 Task: Find connections with filter location Shenjiamen with filter topic #Ideaswith filter profile language English with filter current company Kiabi International Supply Services with filter school Manipal Institute of Technology with filter industry Women's Handbag Manufacturing with filter service category Financial Advisory with filter keywords title Artificial Intelligence Engineer
Action: Mouse moved to (155, 270)
Screenshot: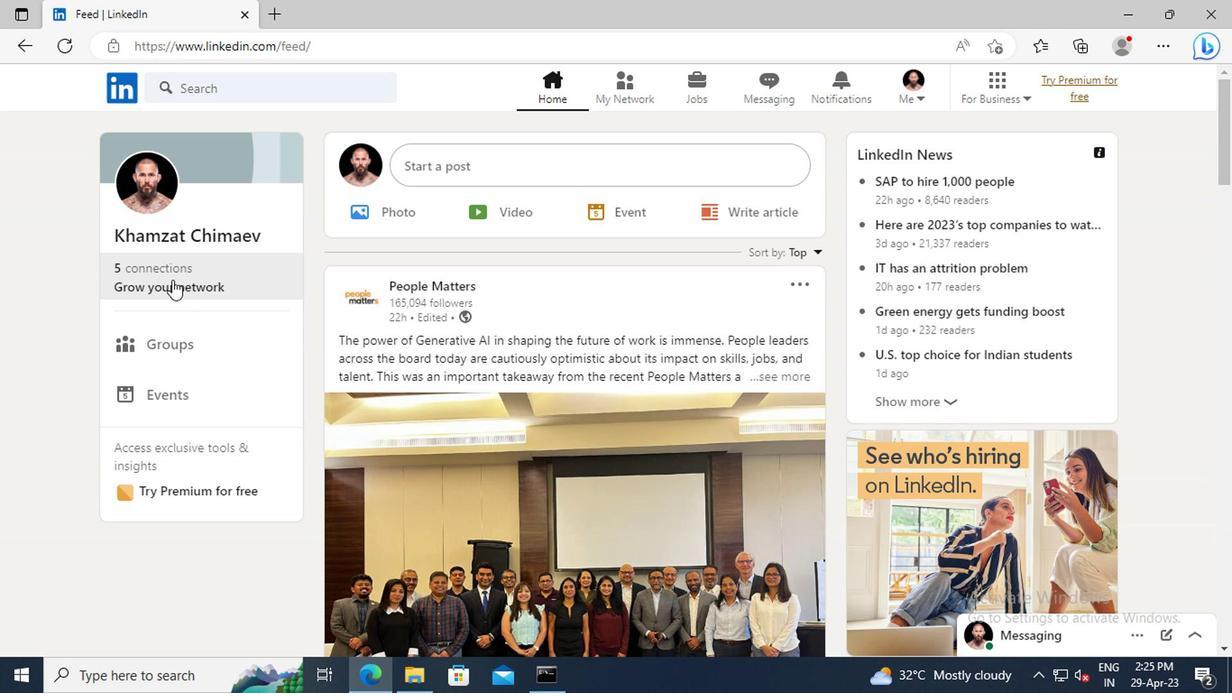 
Action: Mouse pressed left at (155, 270)
Screenshot: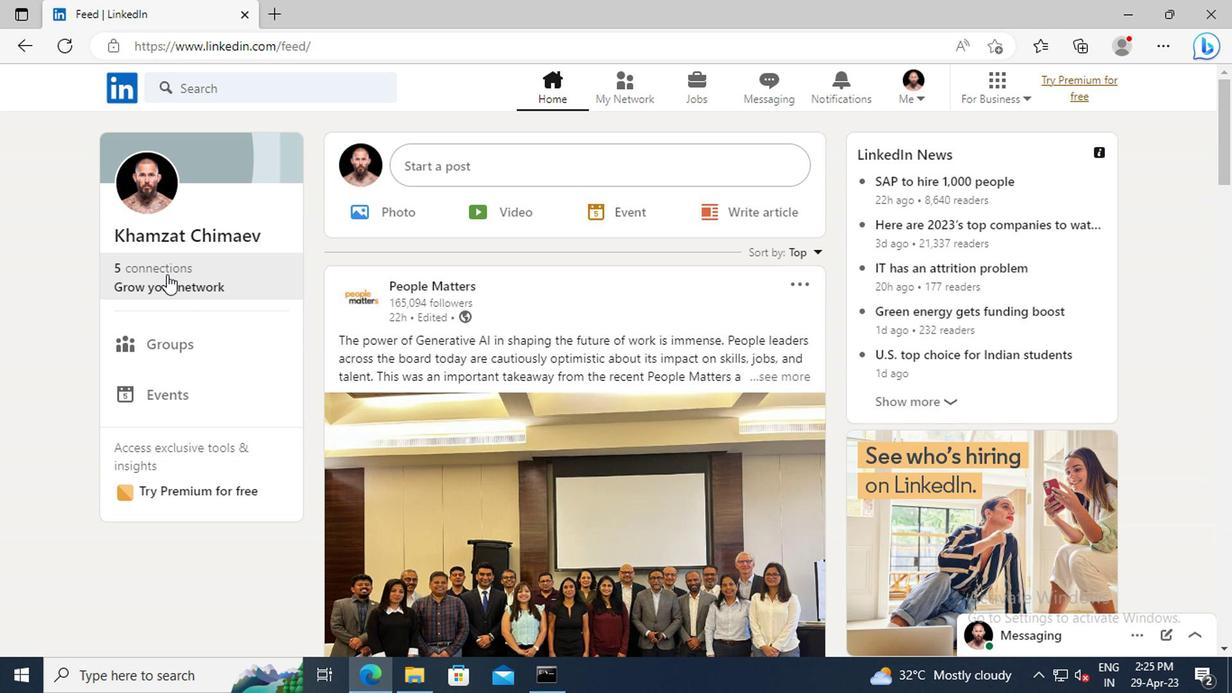 
Action: Mouse moved to (182, 195)
Screenshot: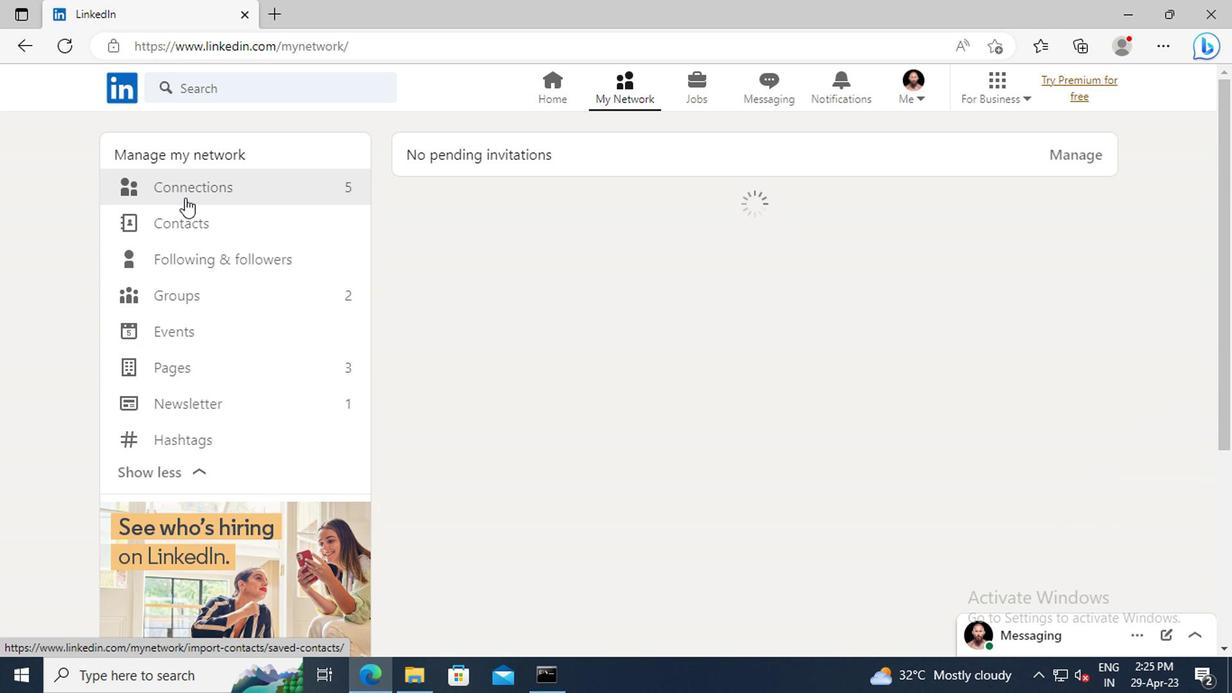 
Action: Mouse pressed left at (182, 195)
Screenshot: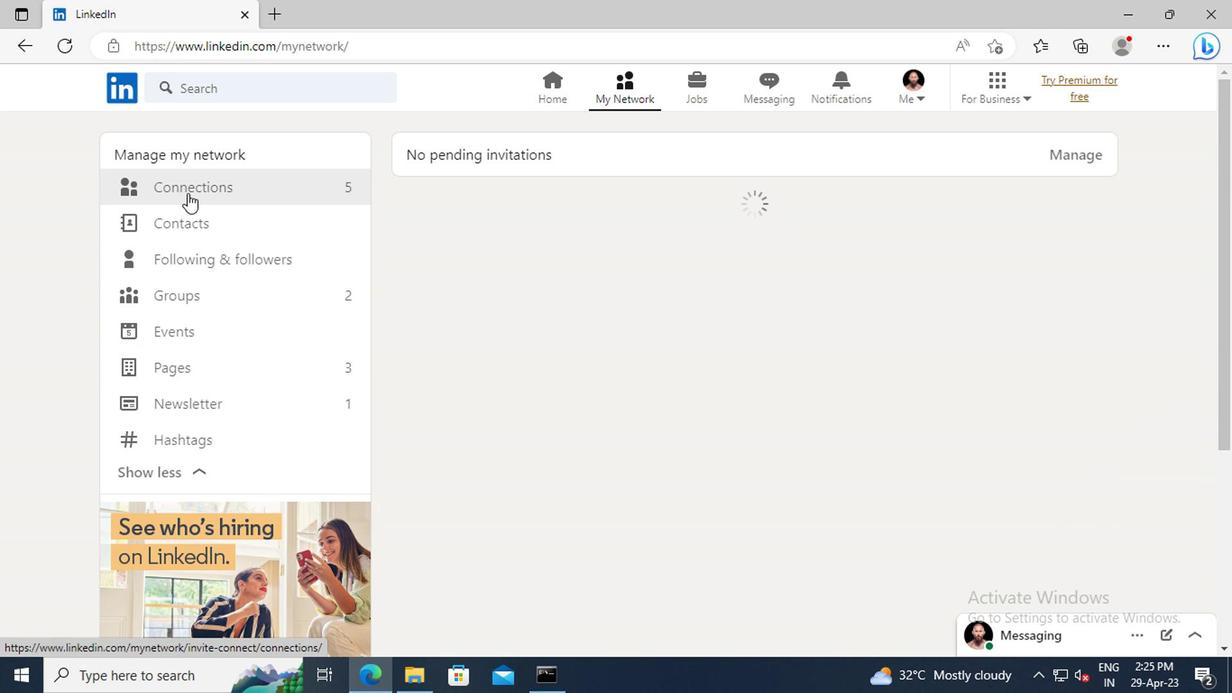 
Action: Mouse moved to (727, 193)
Screenshot: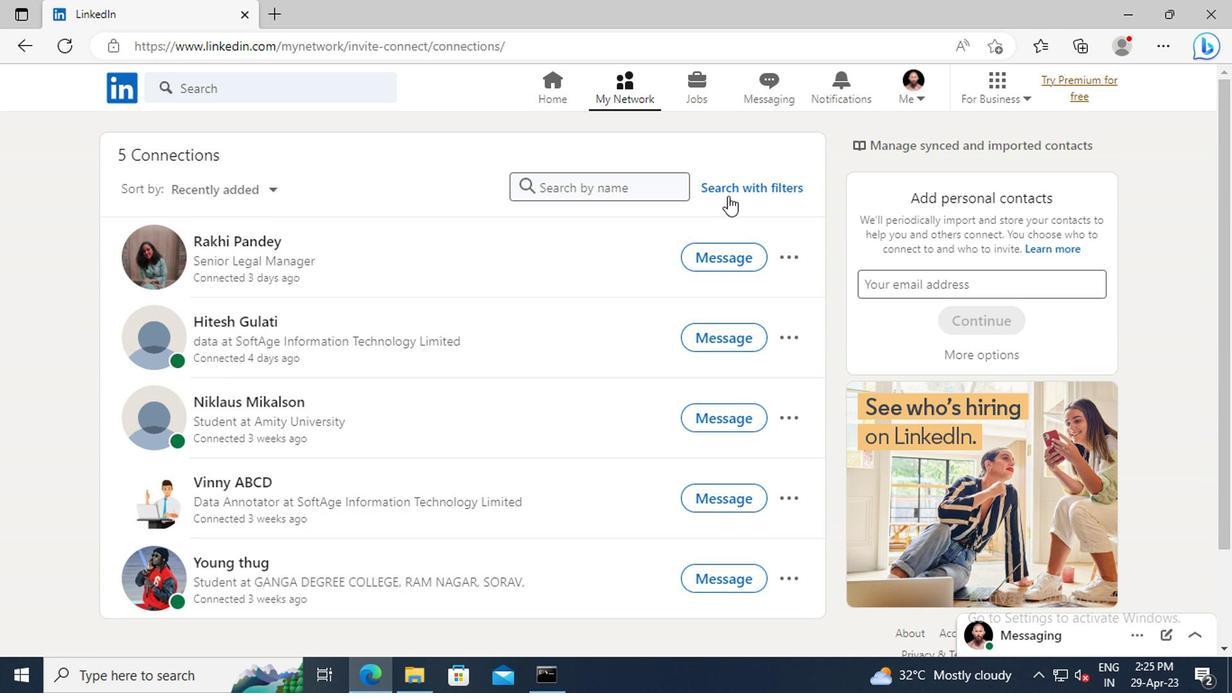 
Action: Mouse pressed left at (727, 193)
Screenshot: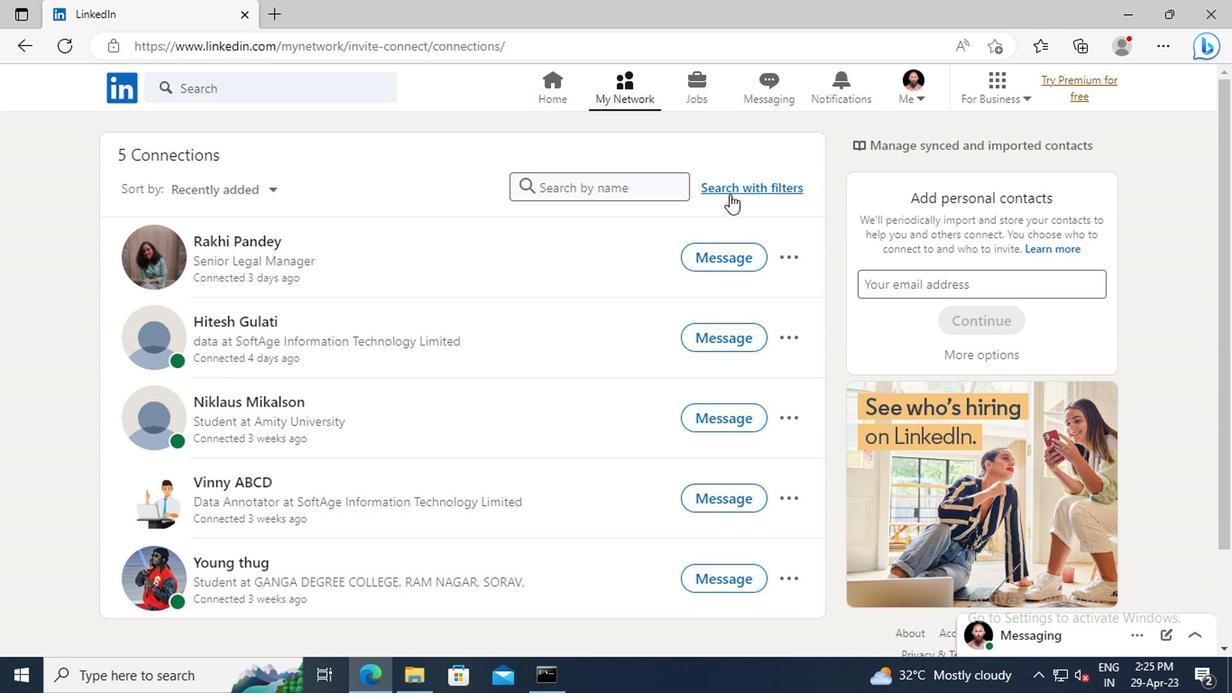 
Action: Mouse moved to (682, 142)
Screenshot: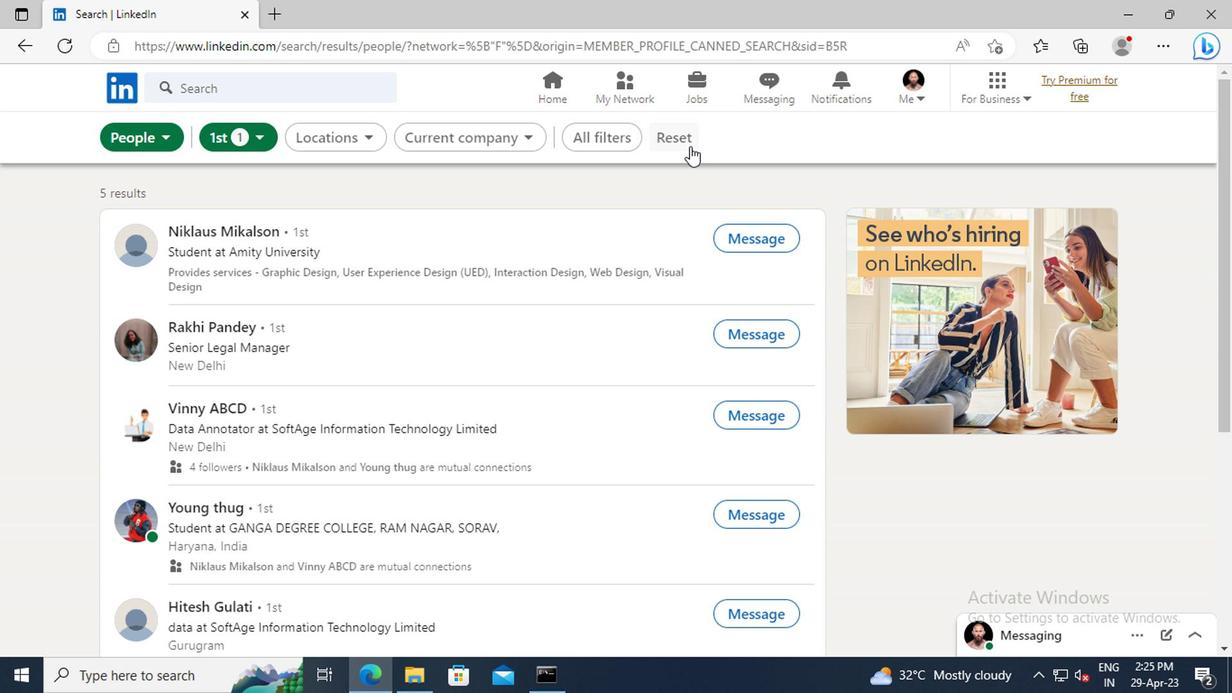 
Action: Mouse pressed left at (682, 142)
Screenshot: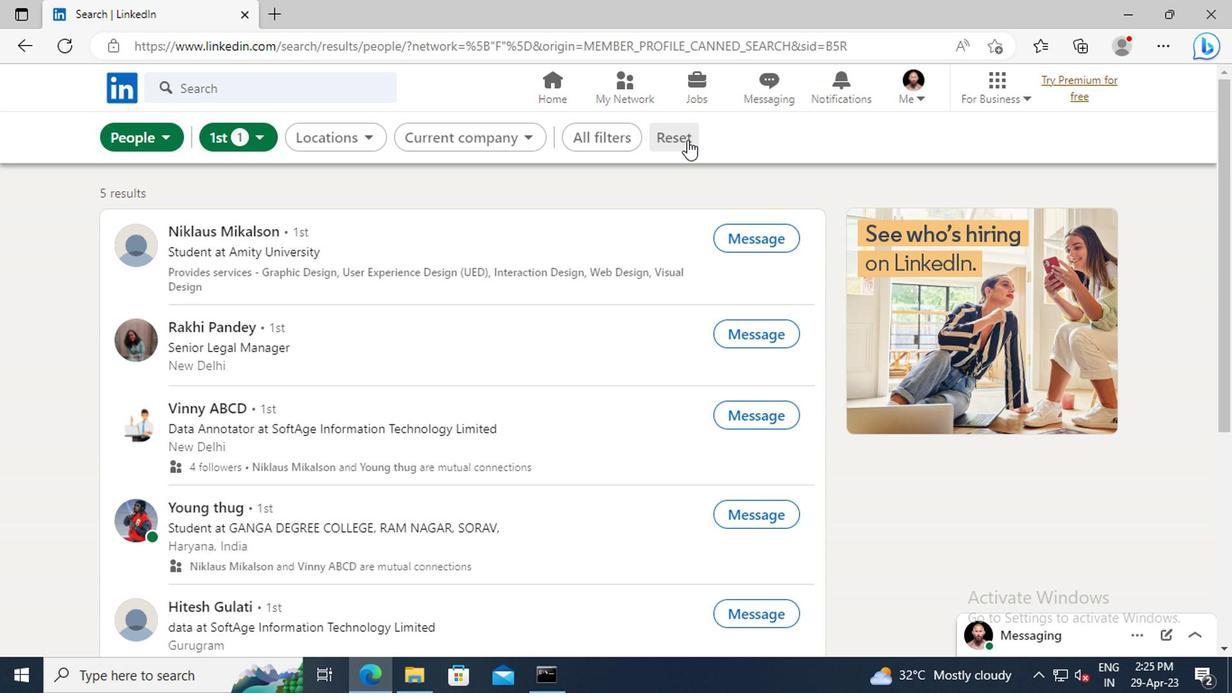 
Action: Mouse moved to (654, 136)
Screenshot: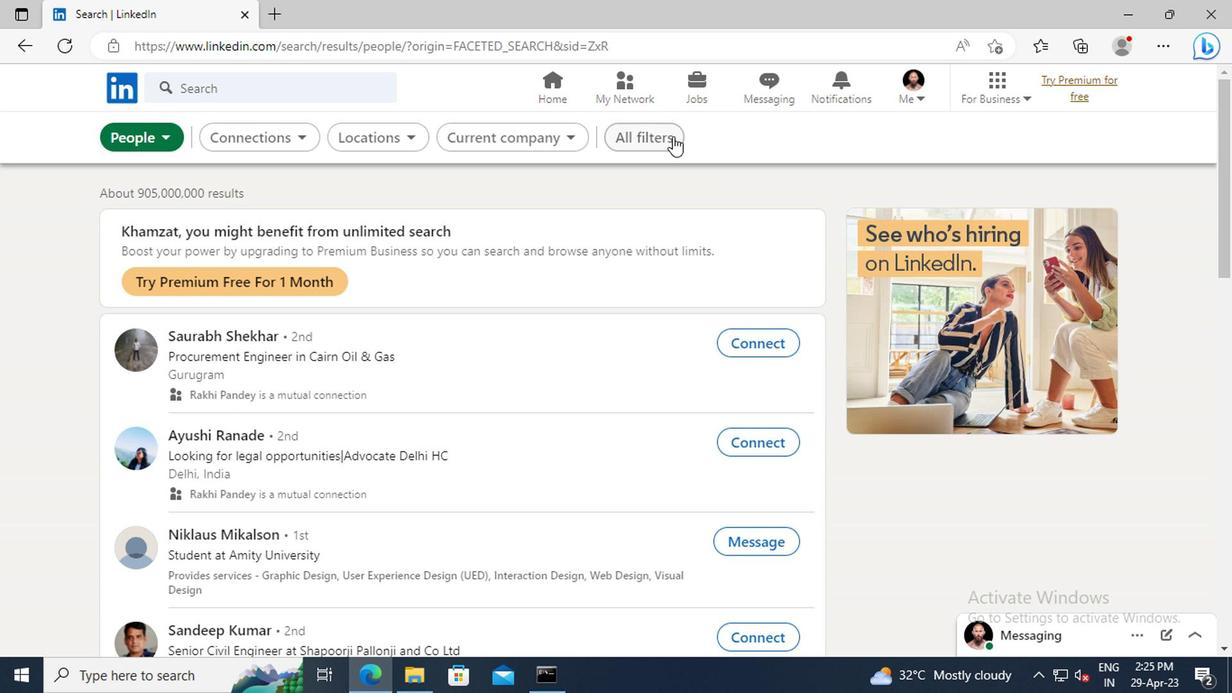
Action: Mouse pressed left at (654, 136)
Screenshot: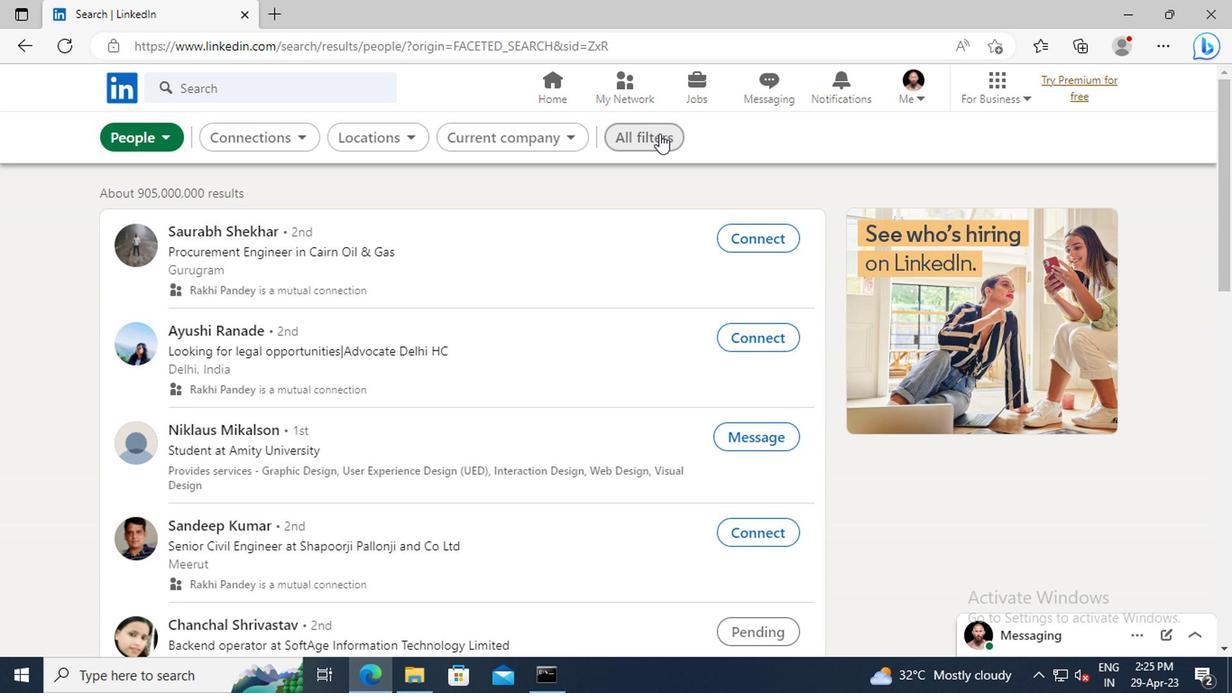 
Action: Mouse moved to (1003, 343)
Screenshot: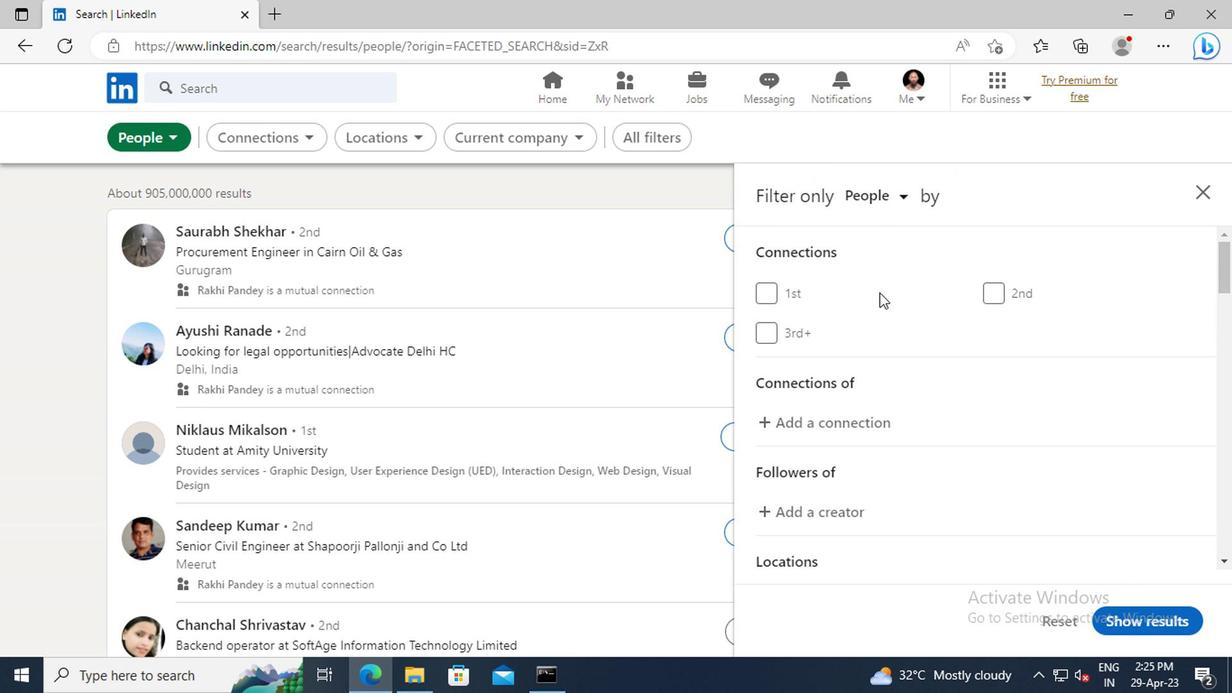 
Action: Mouse scrolled (1003, 342) with delta (0, -1)
Screenshot: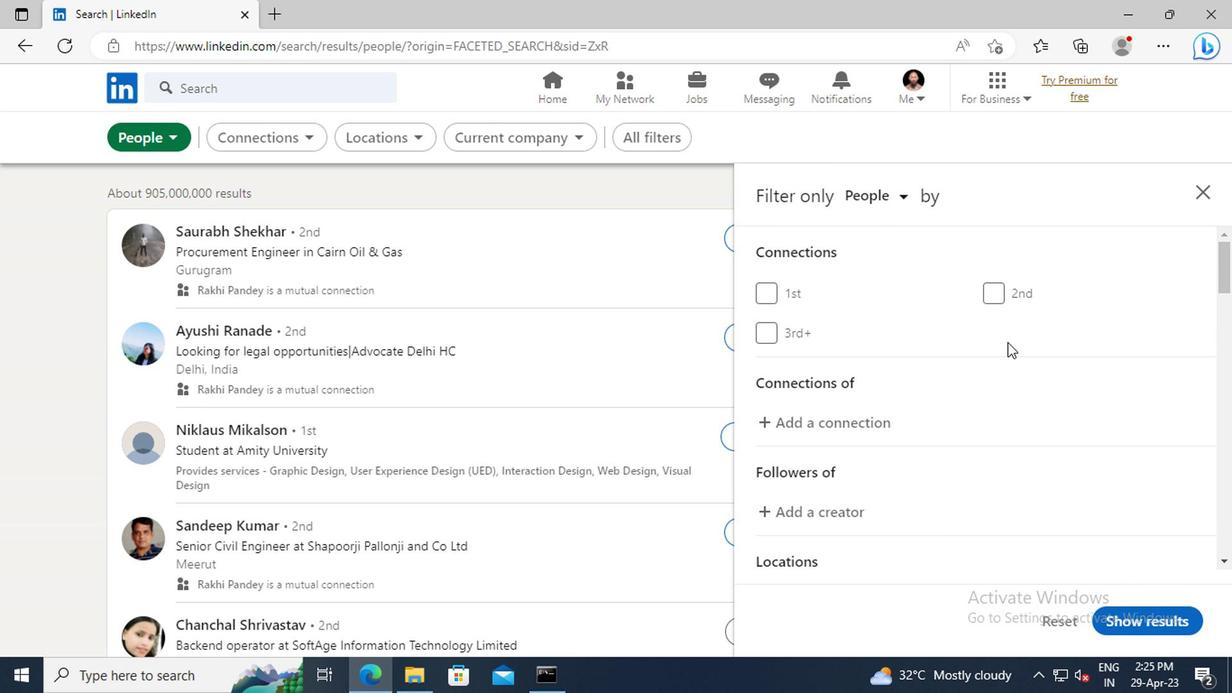 
Action: Mouse scrolled (1003, 342) with delta (0, -1)
Screenshot: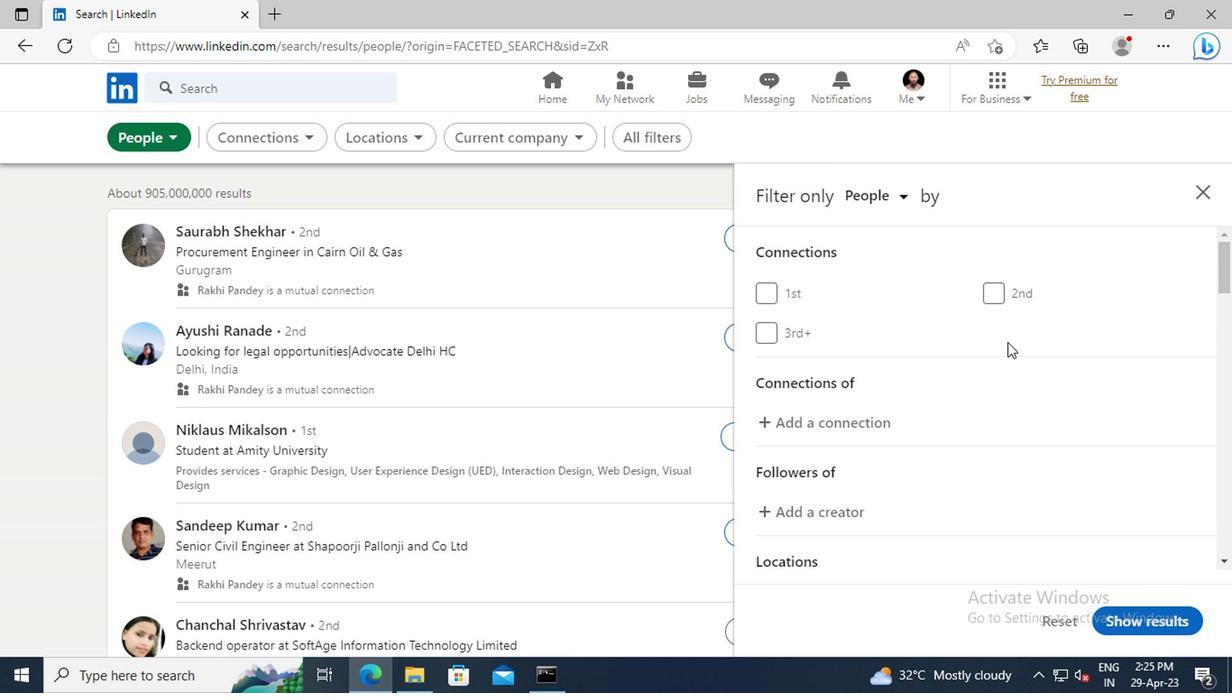 
Action: Mouse scrolled (1003, 342) with delta (0, -1)
Screenshot: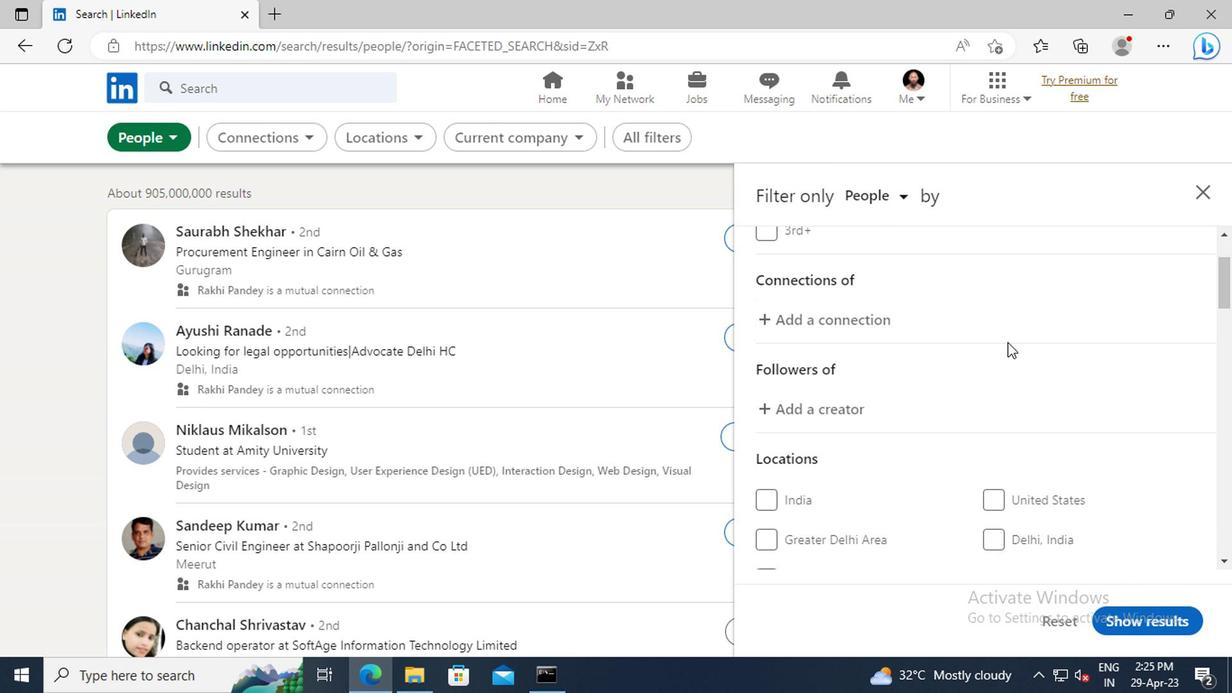 
Action: Mouse scrolled (1003, 342) with delta (0, -1)
Screenshot: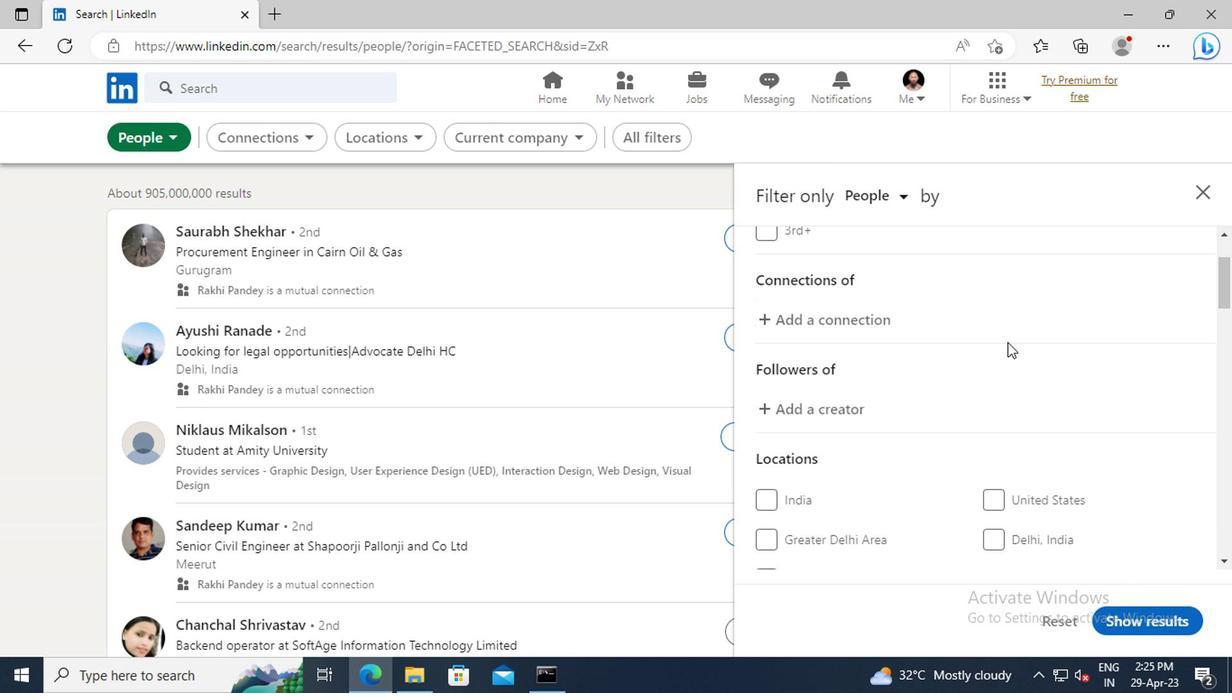 
Action: Mouse scrolled (1003, 342) with delta (0, -1)
Screenshot: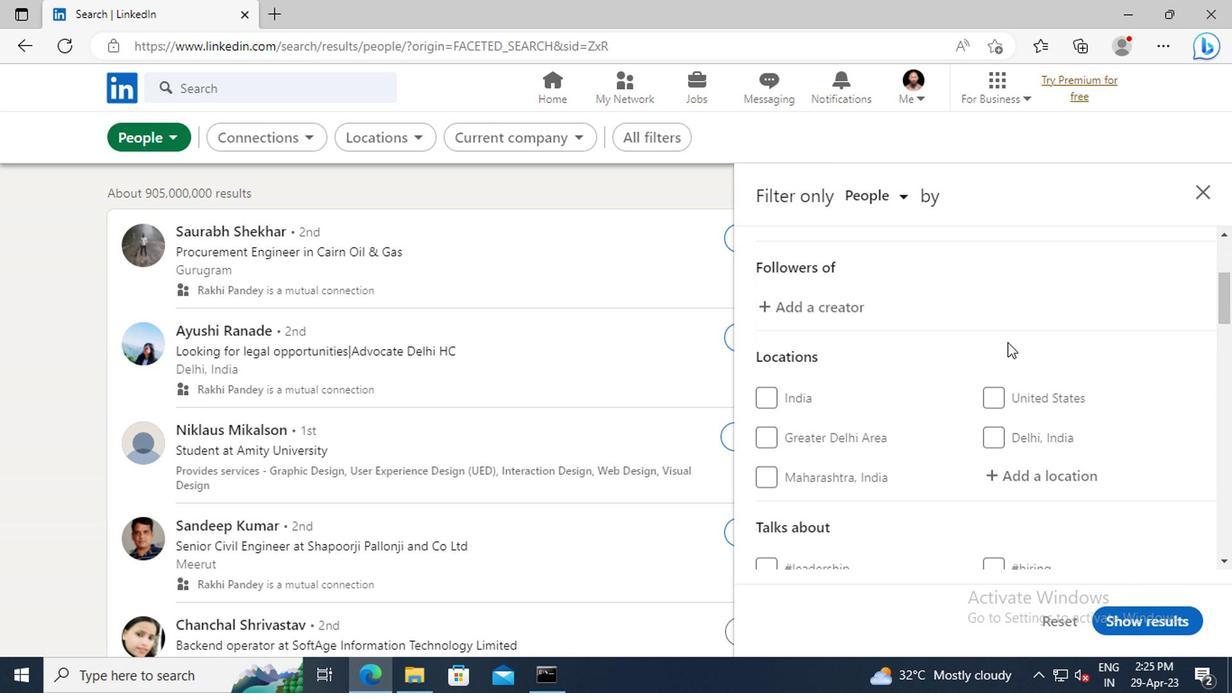 
Action: Mouse moved to (997, 422)
Screenshot: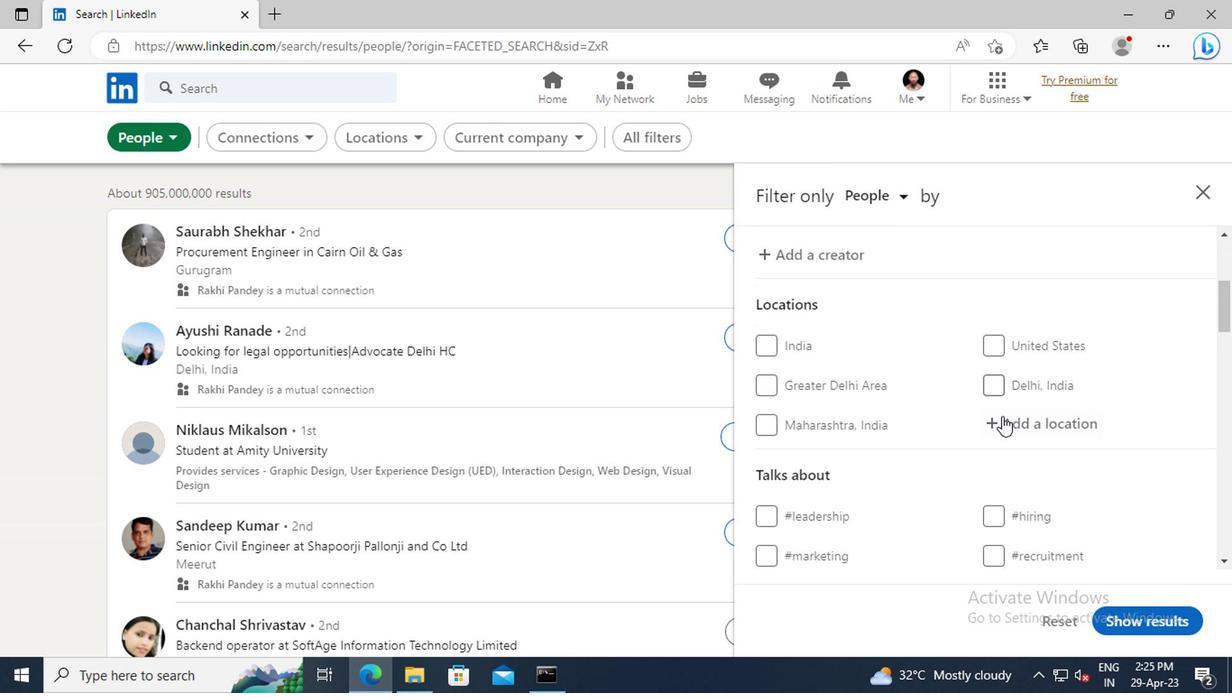 
Action: Mouse pressed left at (997, 422)
Screenshot: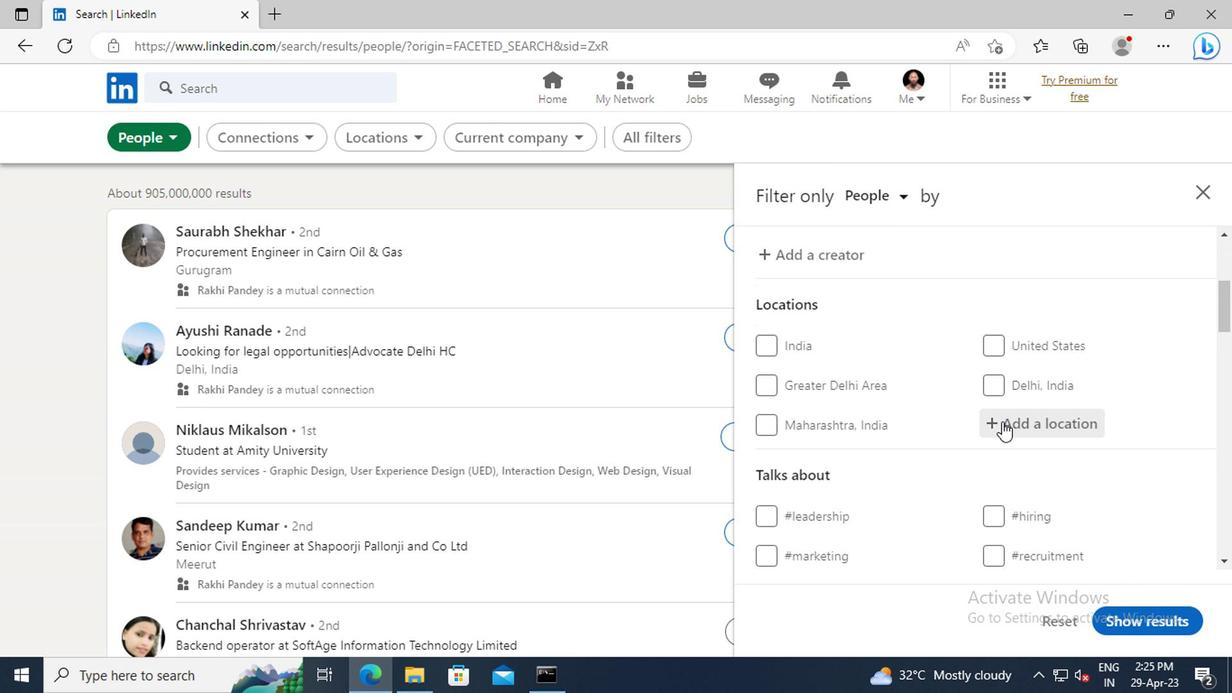 
Action: Key pressed <Key.shift>SHENJIAMEN<Key.enter>
Screenshot: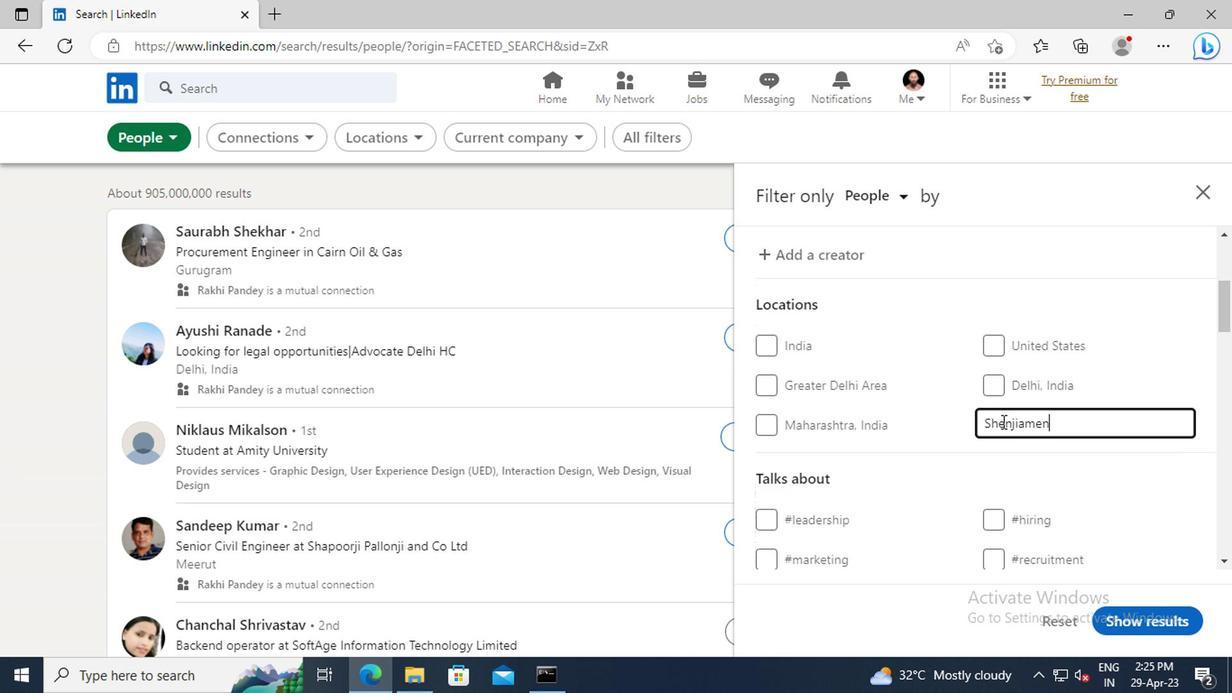 
Action: Mouse scrolled (997, 422) with delta (0, 0)
Screenshot: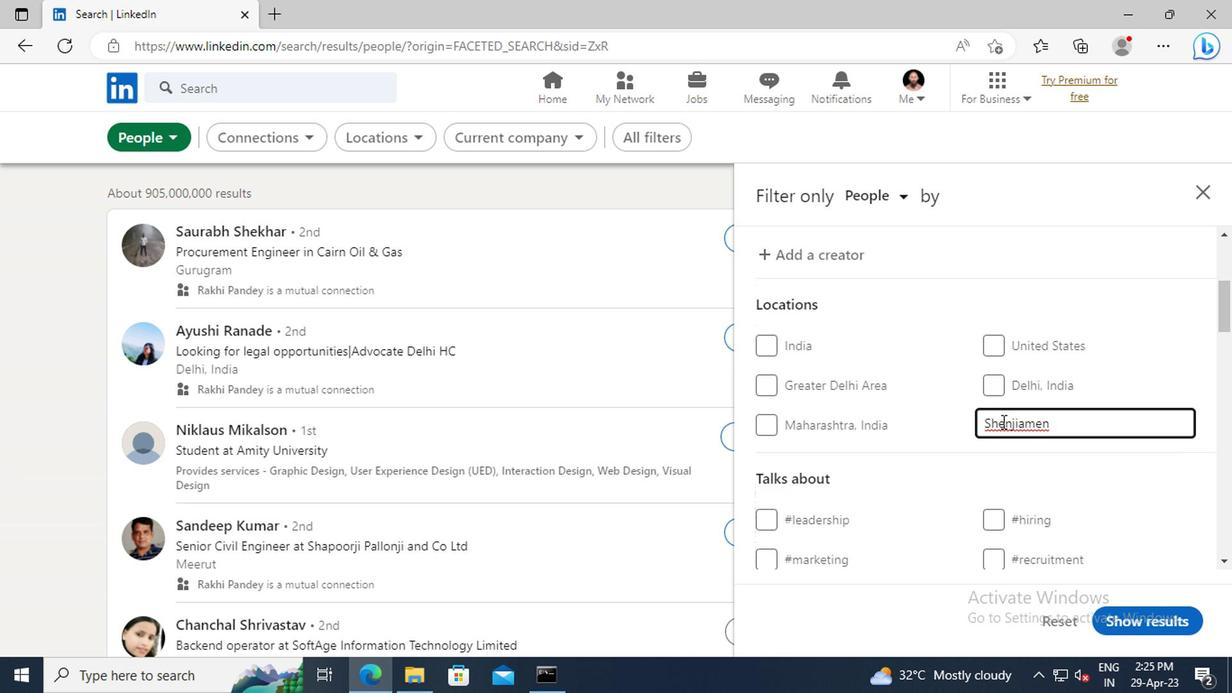 
Action: Mouse scrolled (997, 422) with delta (0, 0)
Screenshot: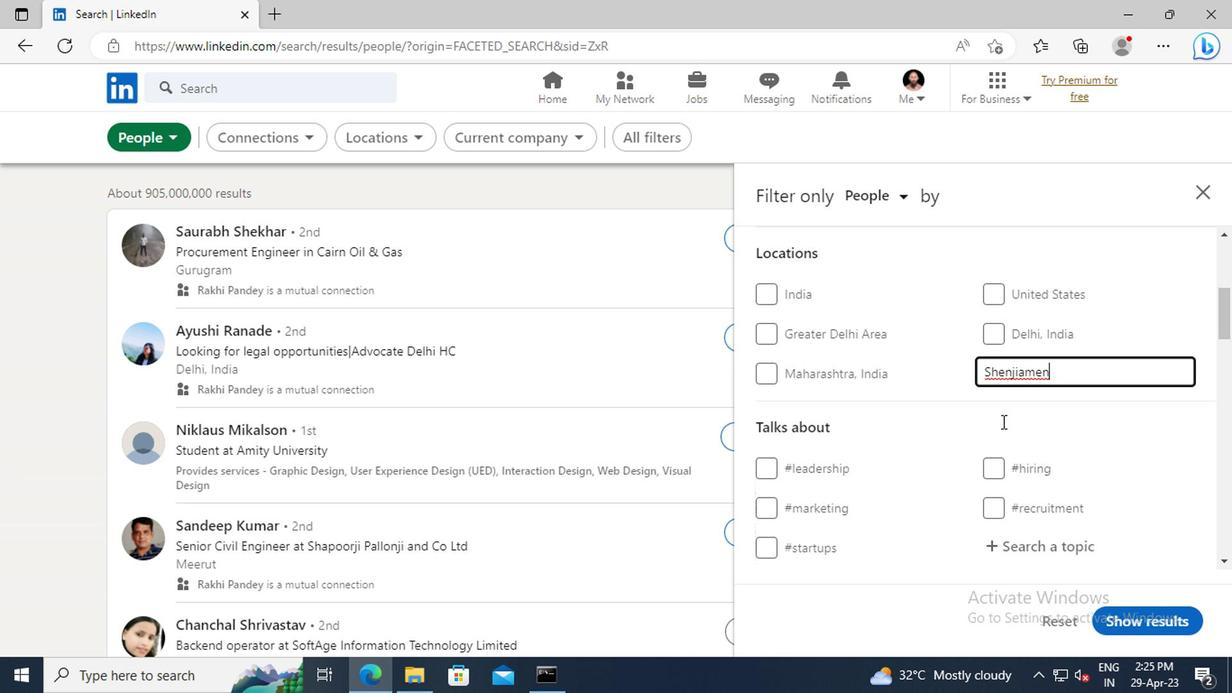
Action: Mouse scrolled (997, 422) with delta (0, 0)
Screenshot: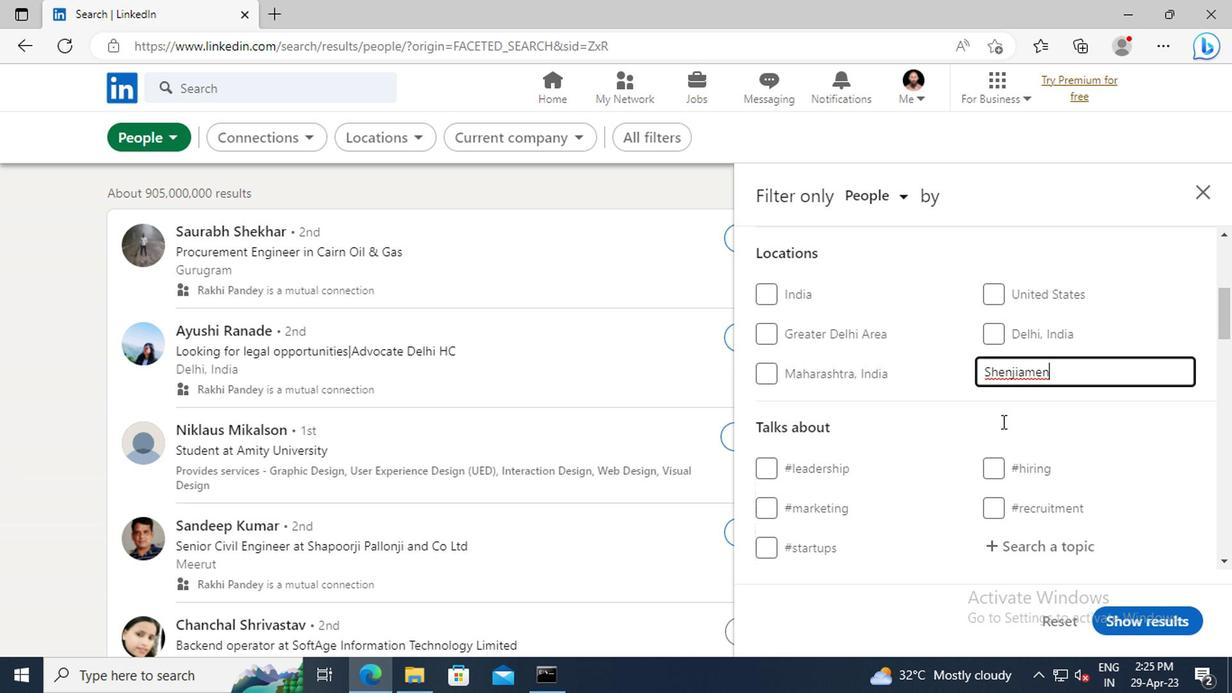 
Action: Mouse moved to (1000, 440)
Screenshot: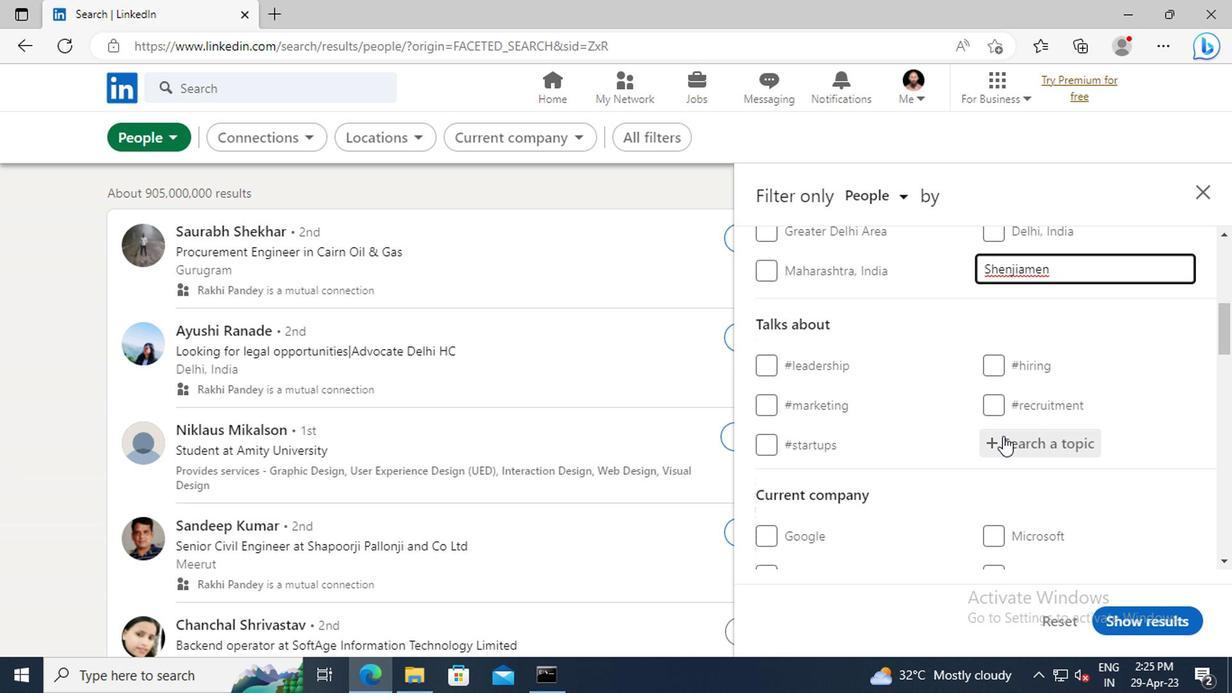 
Action: Mouse pressed left at (1000, 440)
Screenshot: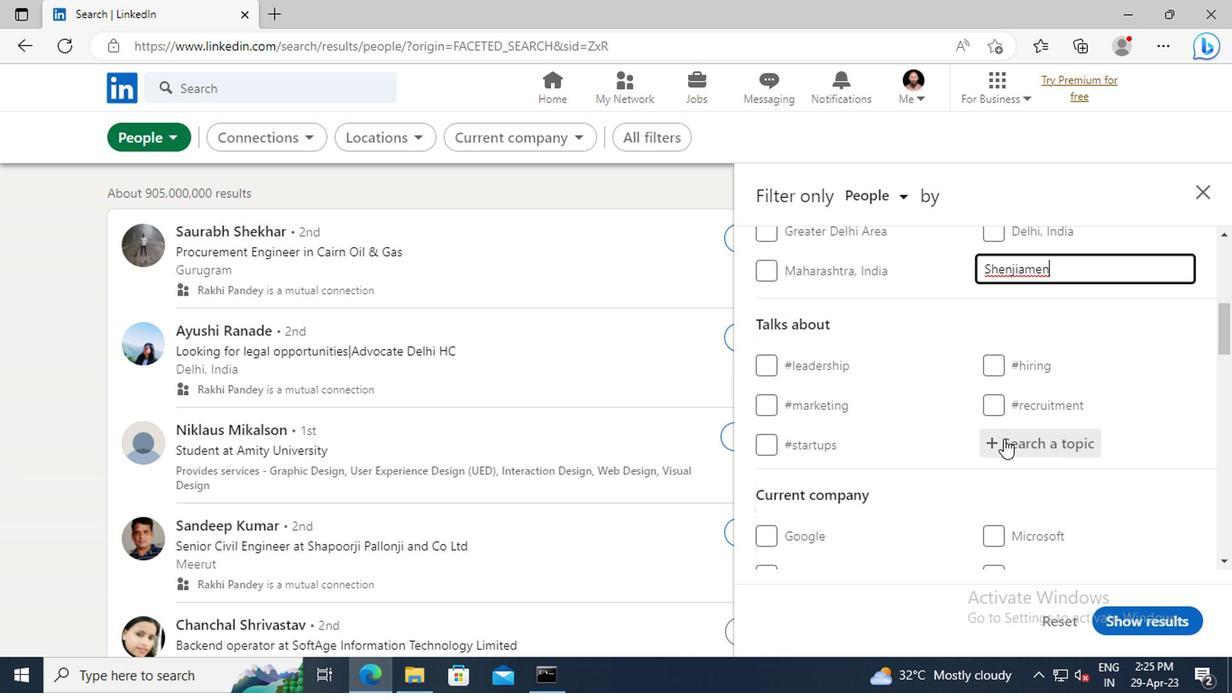 
Action: Key pressed <Key.shift>IDEAS
Screenshot: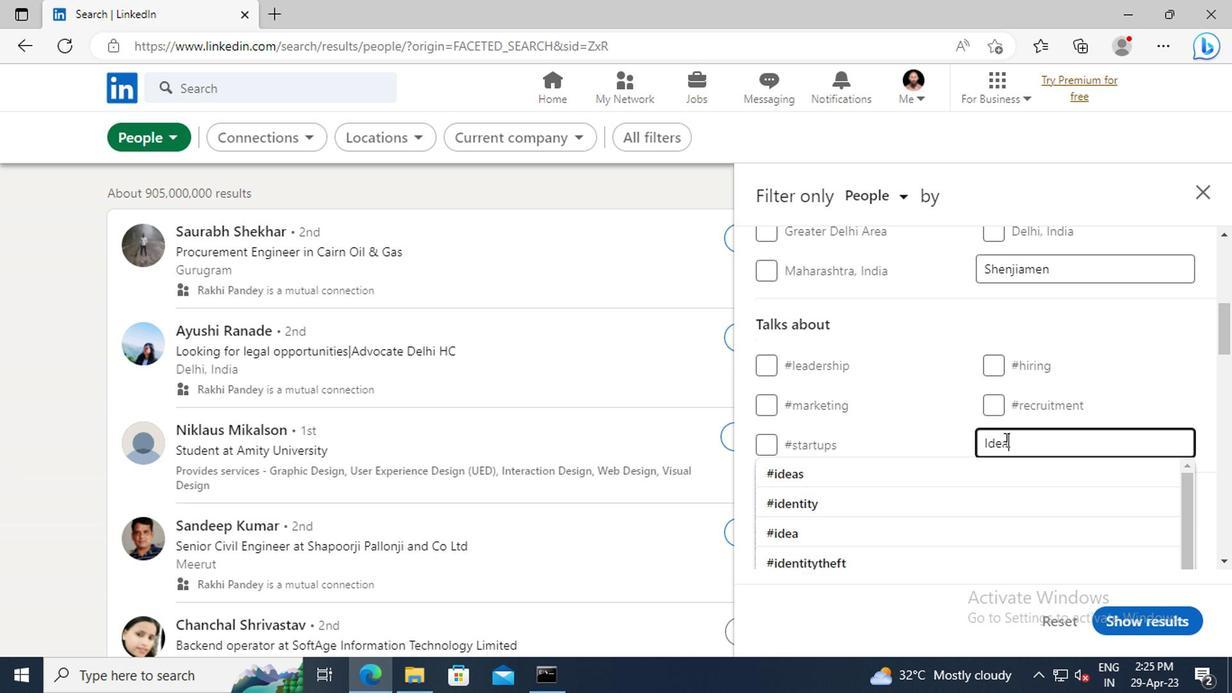 
Action: Mouse moved to (998, 465)
Screenshot: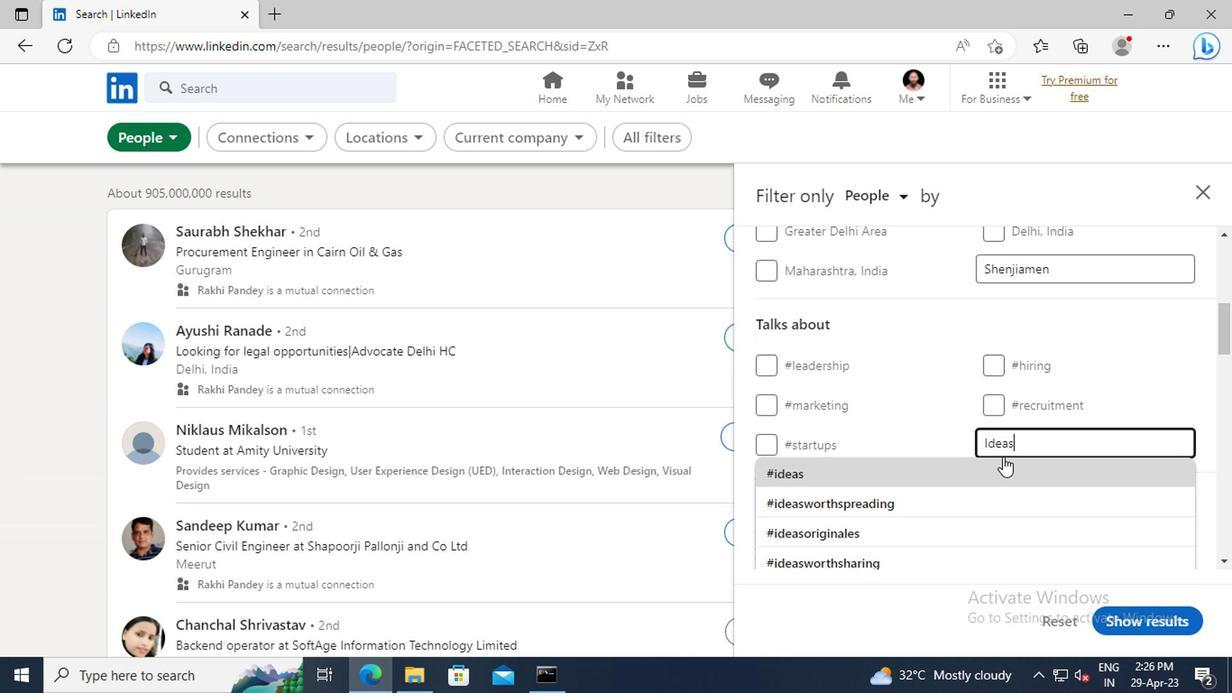 
Action: Mouse pressed left at (998, 465)
Screenshot: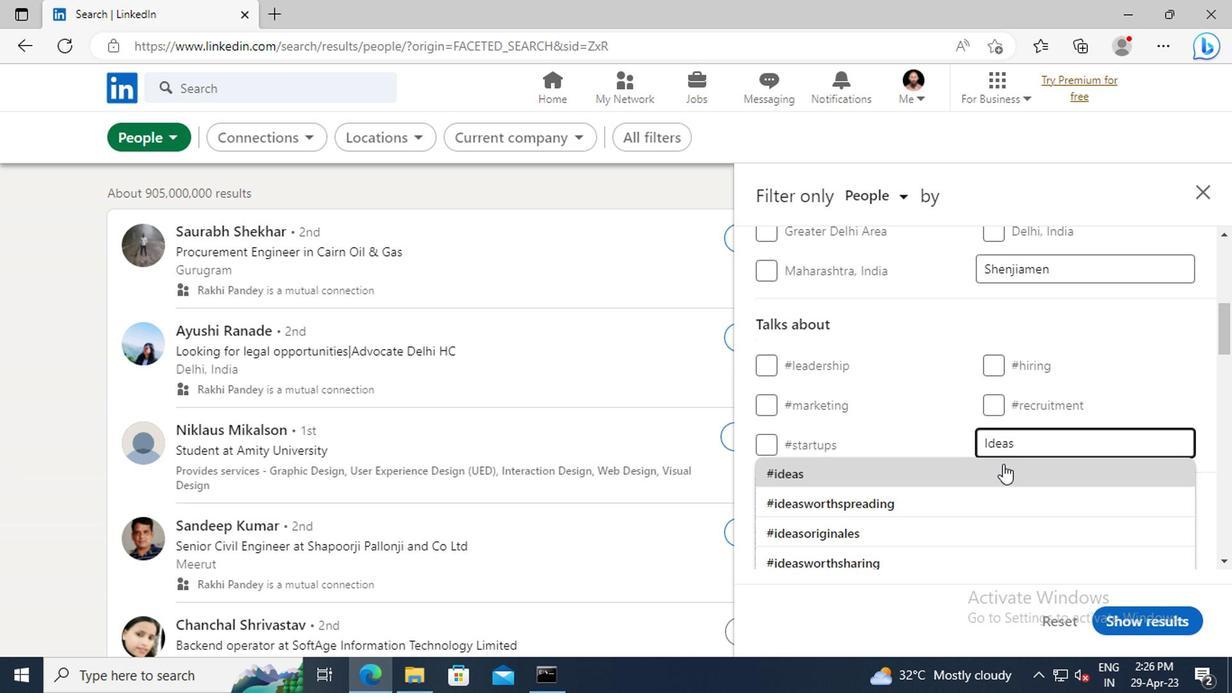 
Action: Mouse scrolled (998, 465) with delta (0, 0)
Screenshot: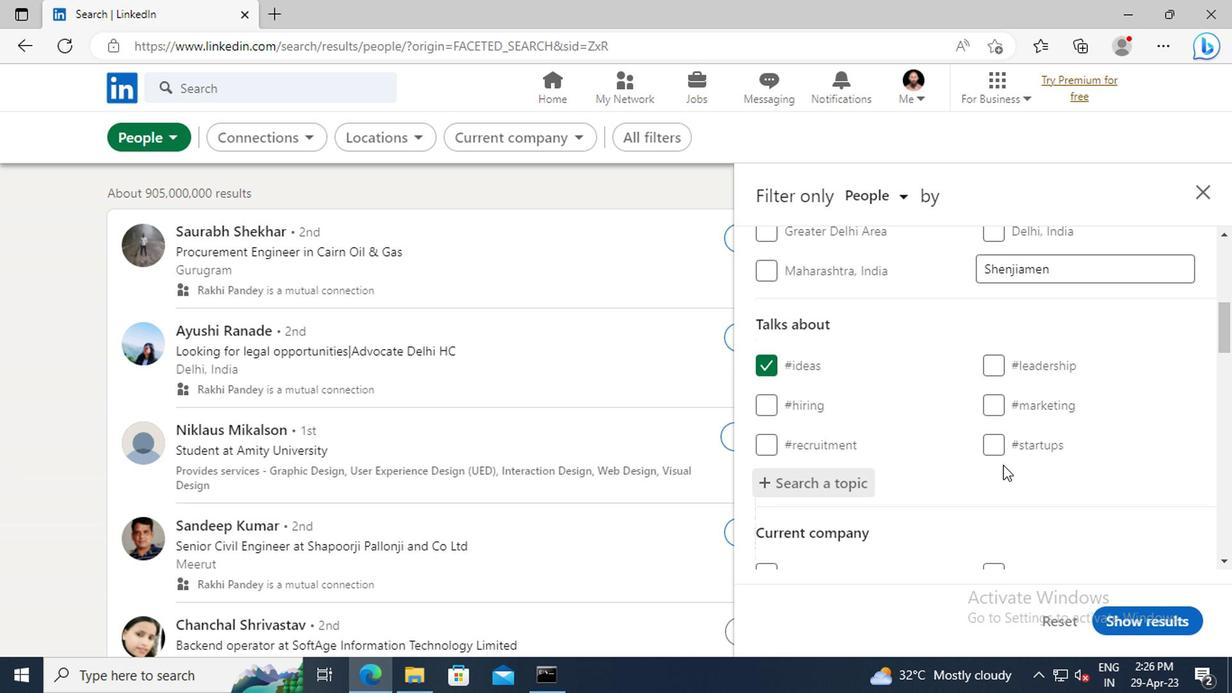 
Action: Mouse scrolled (998, 465) with delta (0, 0)
Screenshot: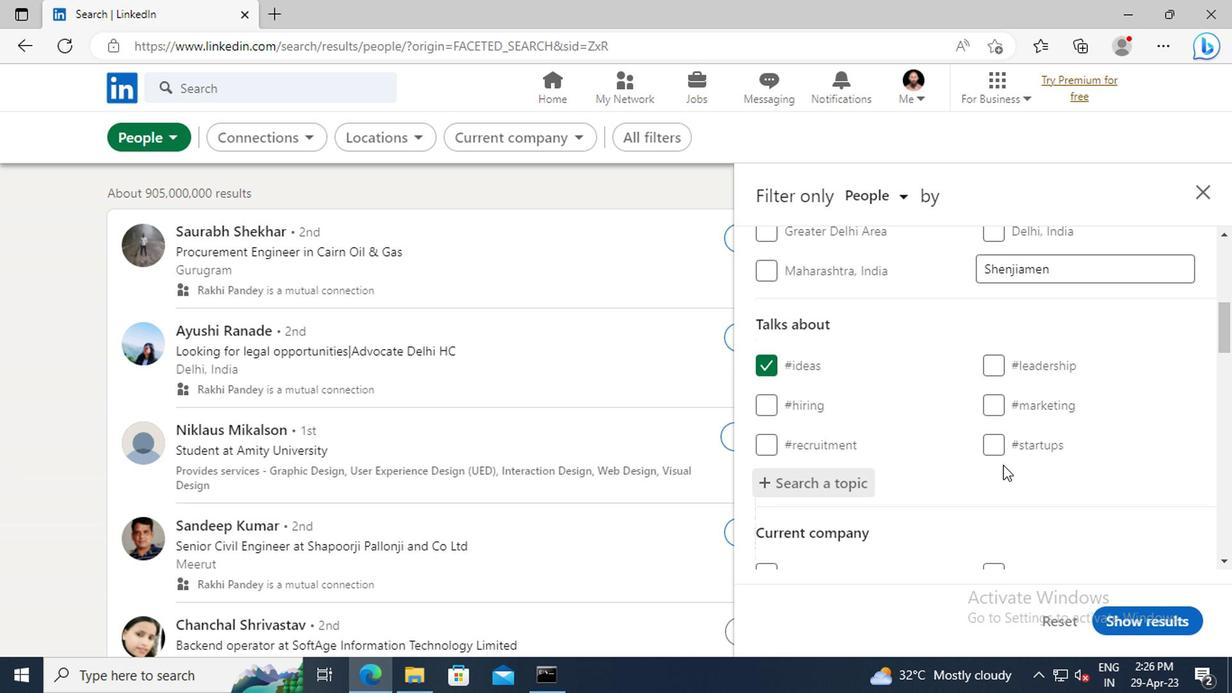 
Action: Mouse scrolled (998, 465) with delta (0, 0)
Screenshot: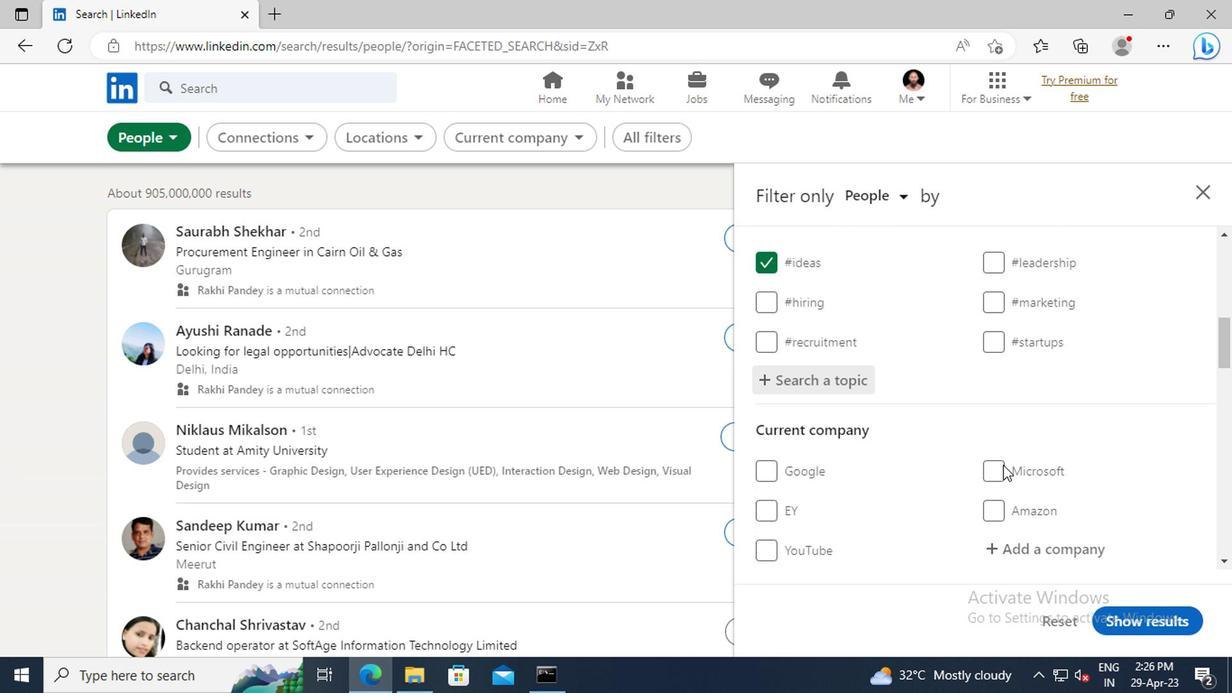 
Action: Mouse scrolled (998, 465) with delta (0, 0)
Screenshot: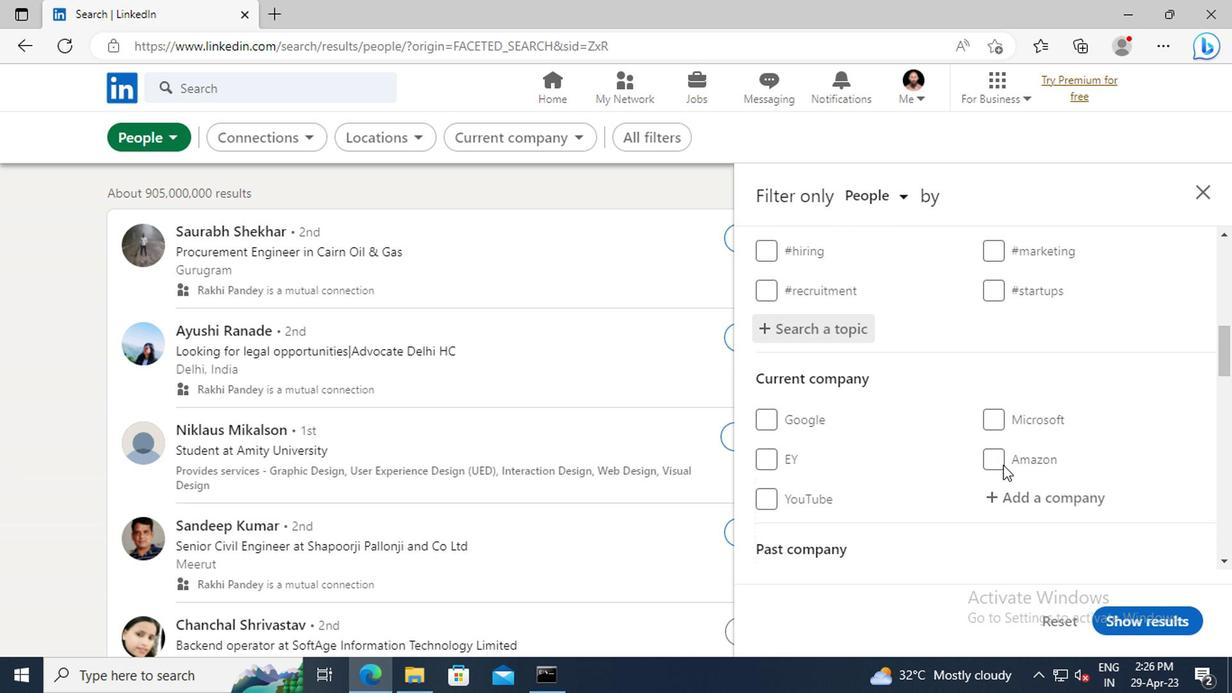 
Action: Mouse scrolled (998, 465) with delta (0, 0)
Screenshot: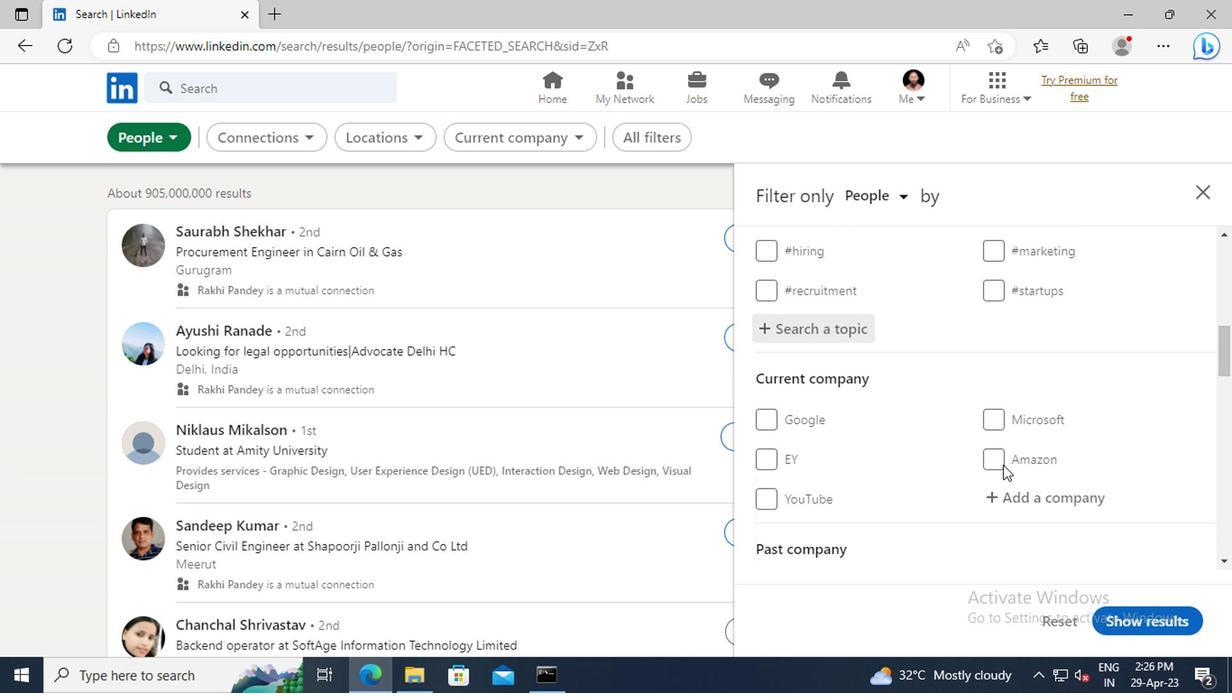 
Action: Mouse scrolled (998, 465) with delta (0, 0)
Screenshot: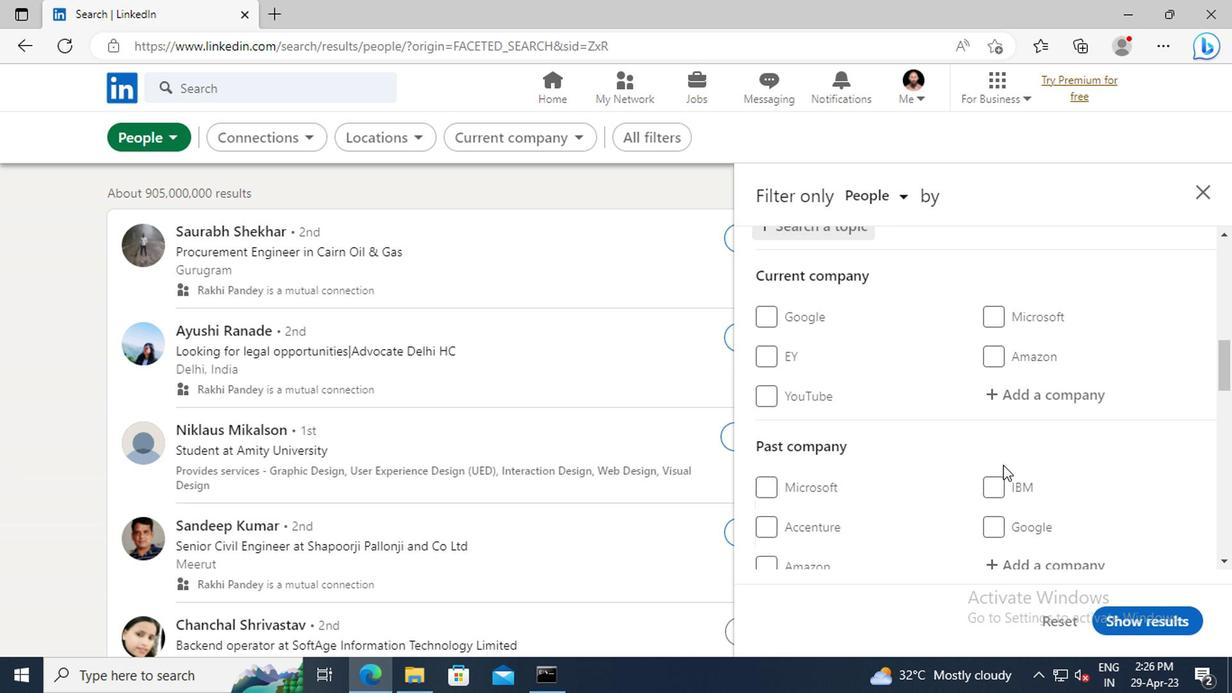 
Action: Mouse scrolled (998, 465) with delta (0, 0)
Screenshot: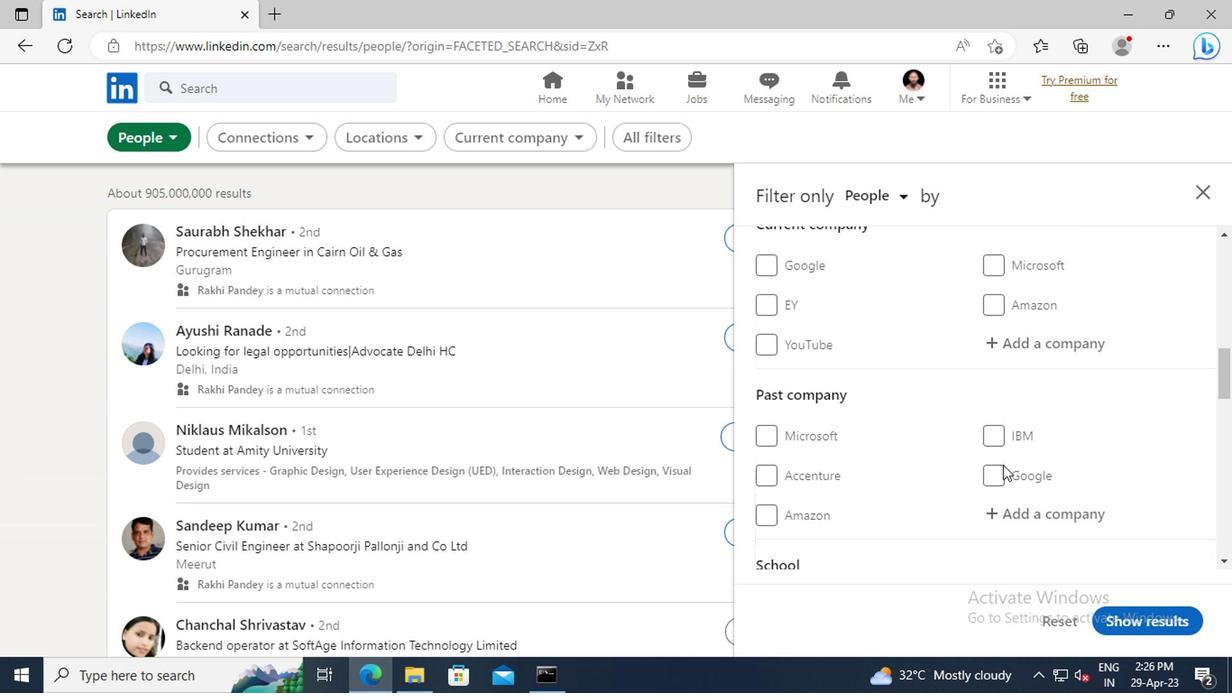 
Action: Mouse scrolled (998, 465) with delta (0, 0)
Screenshot: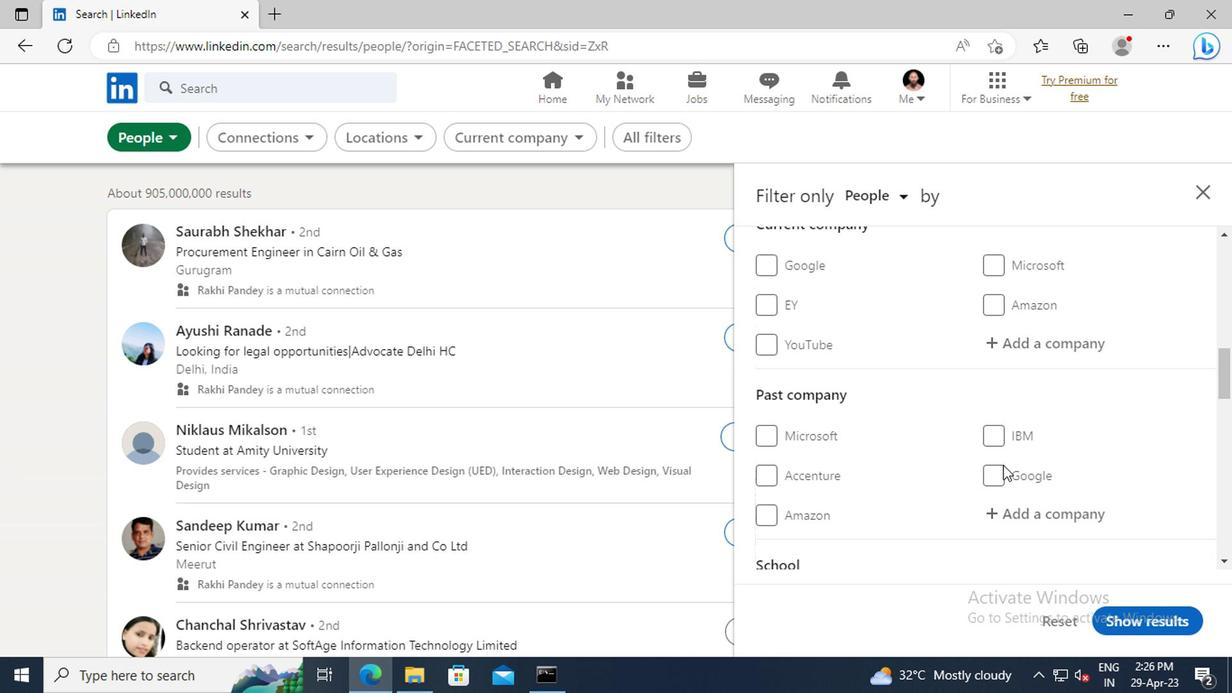 
Action: Mouse scrolled (998, 465) with delta (0, 0)
Screenshot: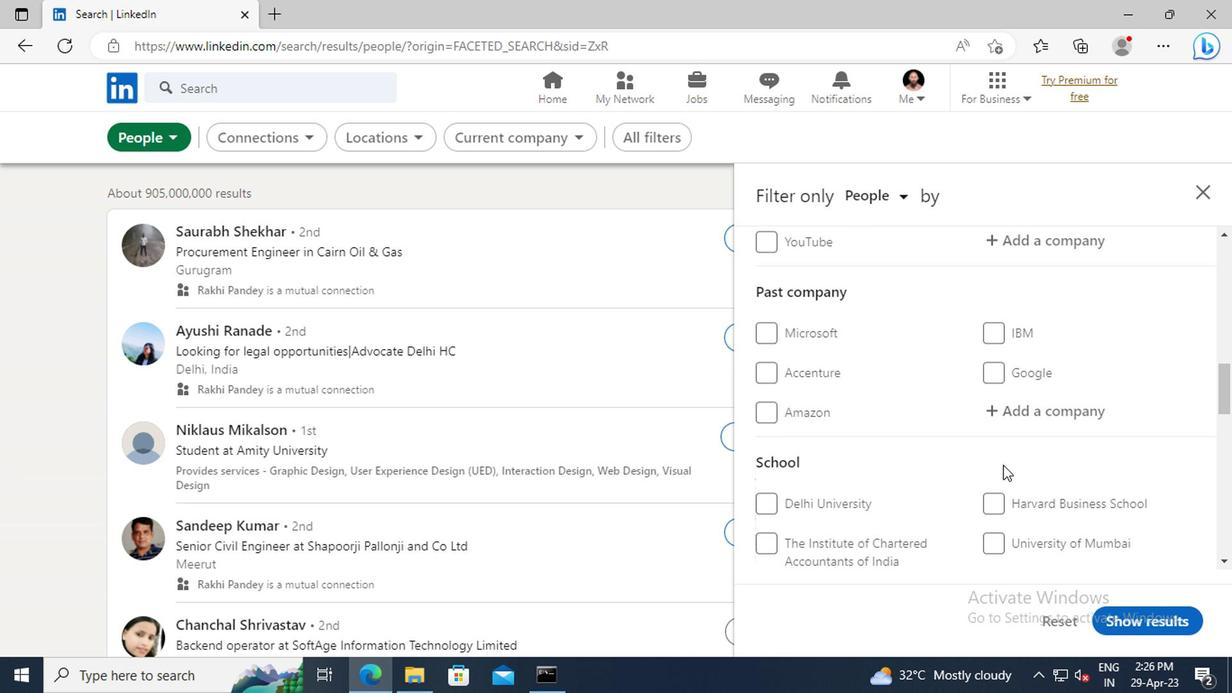 
Action: Mouse scrolled (998, 465) with delta (0, 0)
Screenshot: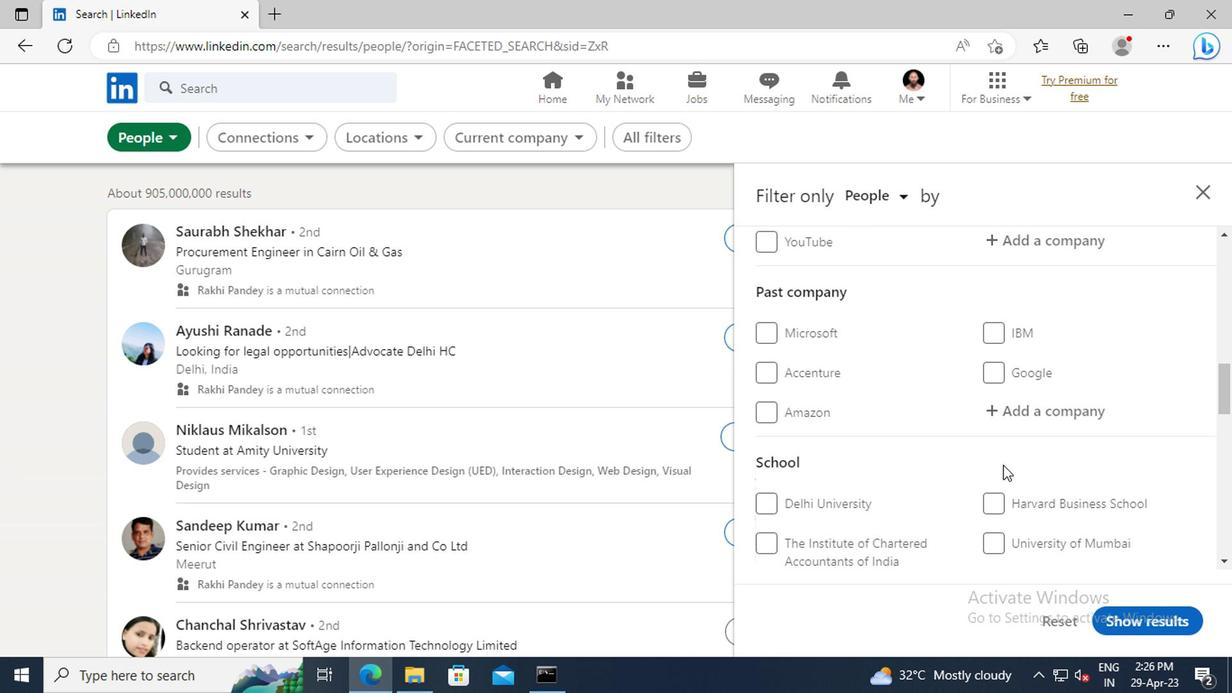 
Action: Mouse scrolled (998, 465) with delta (0, 0)
Screenshot: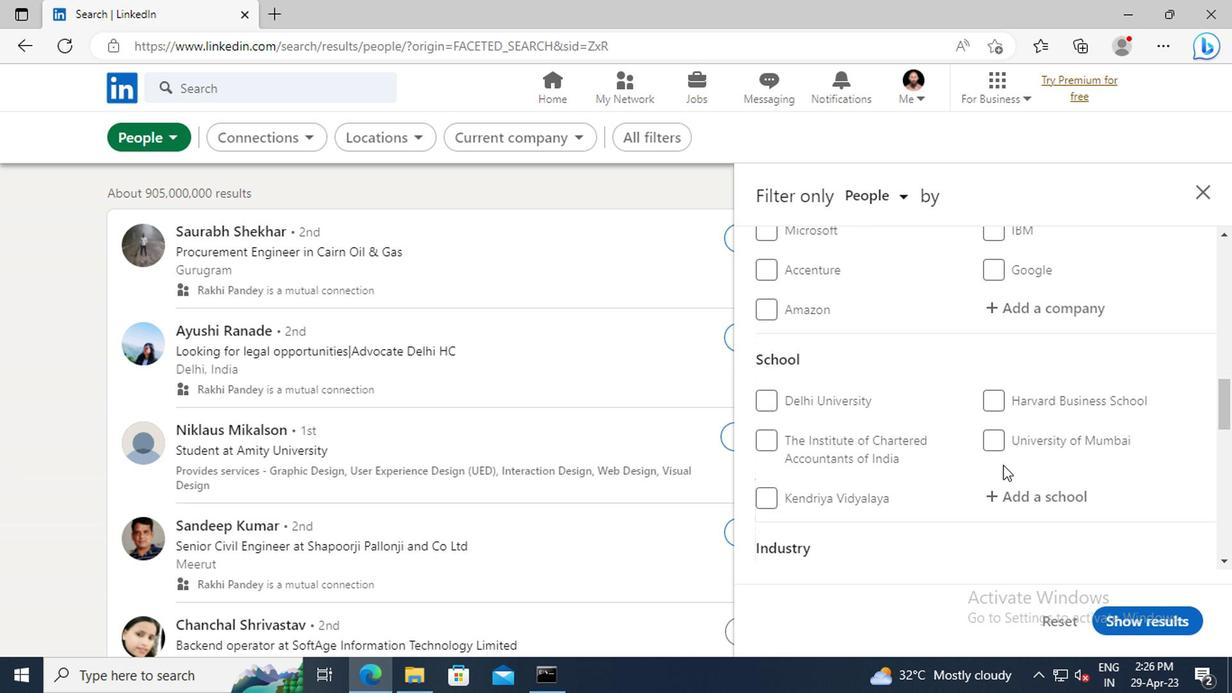 
Action: Mouse scrolled (998, 465) with delta (0, 0)
Screenshot: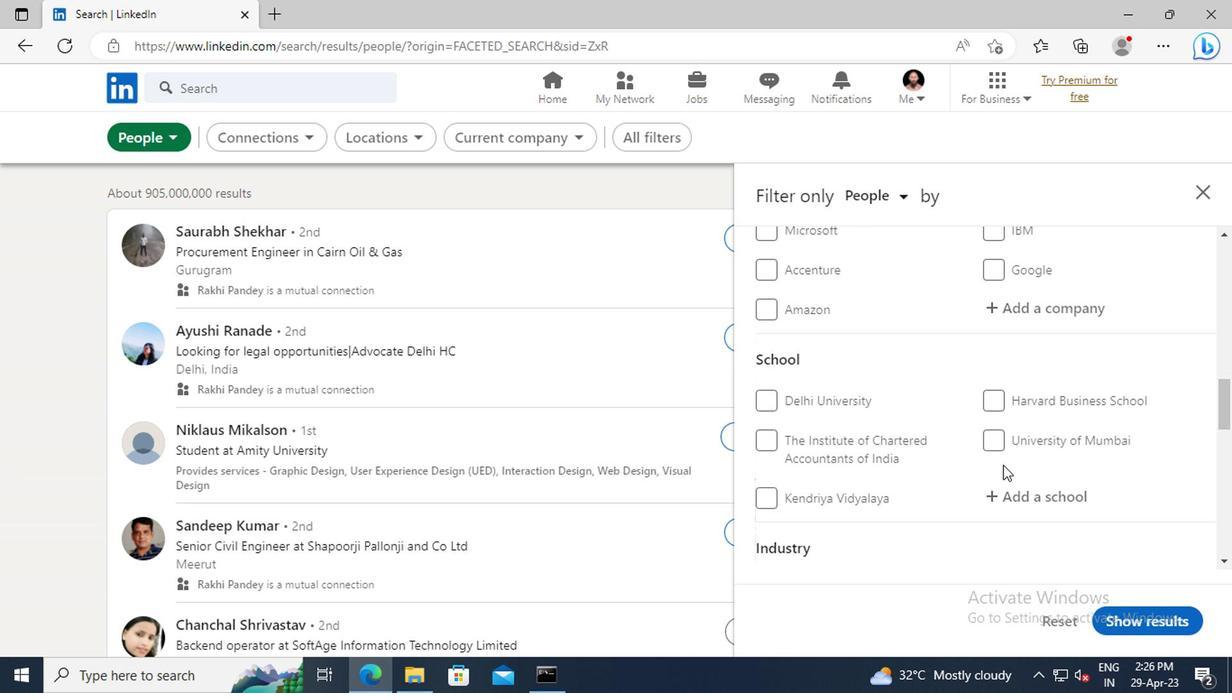 
Action: Mouse scrolled (998, 465) with delta (0, 0)
Screenshot: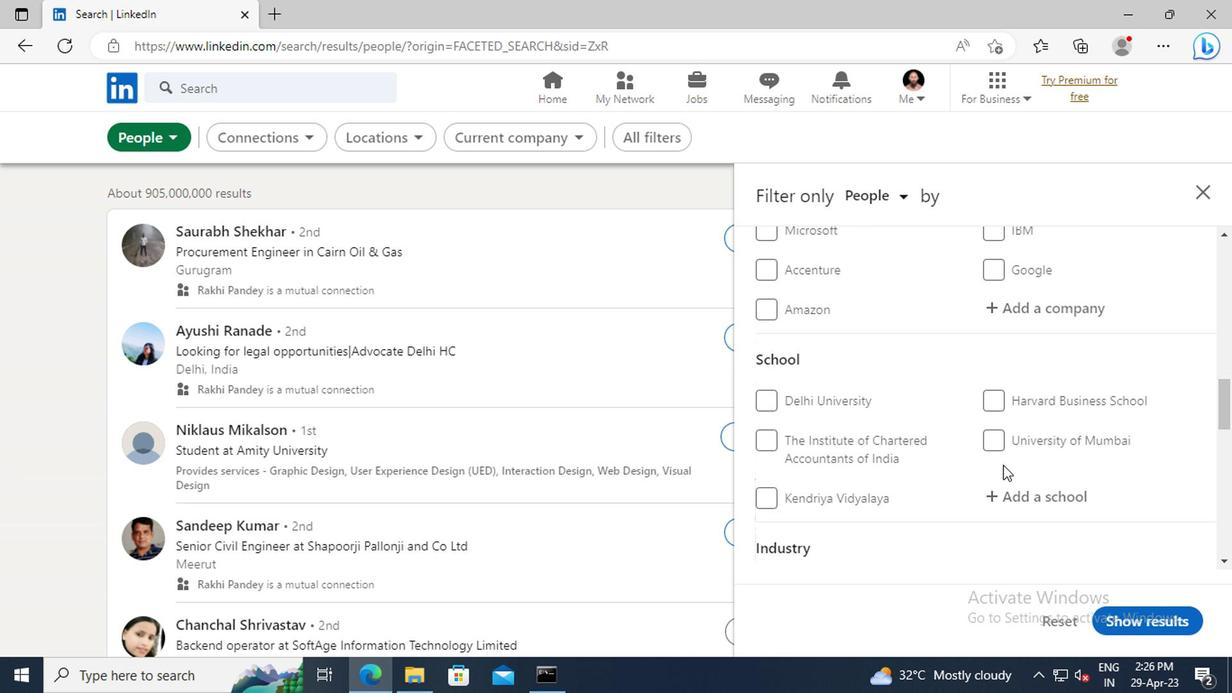 
Action: Mouse scrolled (998, 465) with delta (0, 0)
Screenshot: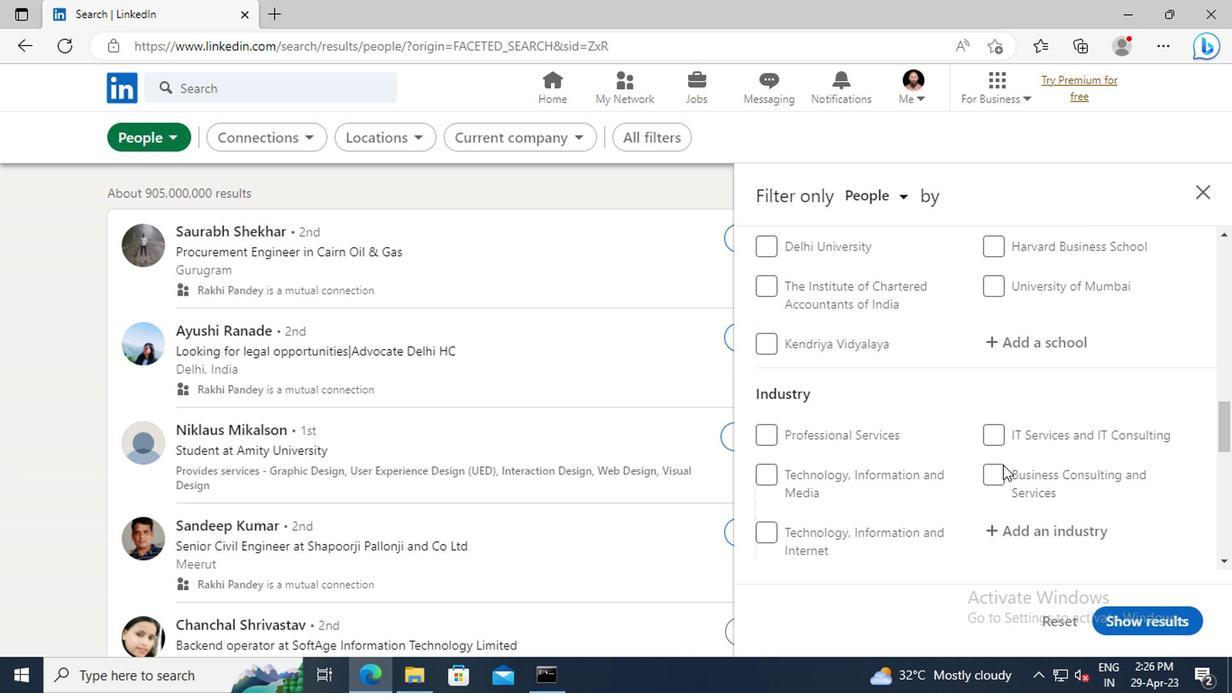 
Action: Mouse scrolled (998, 465) with delta (0, 0)
Screenshot: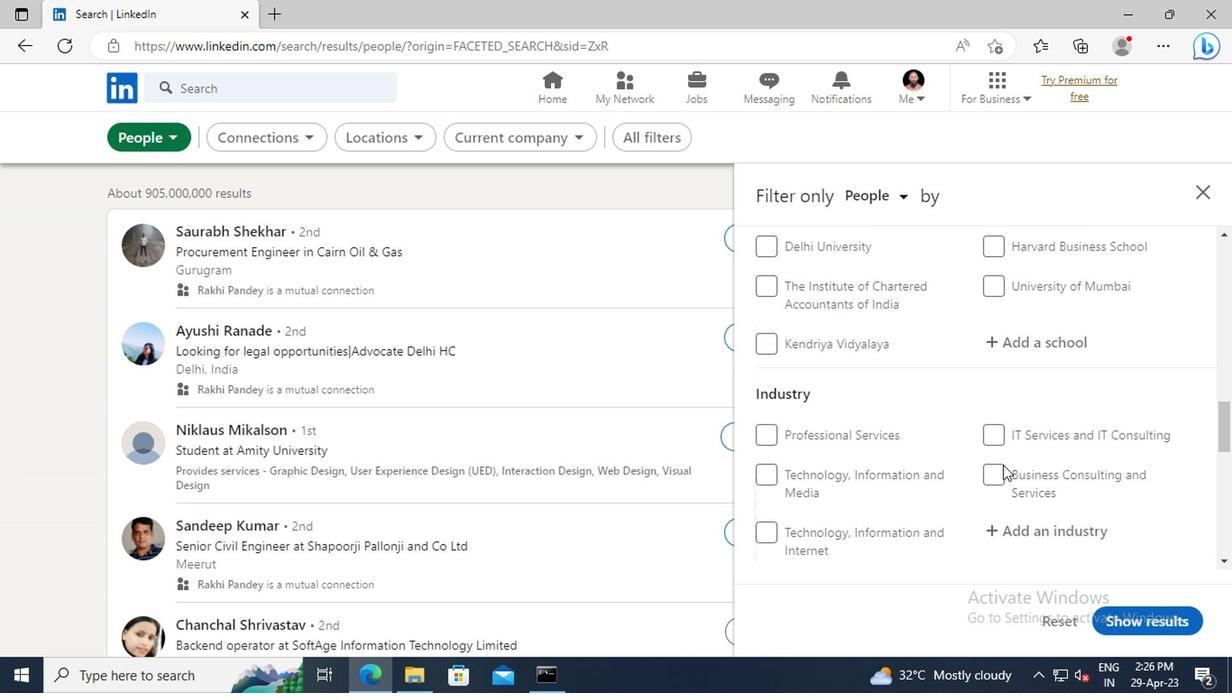 
Action: Mouse scrolled (998, 465) with delta (0, 0)
Screenshot: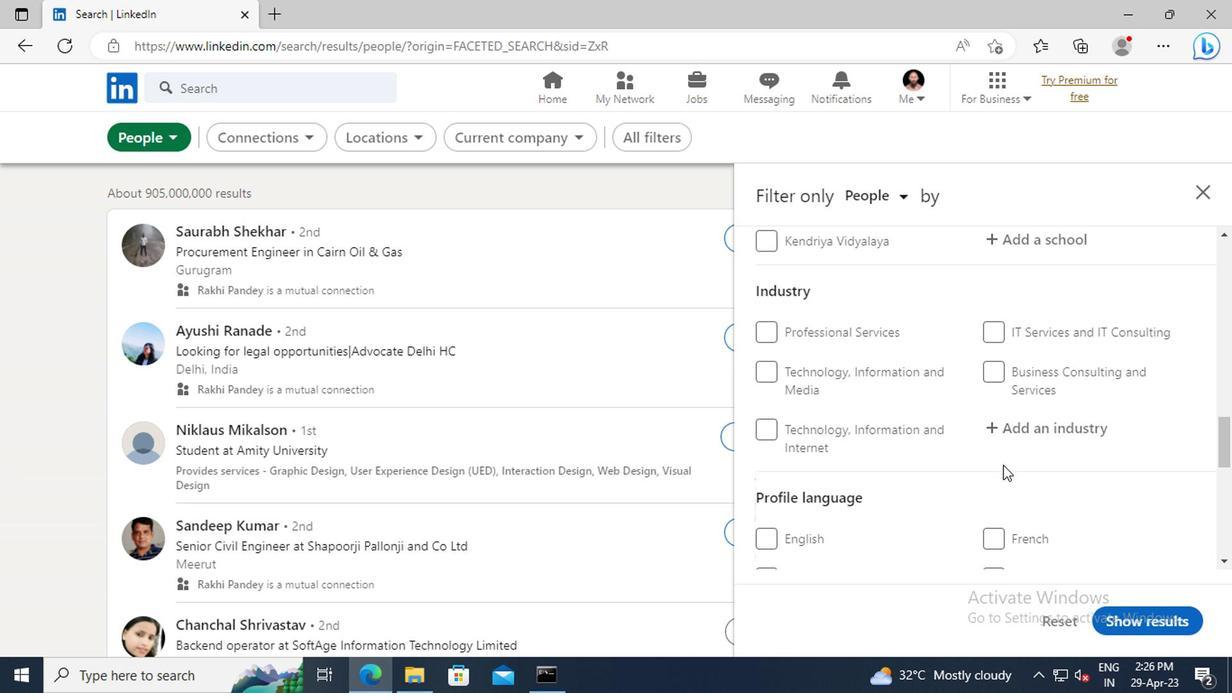 
Action: Mouse moved to (764, 492)
Screenshot: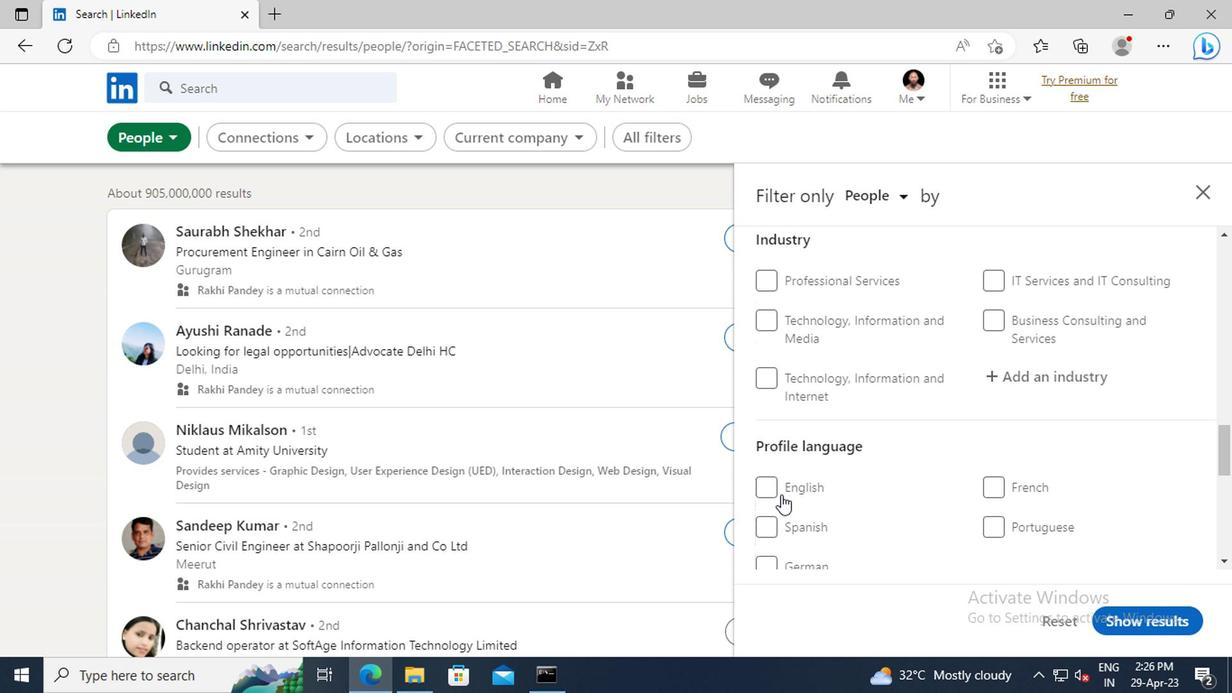 
Action: Mouse pressed left at (764, 492)
Screenshot: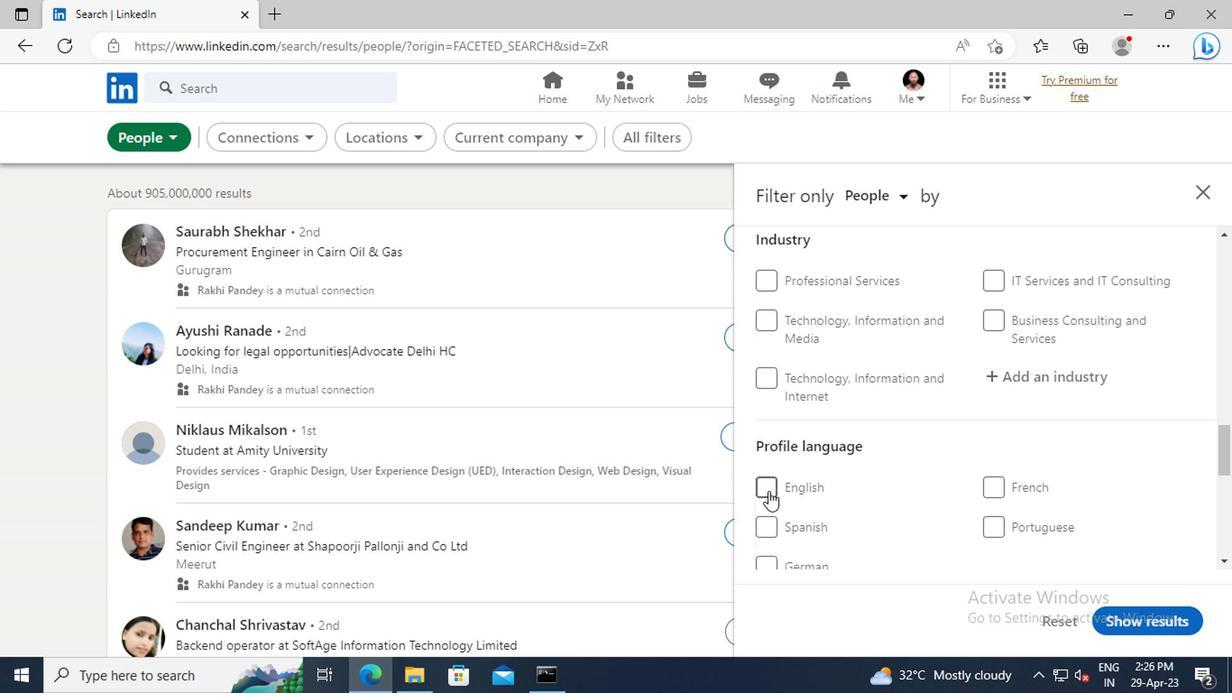 
Action: Mouse moved to (1006, 469)
Screenshot: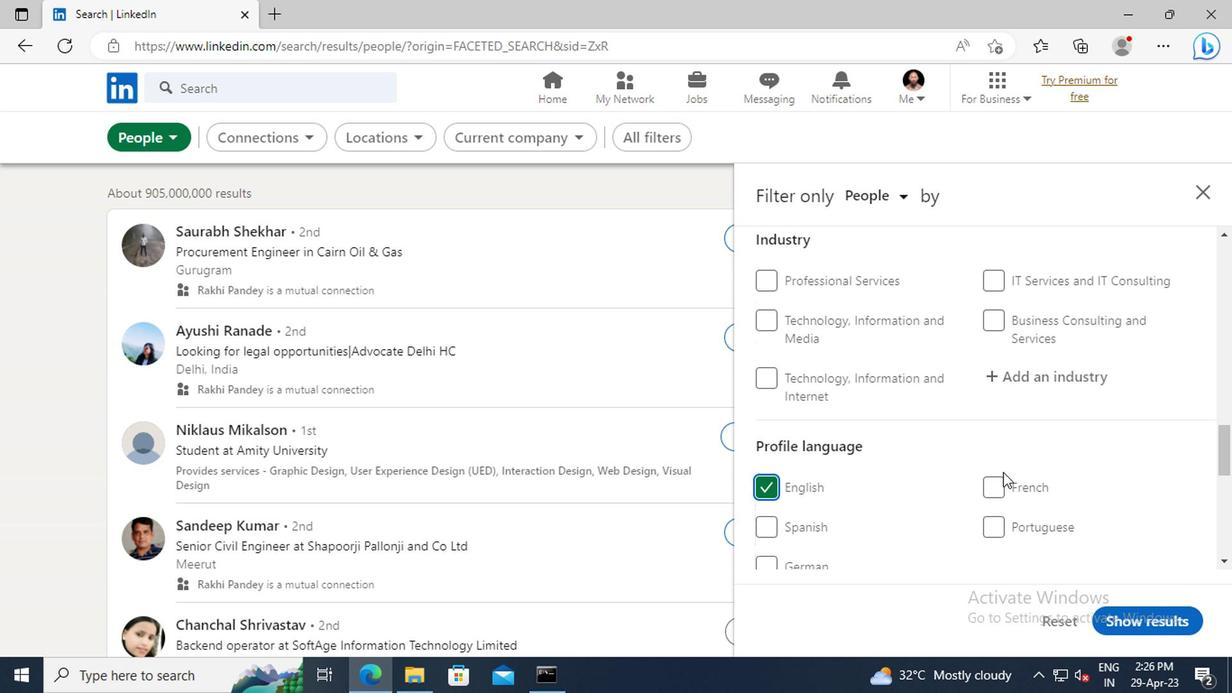 
Action: Mouse scrolled (1006, 470) with delta (0, 0)
Screenshot: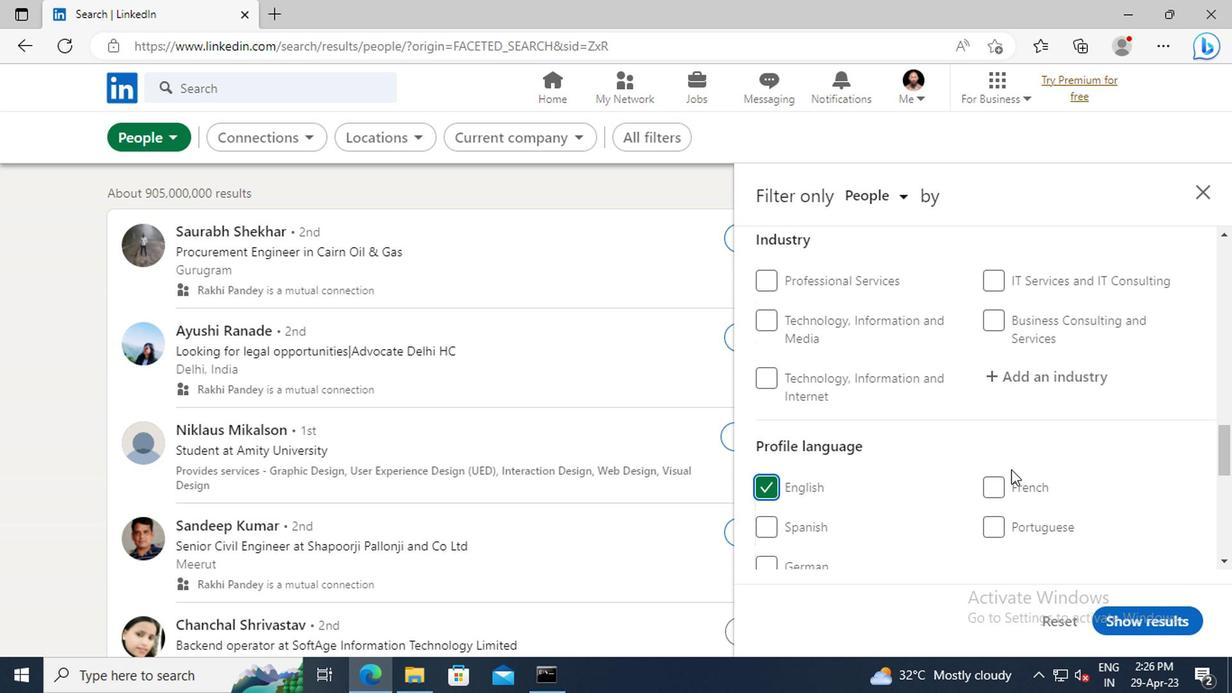 
Action: Mouse scrolled (1006, 470) with delta (0, 0)
Screenshot: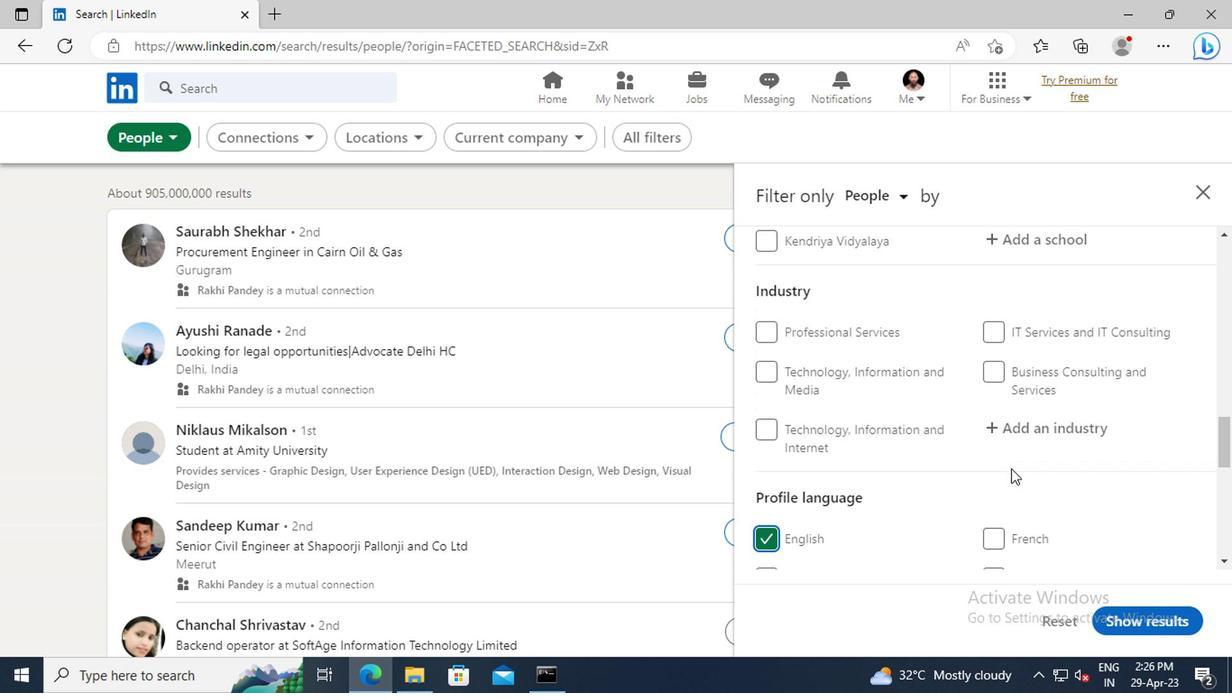 
Action: Mouse scrolled (1006, 470) with delta (0, 0)
Screenshot: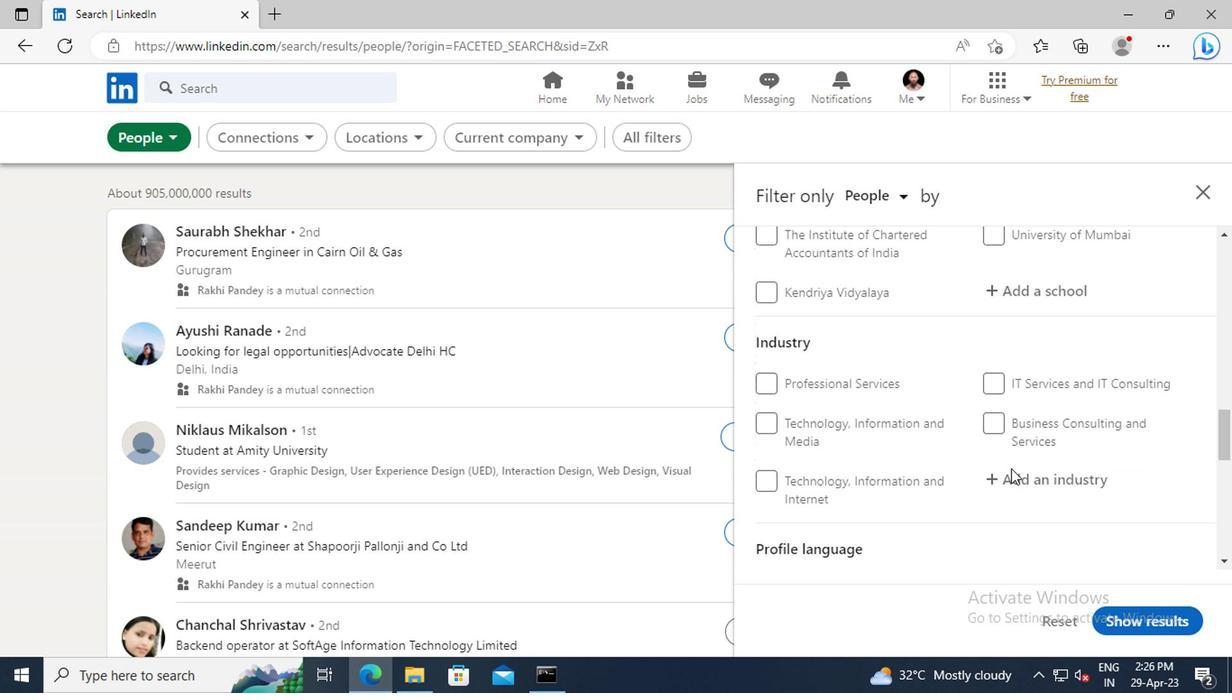 
Action: Mouse scrolled (1006, 470) with delta (0, 0)
Screenshot: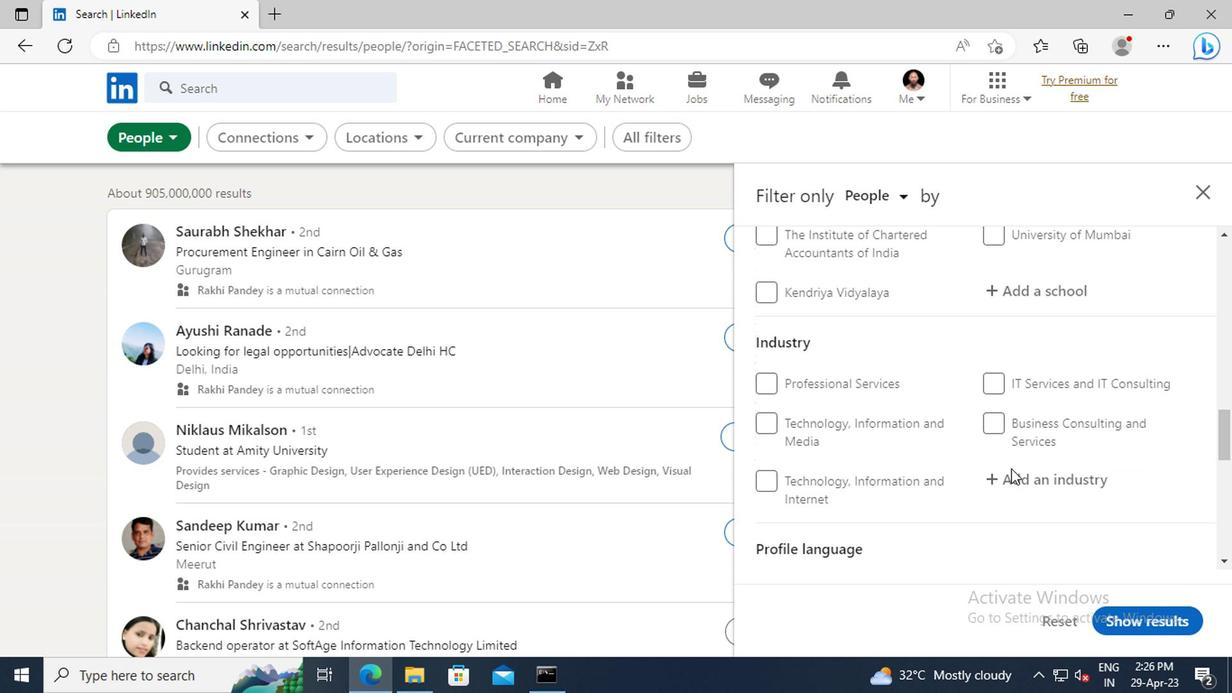 
Action: Mouse scrolled (1006, 470) with delta (0, 0)
Screenshot: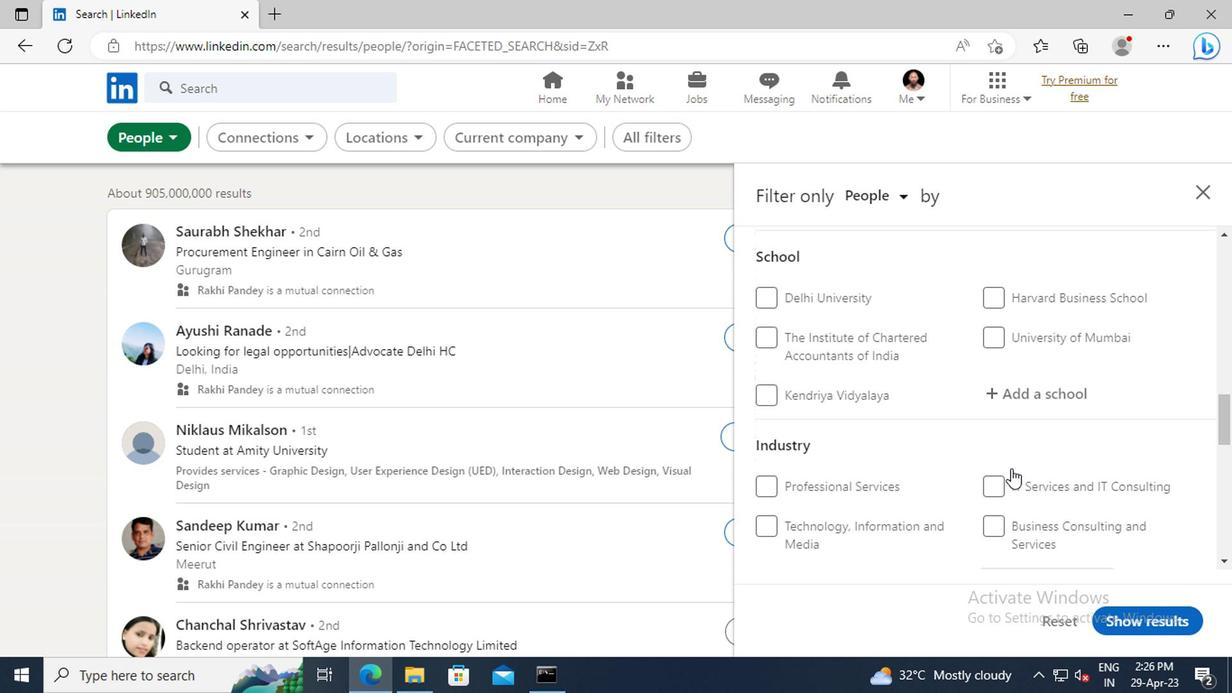 
Action: Mouse scrolled (1006, 470) with delta (0, 0)
Screenshot: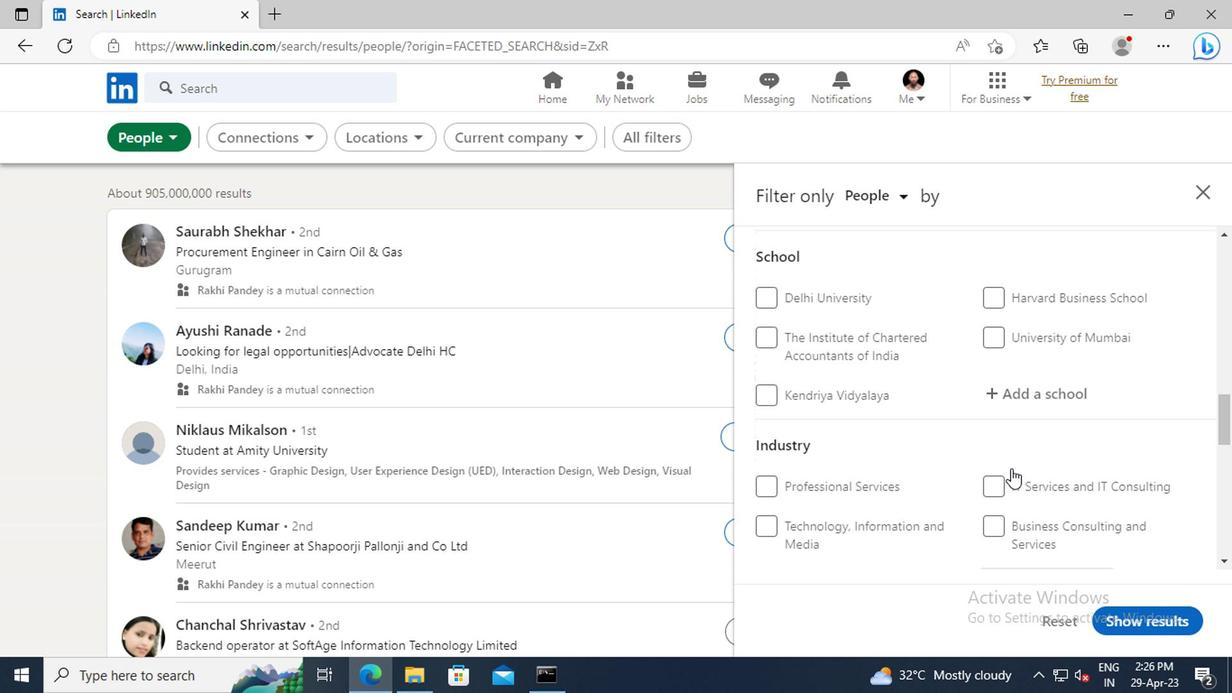 
Action: Mouse scrolled (1006, 470) with delta (0, 0)
Screenshot: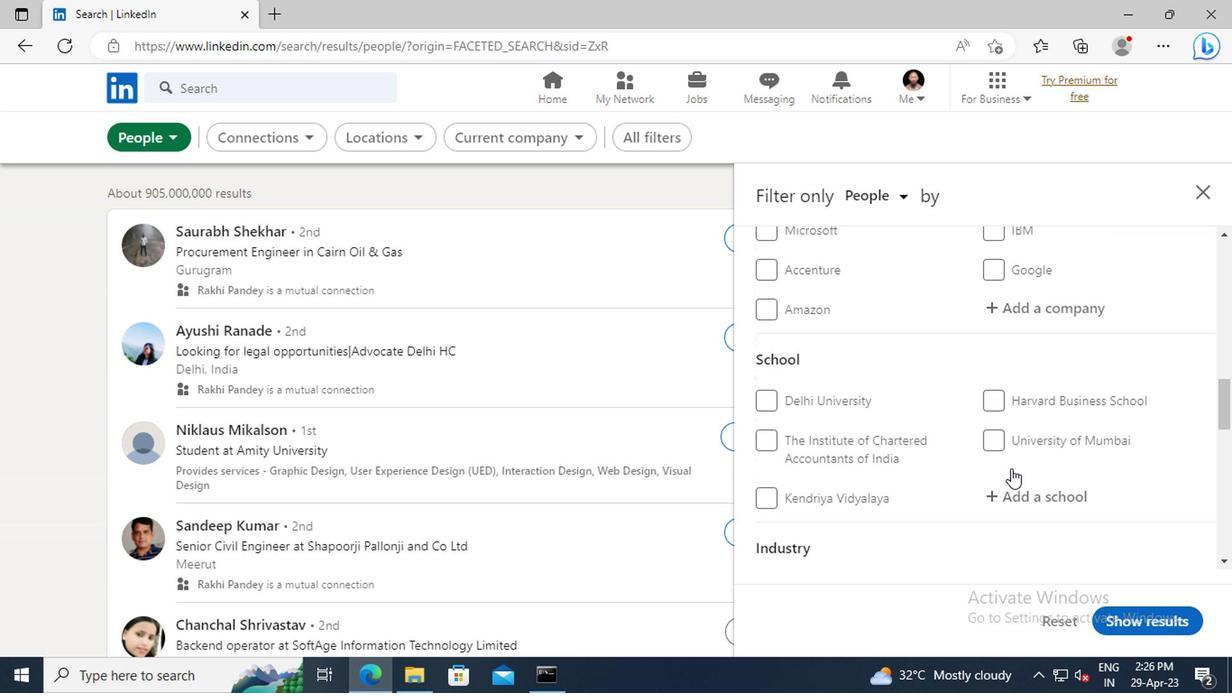 
Action: Mouse scrolled (1006, 470) with delta (0, 0)
Screenshot: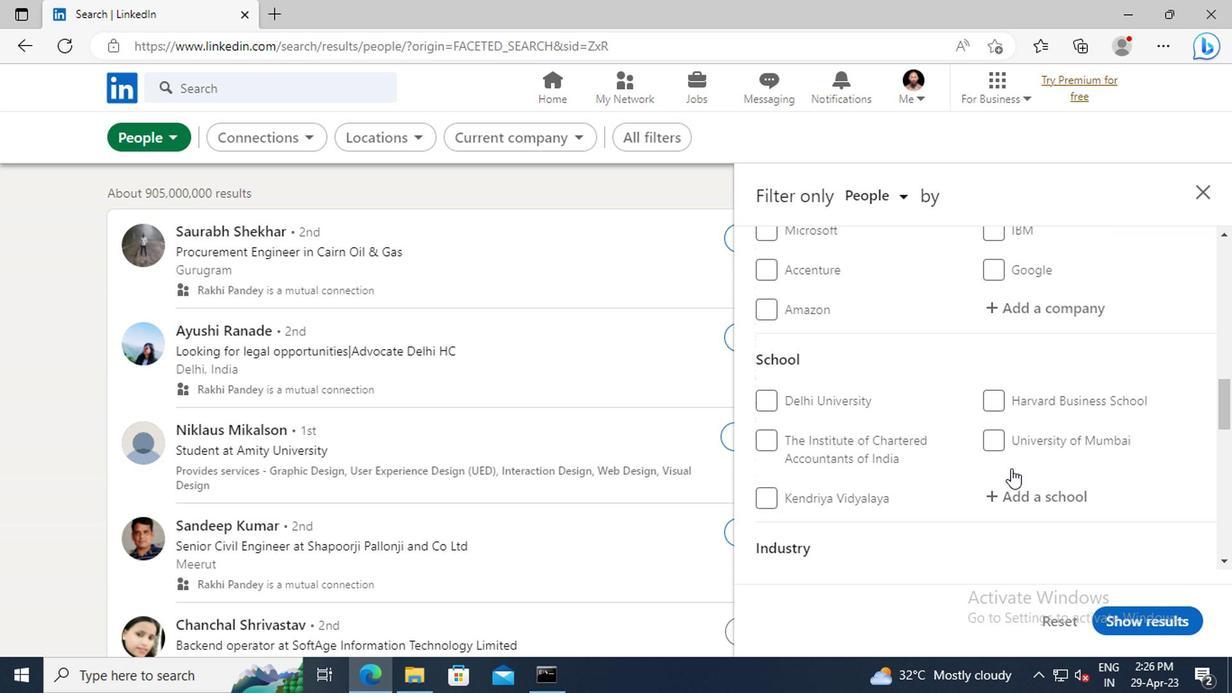 
Action: Mouse scrolled (1006, 470) with delta (0, 0)
Screenshot: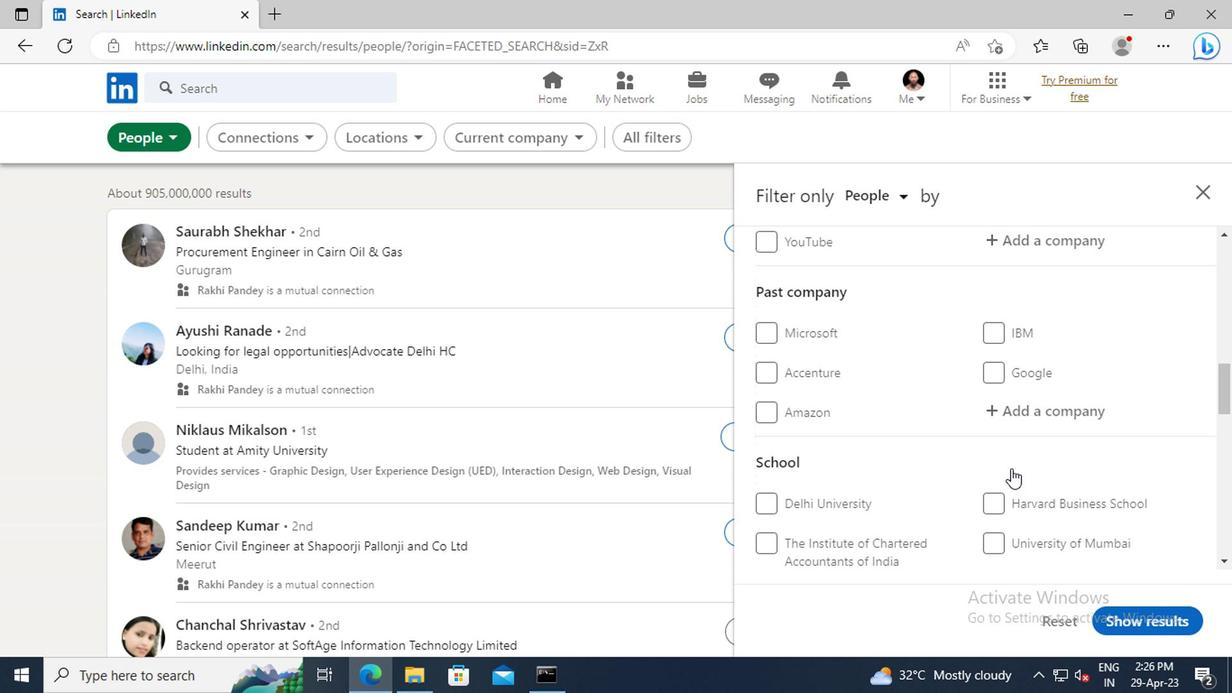 
Action: Mouse scrolled (1006, 470) with delta (0, 0)
Screenshot: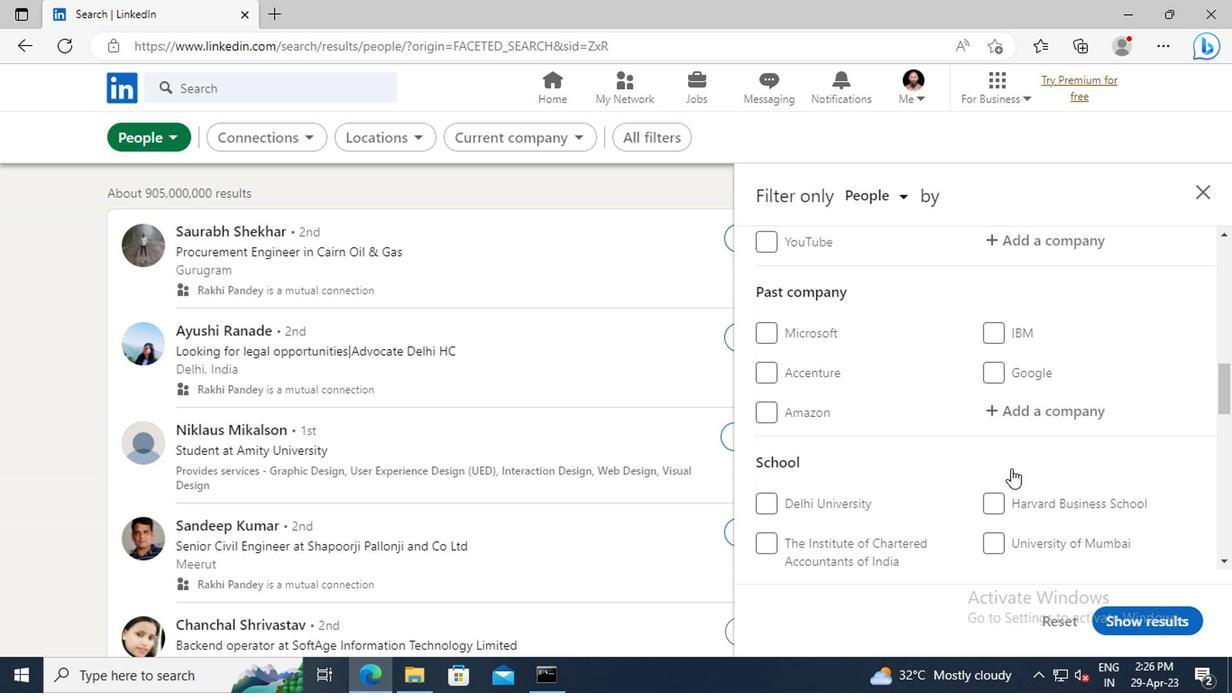 
Action: Mouse scrolled (1006, 470) with delta (0, 0)
Screenshot: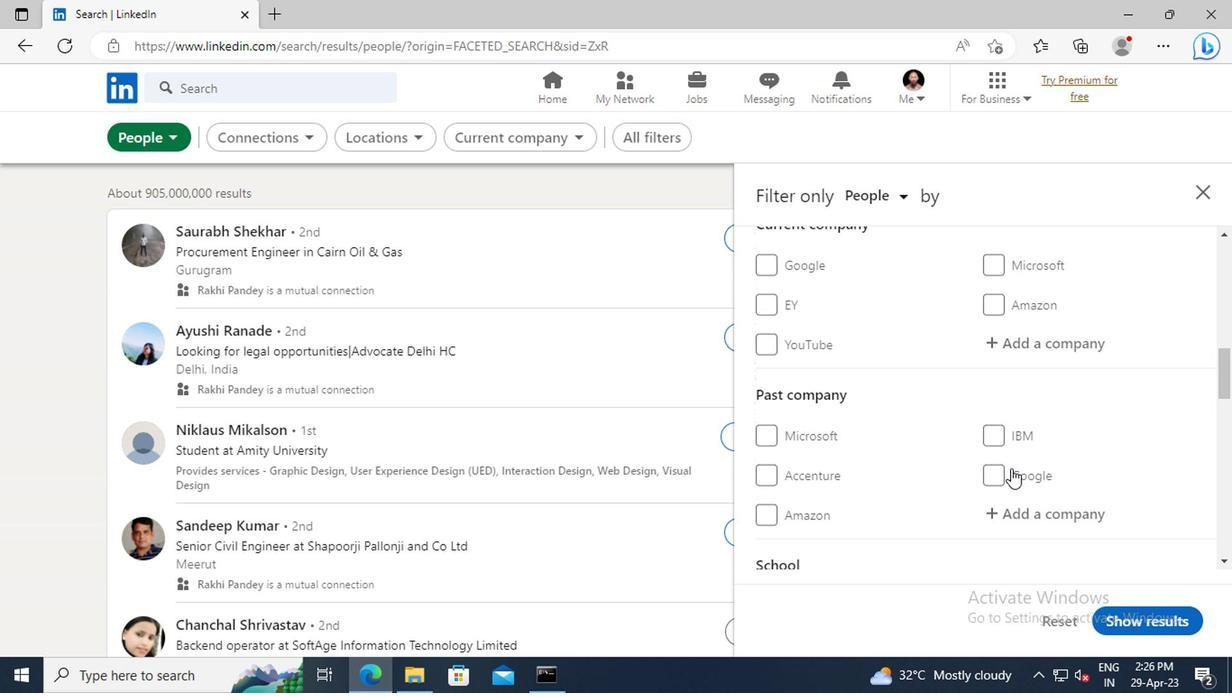
Action: Mouse moved to (1000, 399)
Screenshot: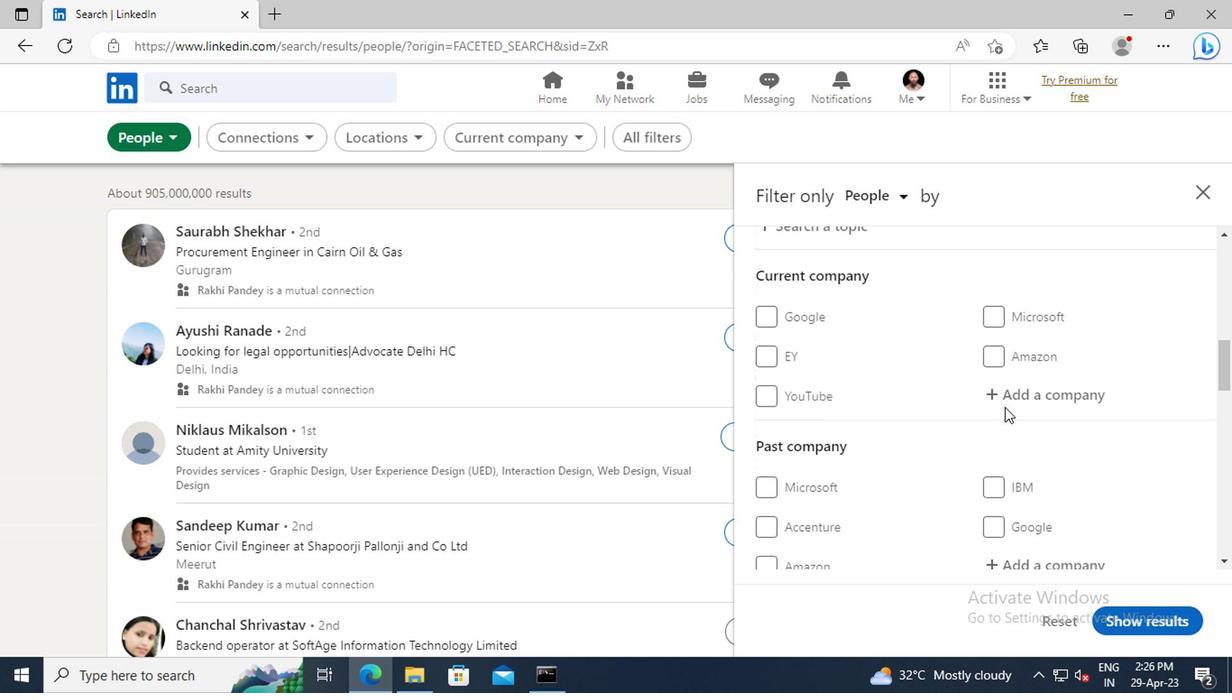 
Action: Mouse pressed left at (1000, 399)
Screenshot: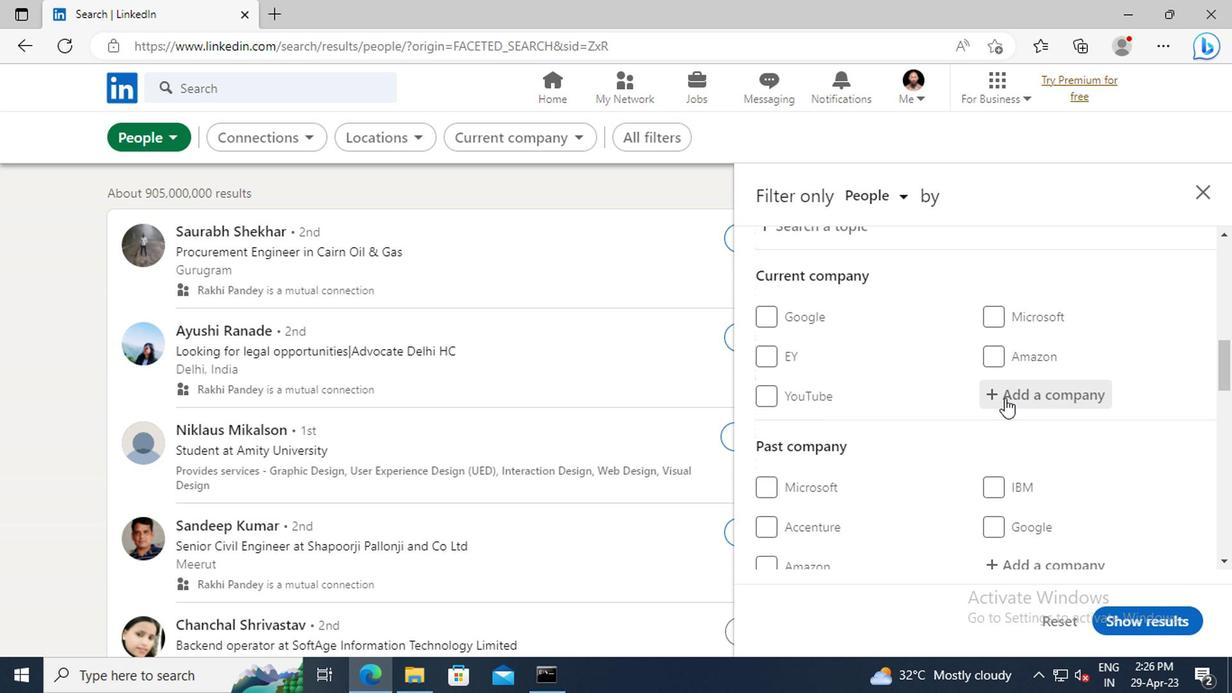 
Action: Key pressed <Key.shift>KIABI<Key.space><Key.shift>INTERNATIONAL<Key.space><Key.shift>SUPPLY<Key.space><Key.shift>SERVICES<Key.enter>
Screenshot: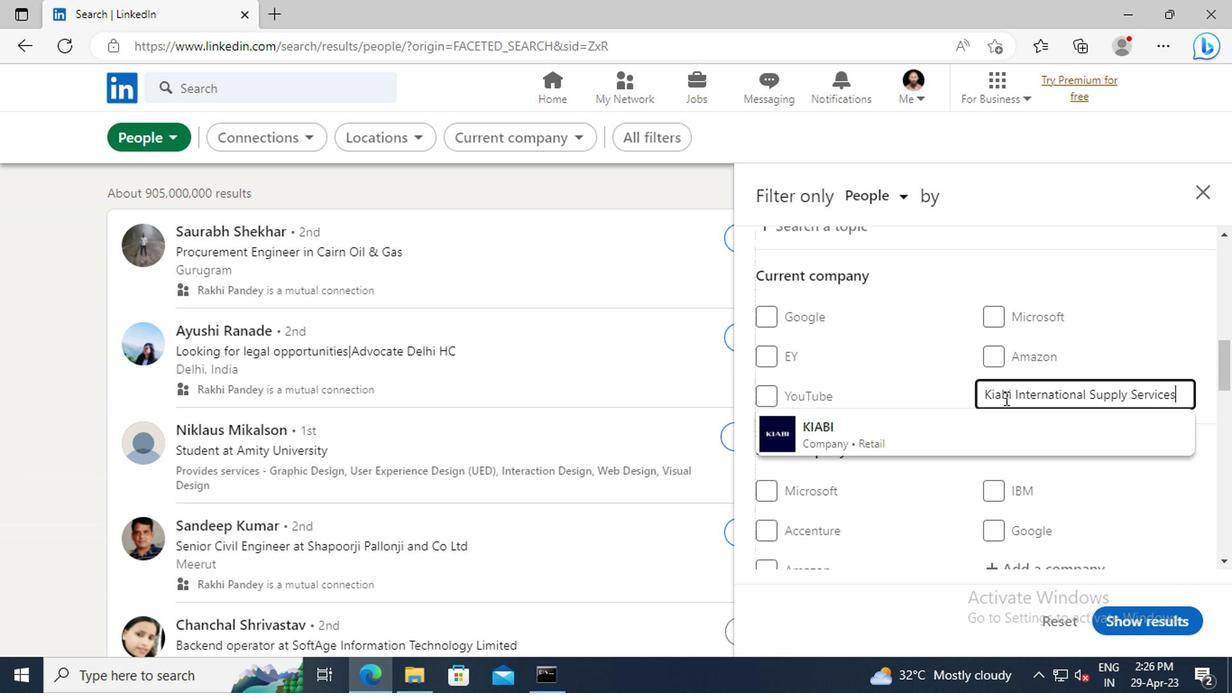 
Action: Mouse scrolled (1000, 398) with delta (0, -1)
Screenshot: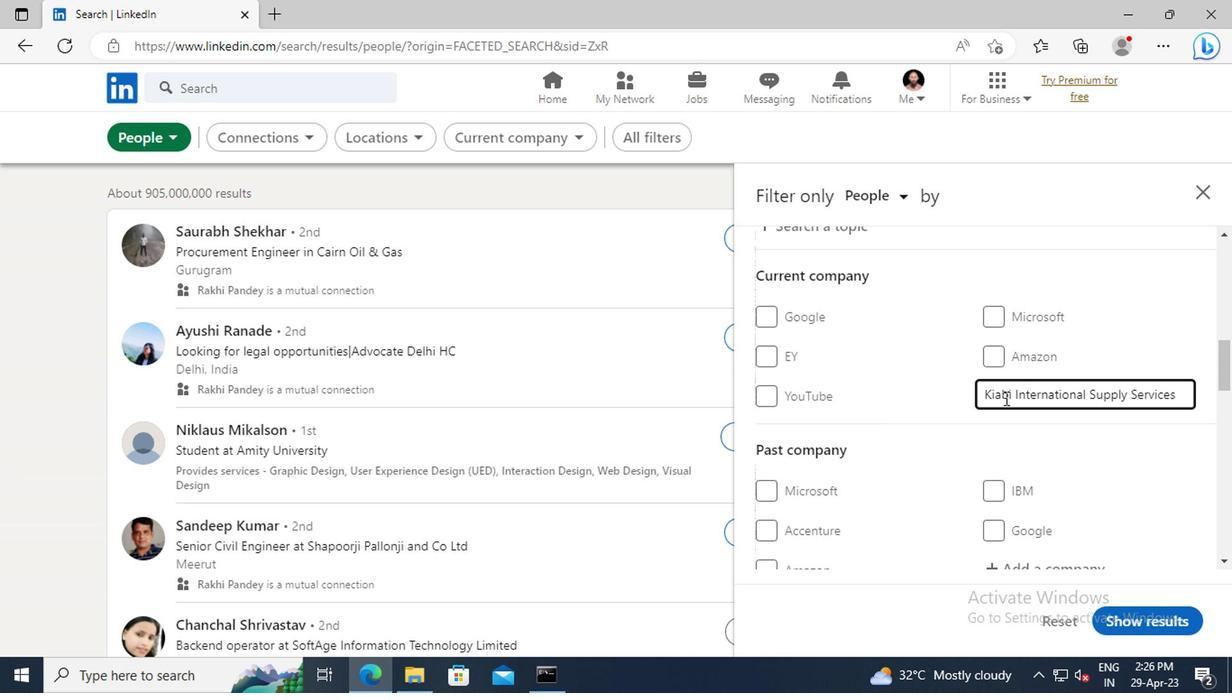 
Action: Mouse scrolled (1000, 398) with delta (0, -1)
Screenshot: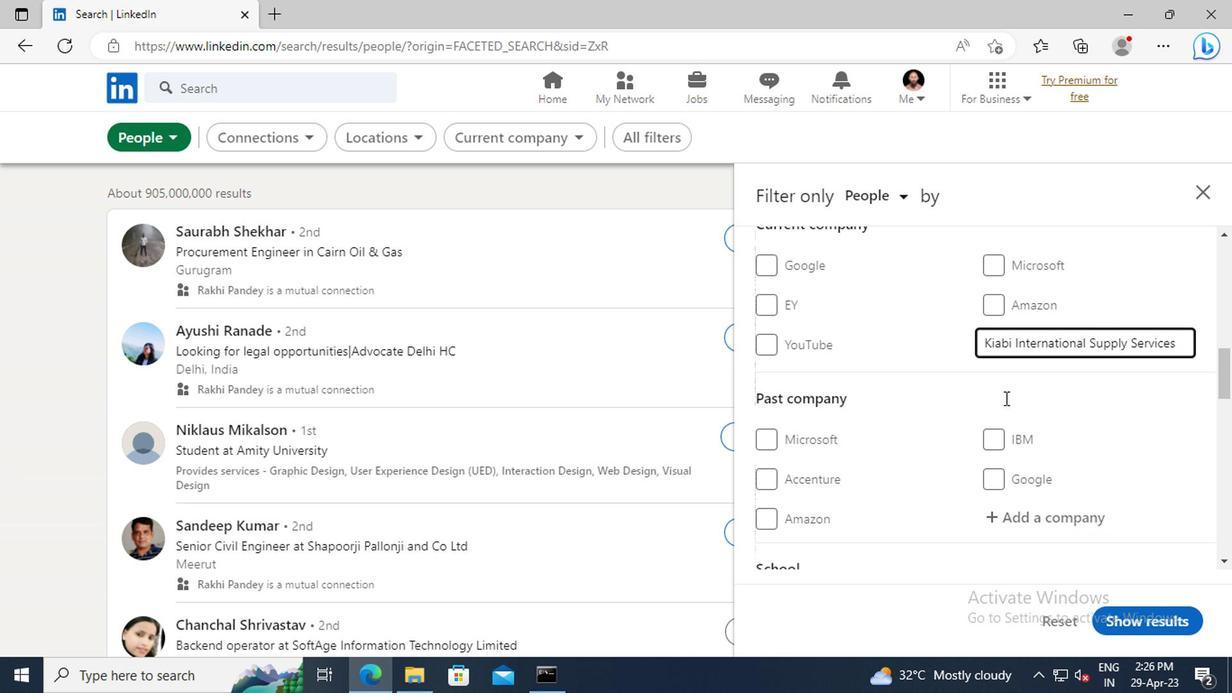 
Action: Mouse scrolled (1000, 398) with delta (0, -1)
Screenshot: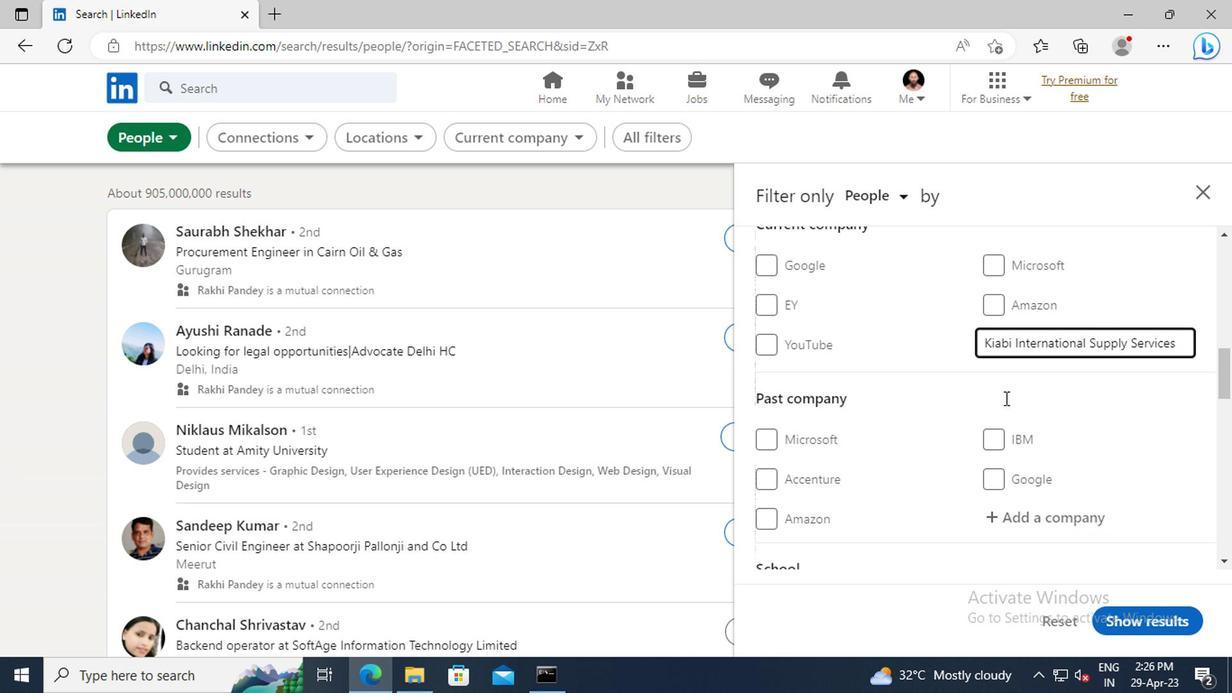 
Action: Mouse scrolled (1000, 398) with delta (0, -1)
Screenshot: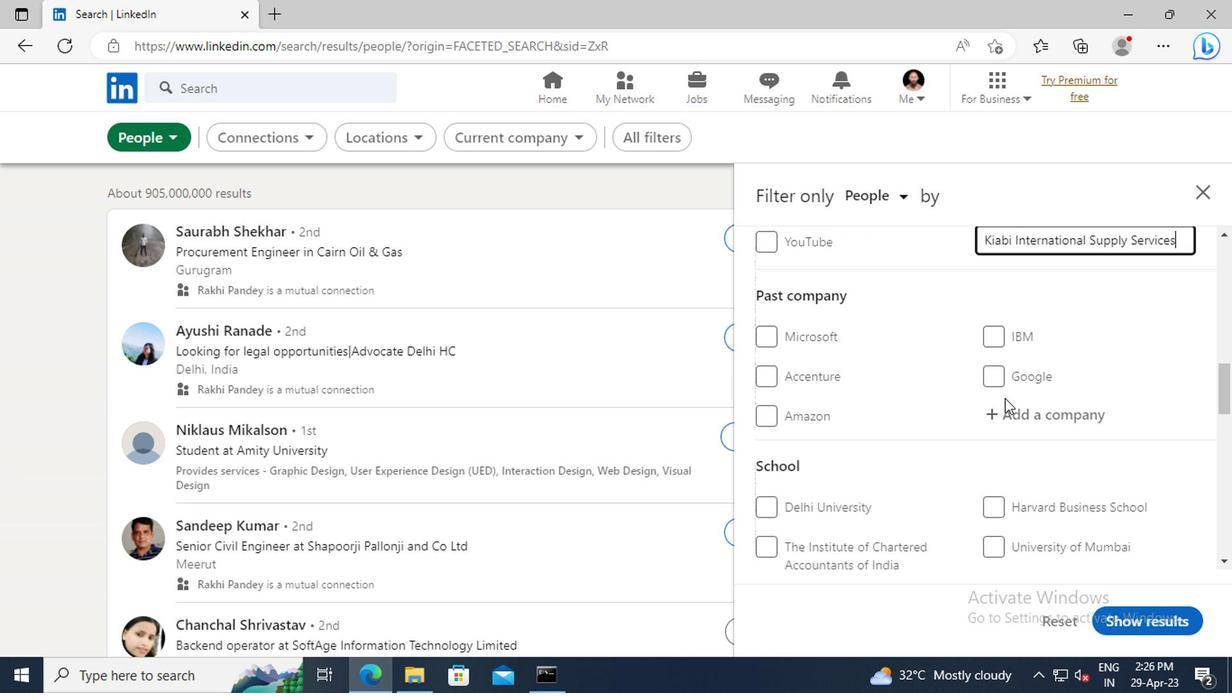 
Action: Mouse scrolled (1000, 398) with delta (0, -1)
Screenshot: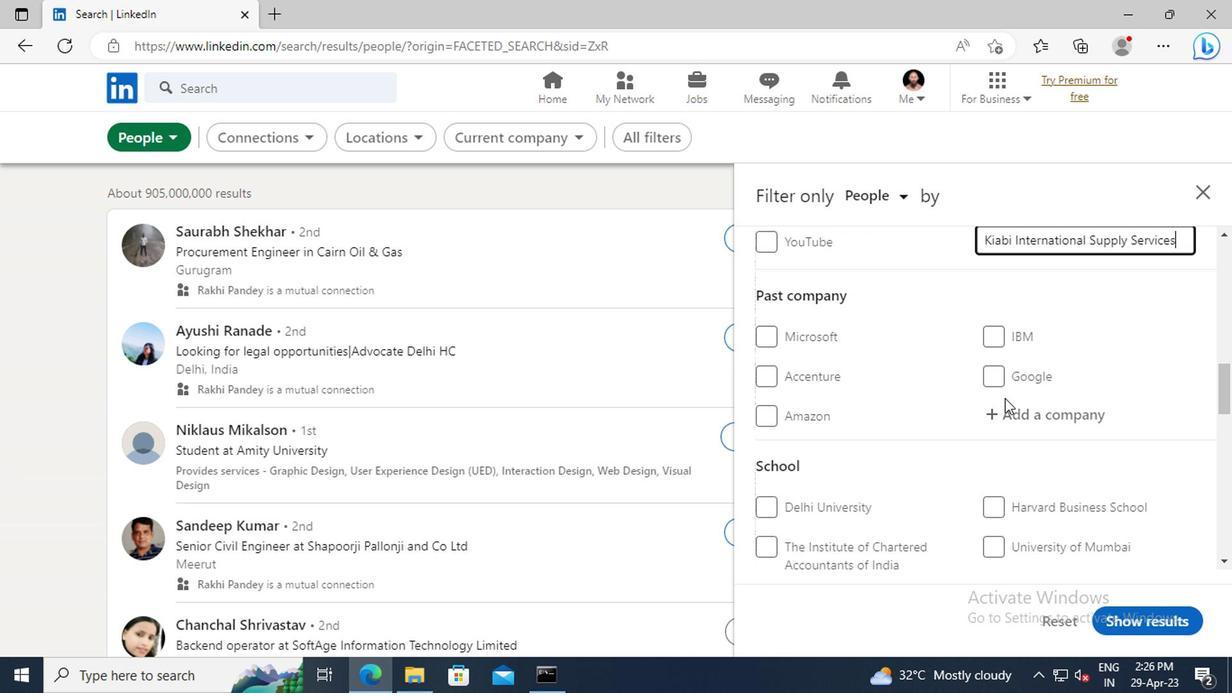 
Action: Mouse scrolled (1000, 398) with delta (0, -1)
Screenshot: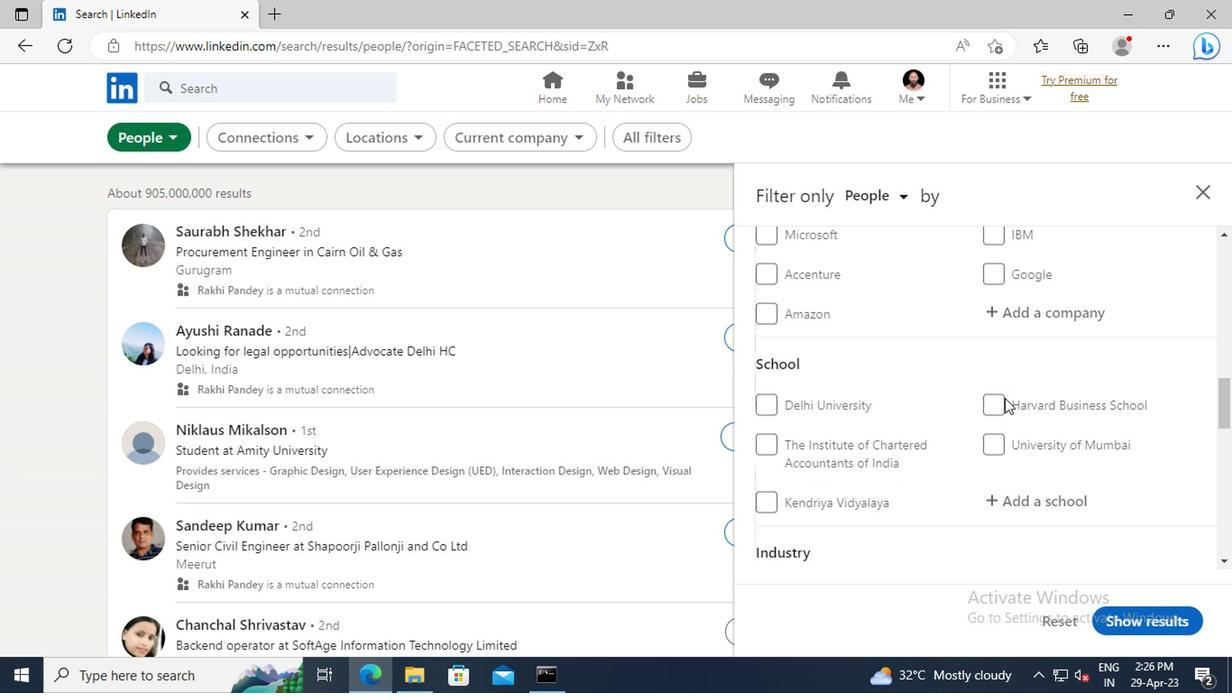 
Action: Mouse moved to (1001, 446)
Screenshot: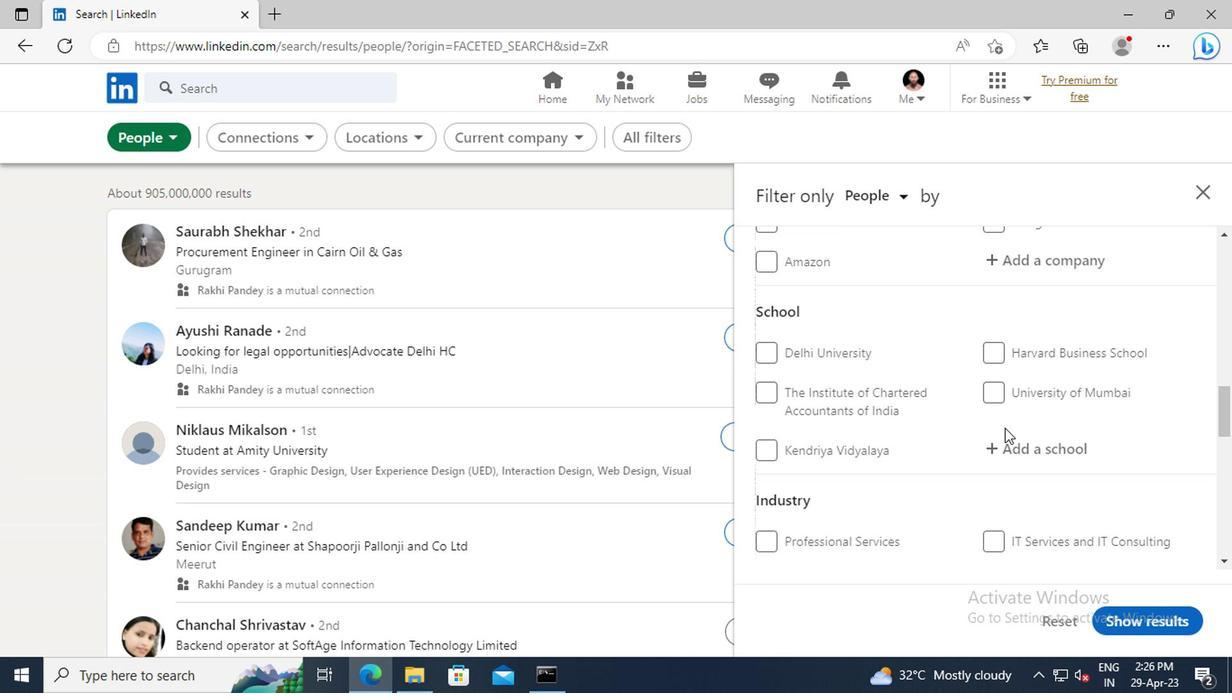 
Action: Mouse pressed left at (1001, 446)
Screenshot: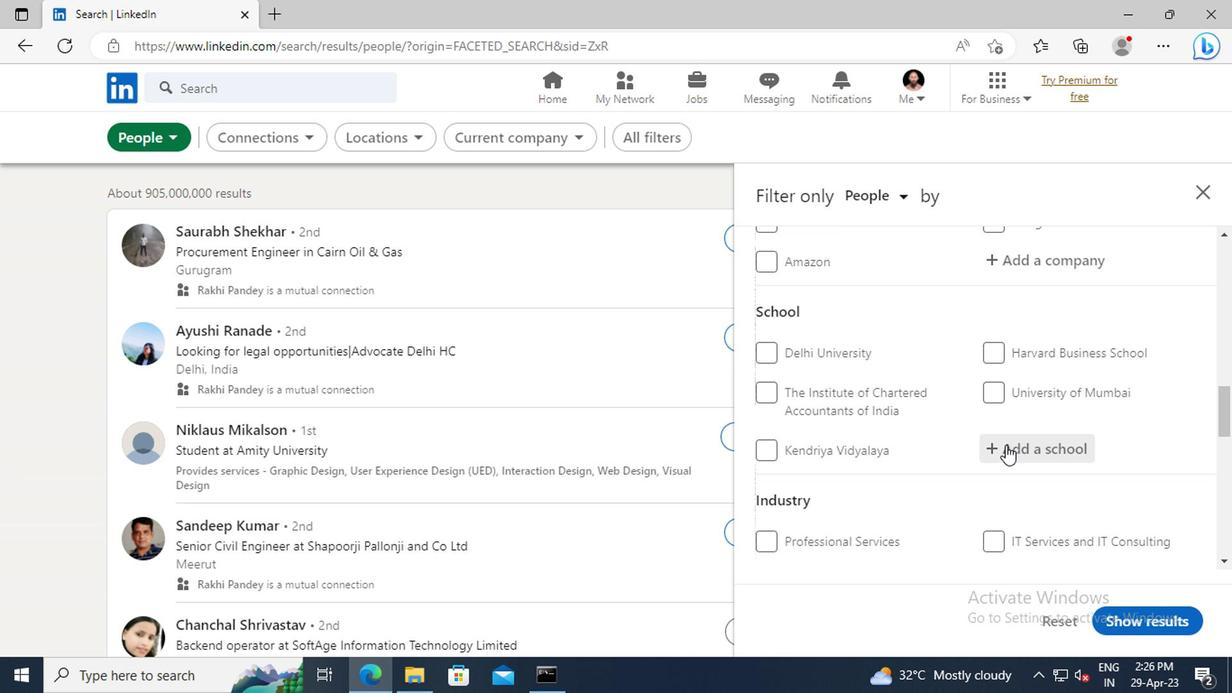 
Action: Key pressed <Key.shift>MANIPAL<Key.space><Key.shift>INST
Screenshot: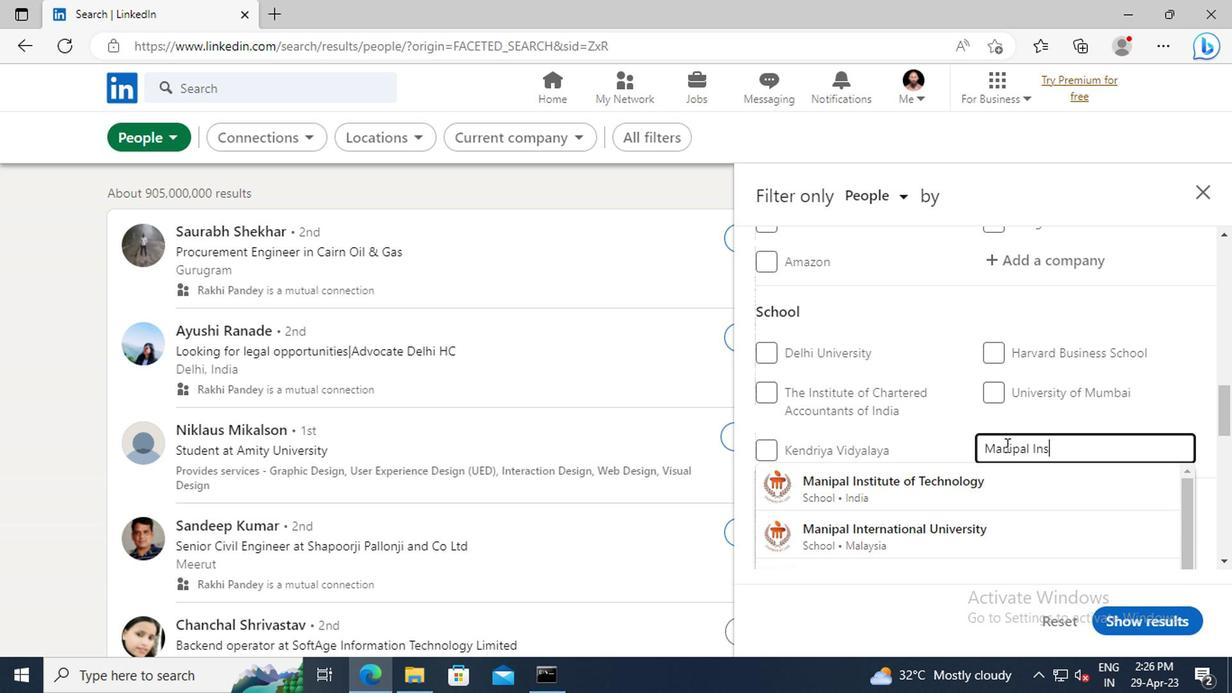 
Action: Mouse moved to (991, 479)
Screenshot: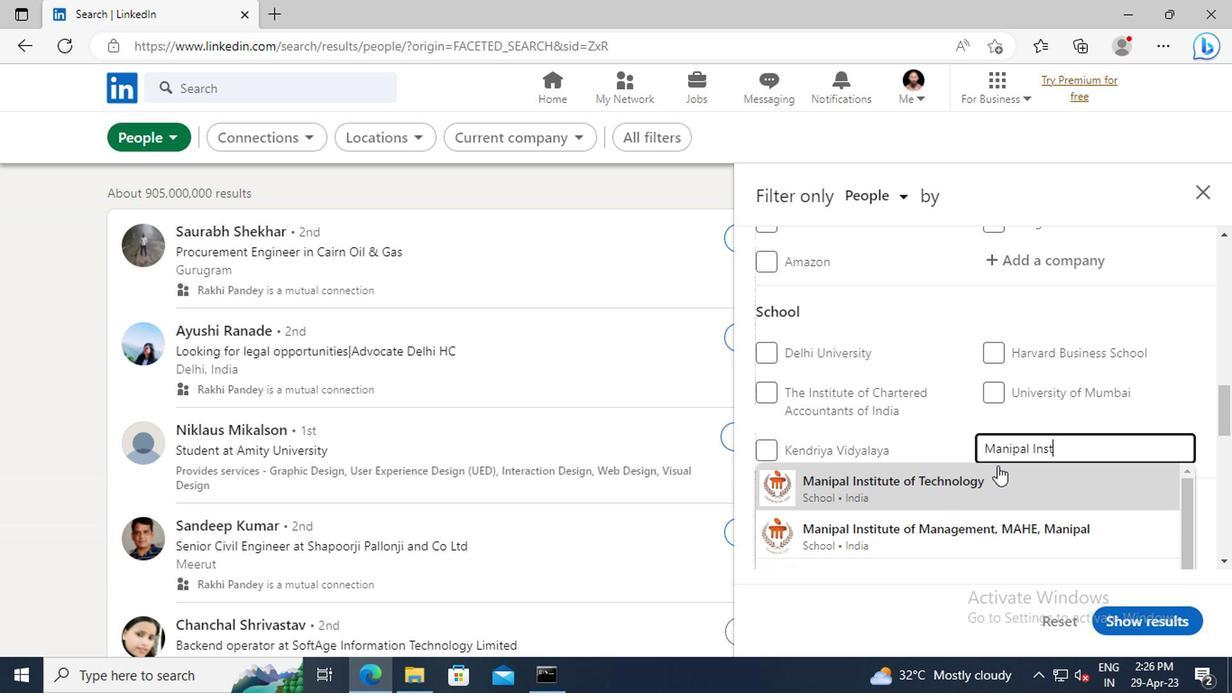 
Action: Mouse pressed left at (991, 479)
Screenshot: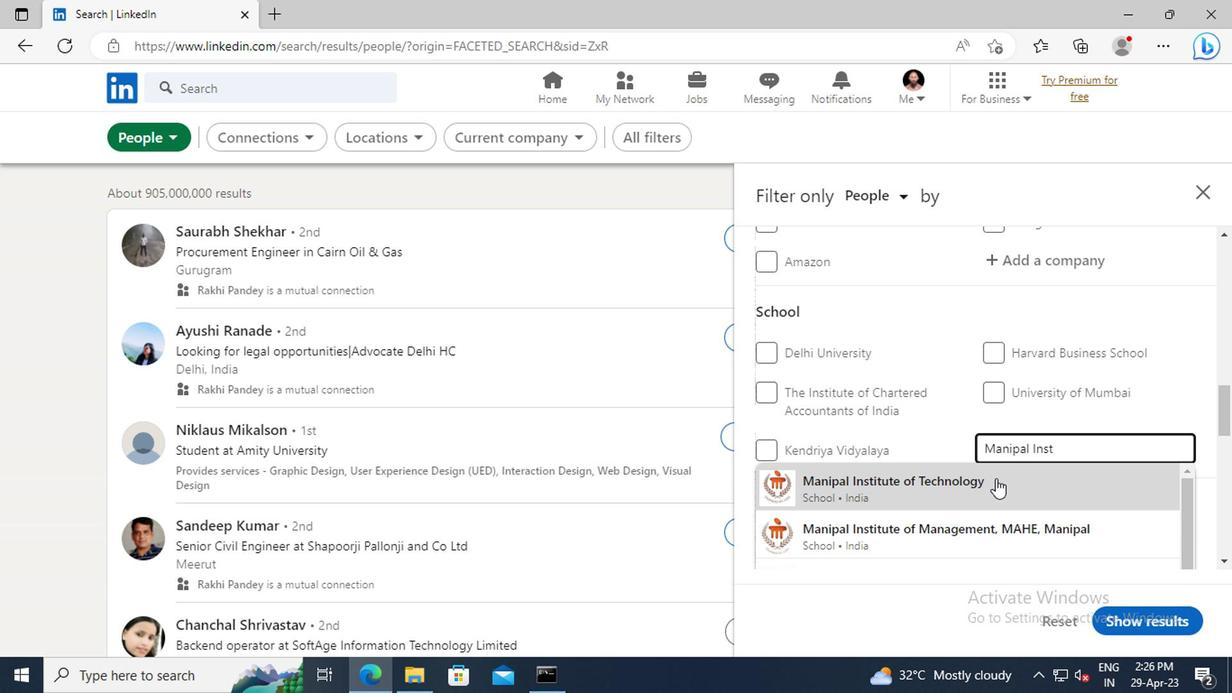 
Action: Mouse scrolled (991, 478) with delta (0, 0)
Screenshot: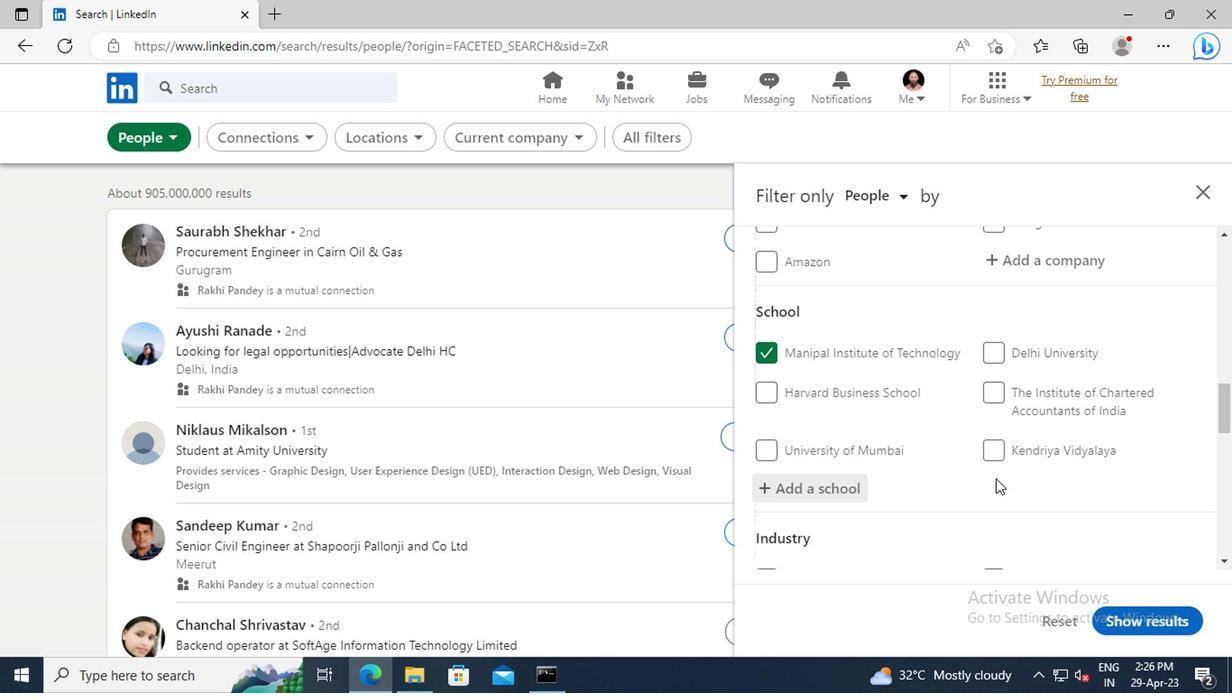 
Action: Mouse moved to (992, 451)
Screenshot: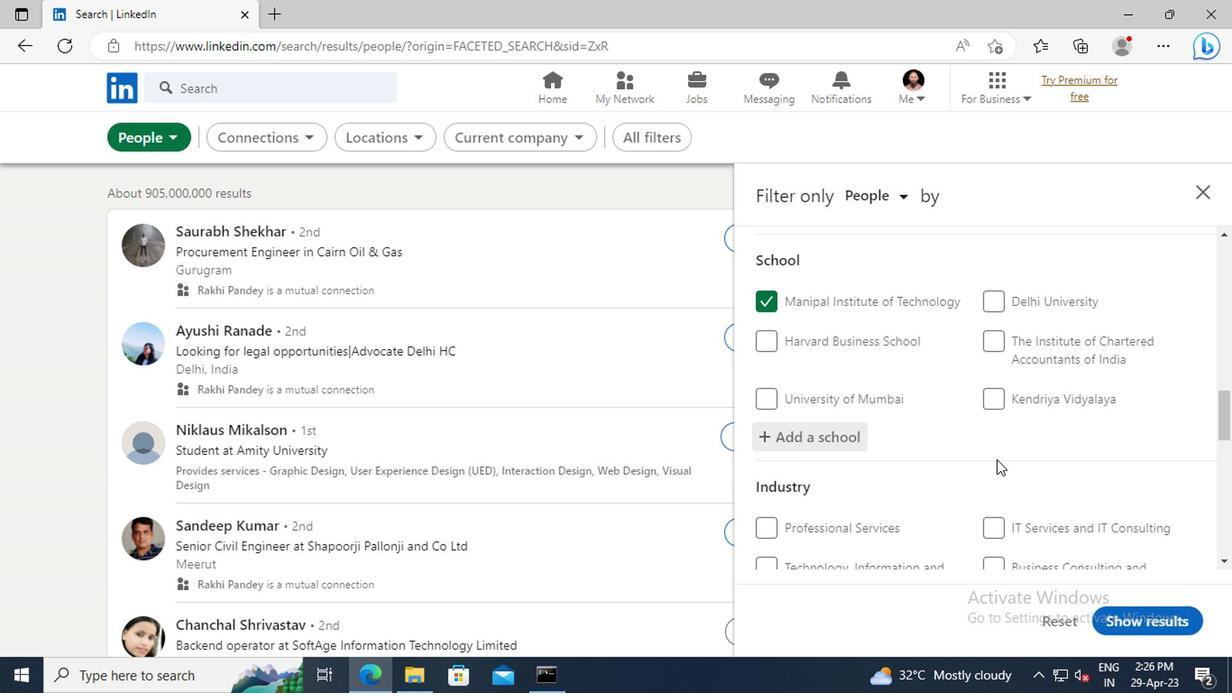 
Action: Mouse scrolled (992, 450) with delta (0, -1)
Screenshot: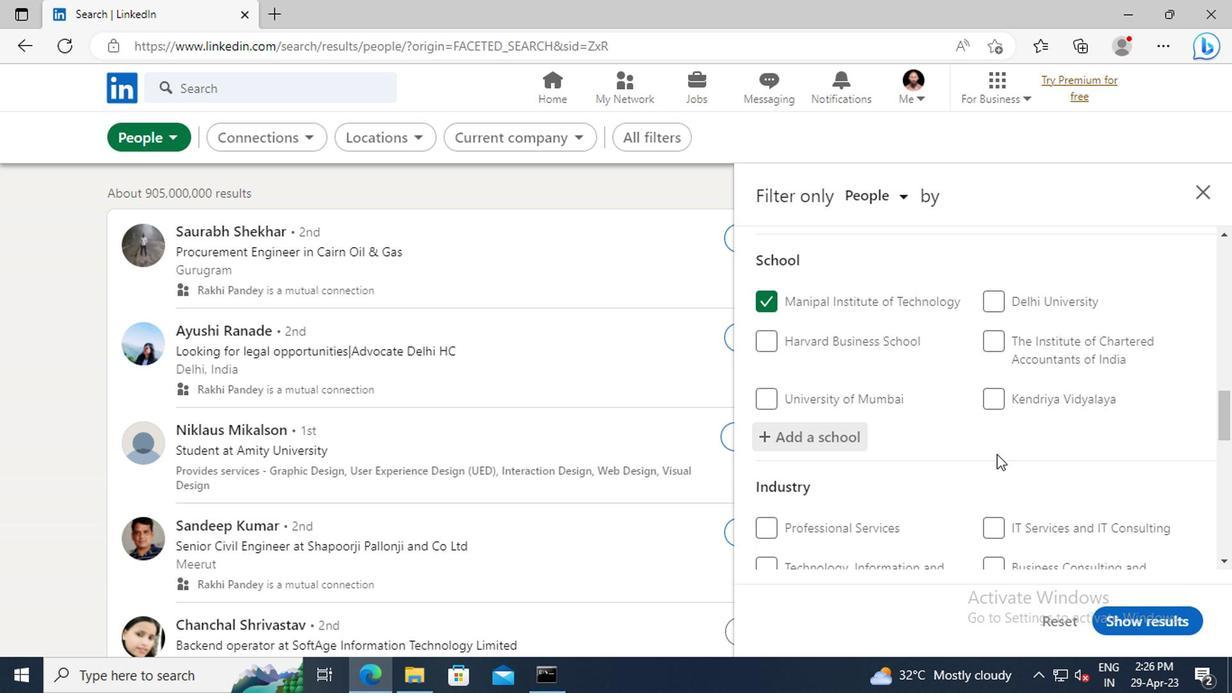 
Action: Mouse scrolled (992, 450) with delta (0, -1)
Screenshot: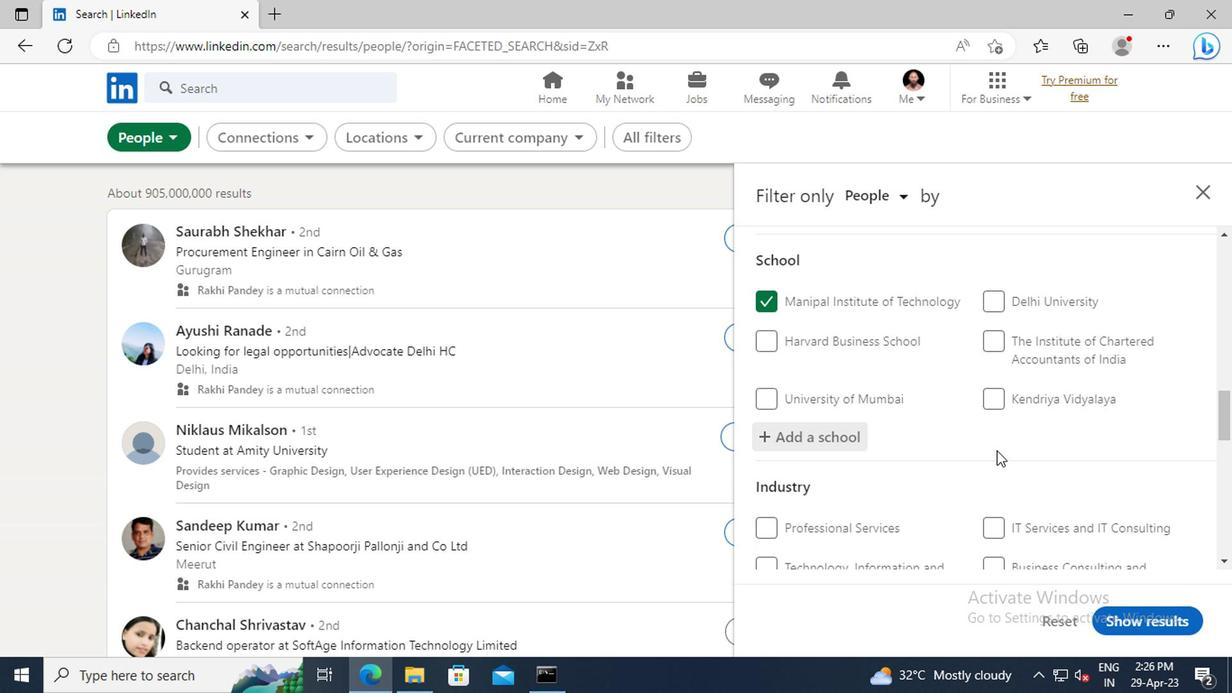 
Action: Mouse moved to (992, 422)
Screenshot: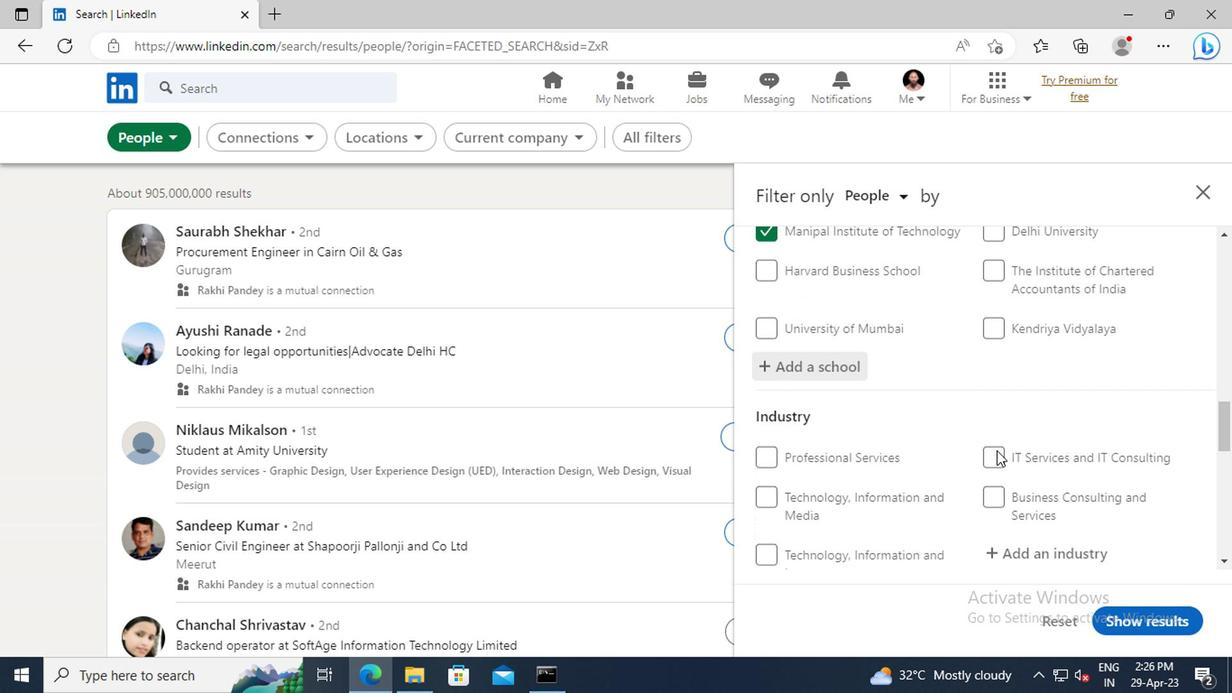 
Action: Mouse scrolled (992, 420) with delta (0, -1)
Screenshot: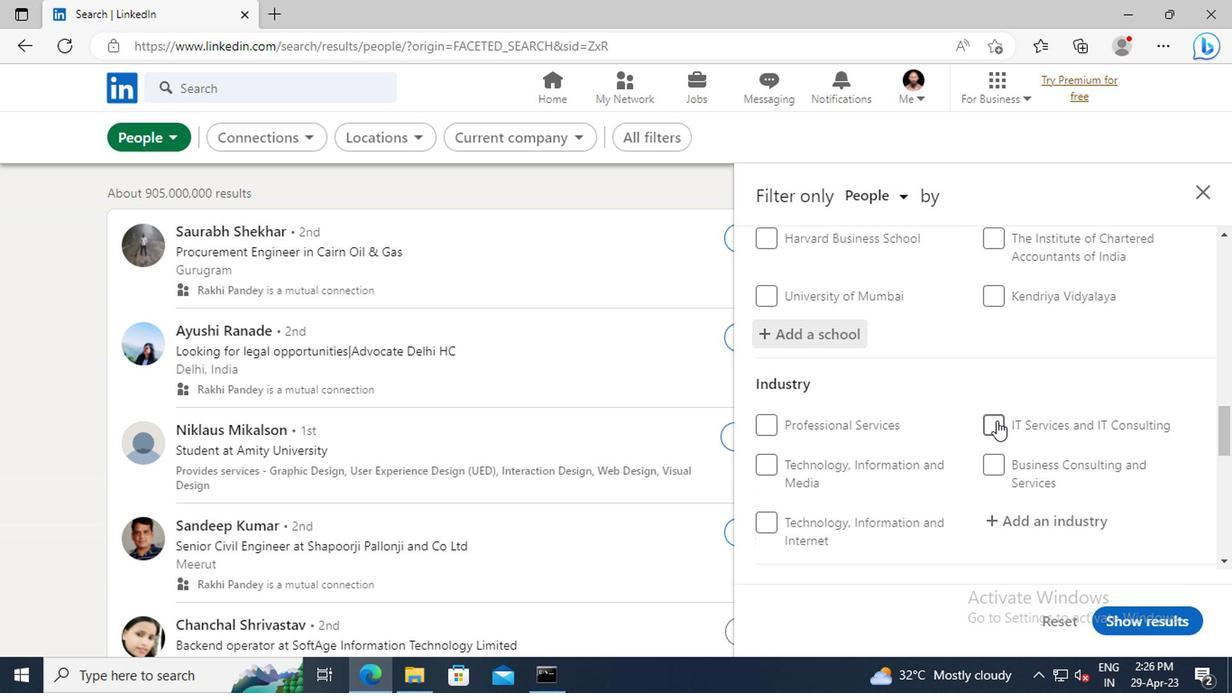 
Action: Mouse moved to (992, 468)
Screenshot: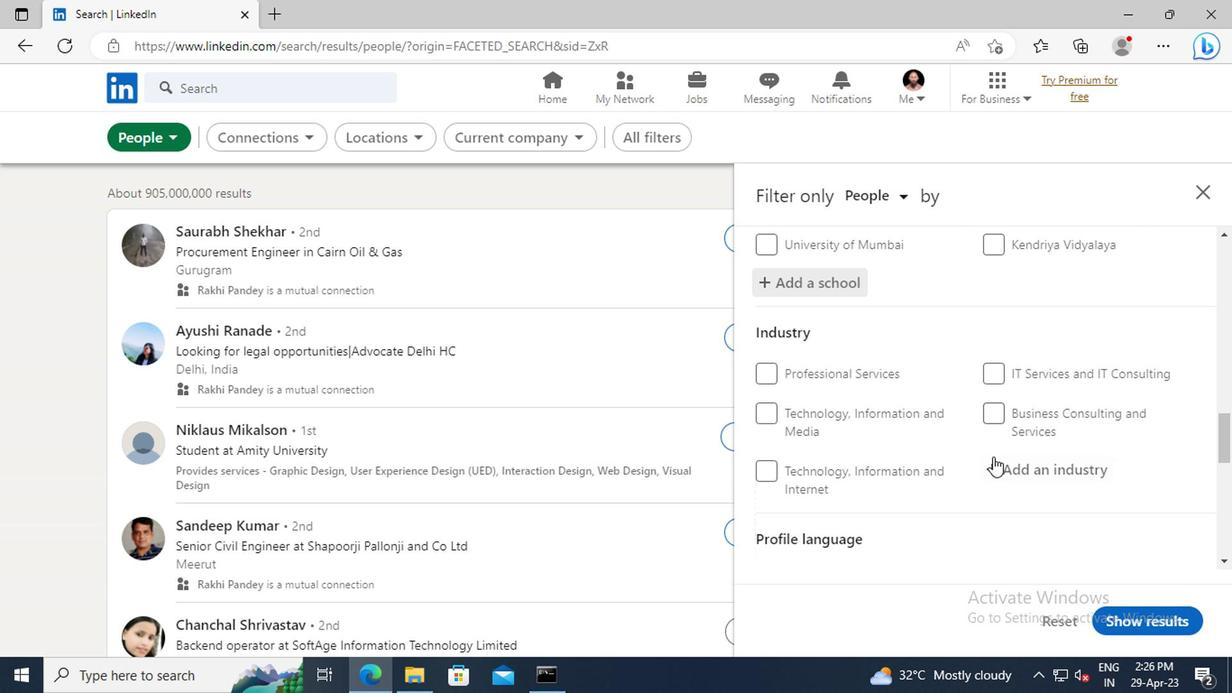 
Action: Mouse pressed left at (992, 468)
Screenshot: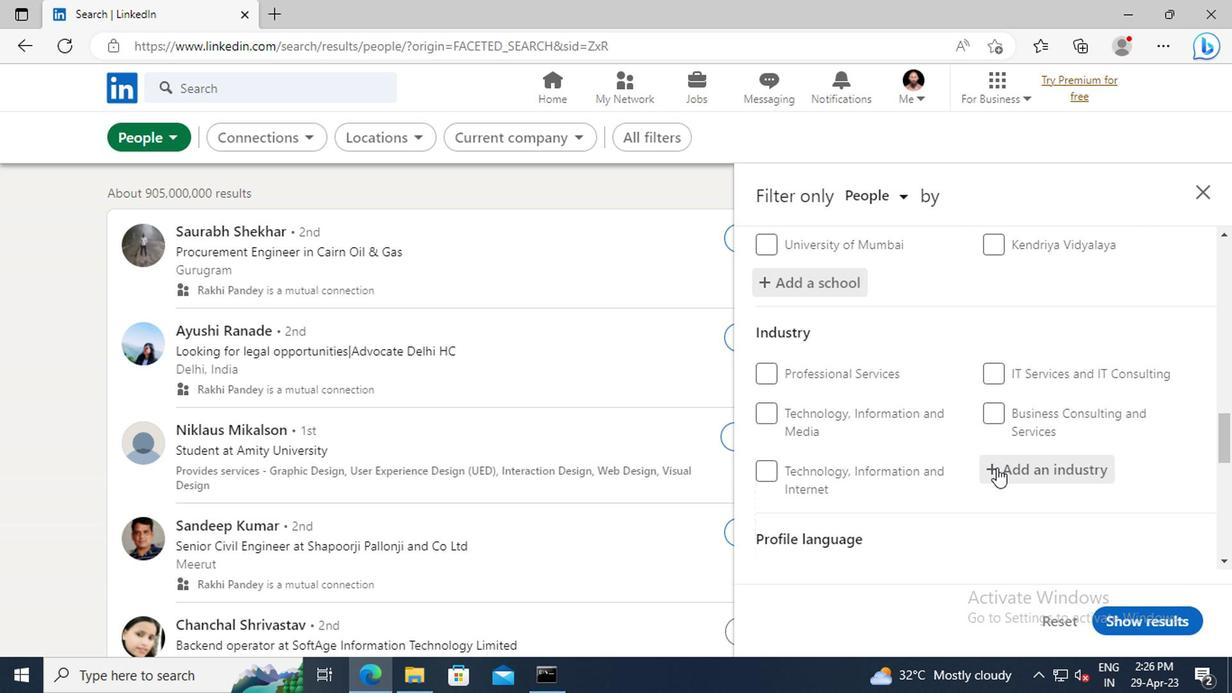 
Action: Key pressed <Key.shift>WOMEN'S
Screenshot: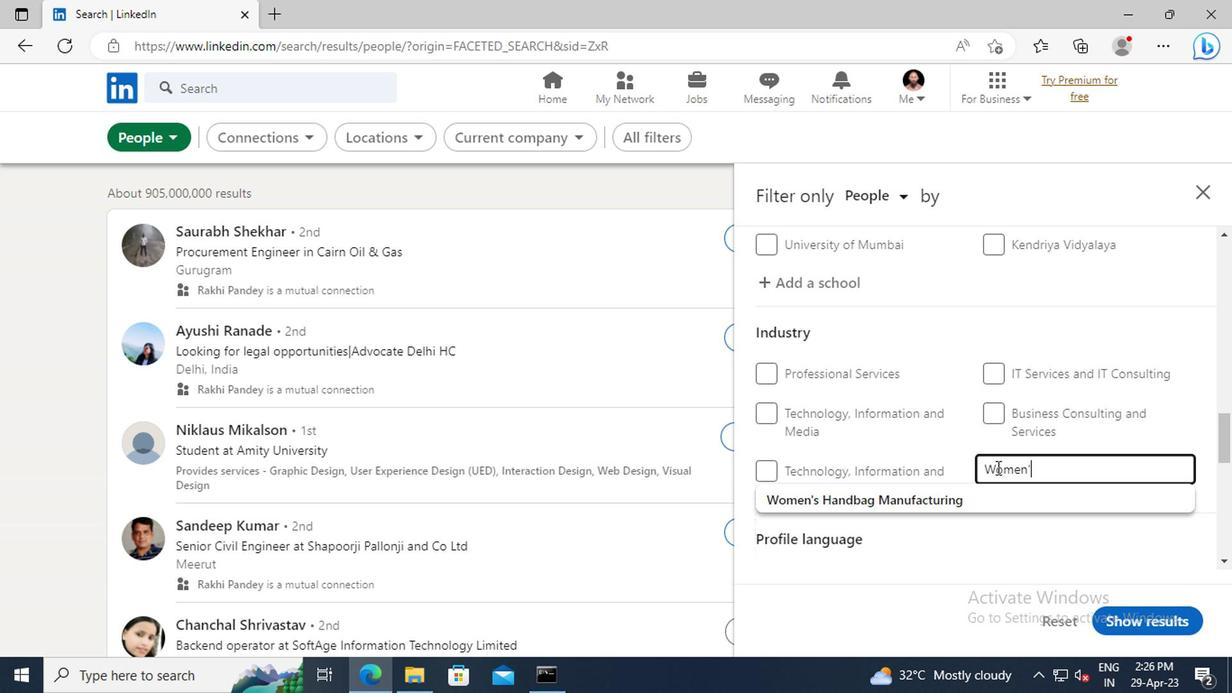 
Action: Mouse moved to (983, 495)
Screenshot: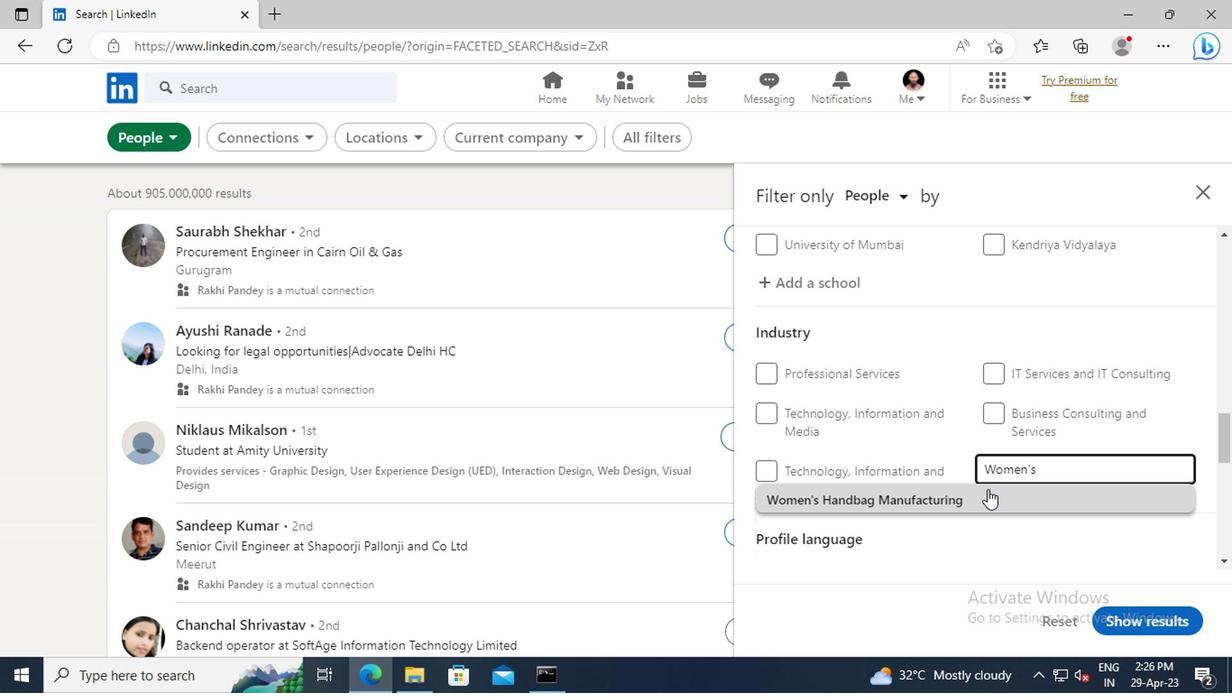 
Action: Mouse pressed left at (983, 495)
Screenshot: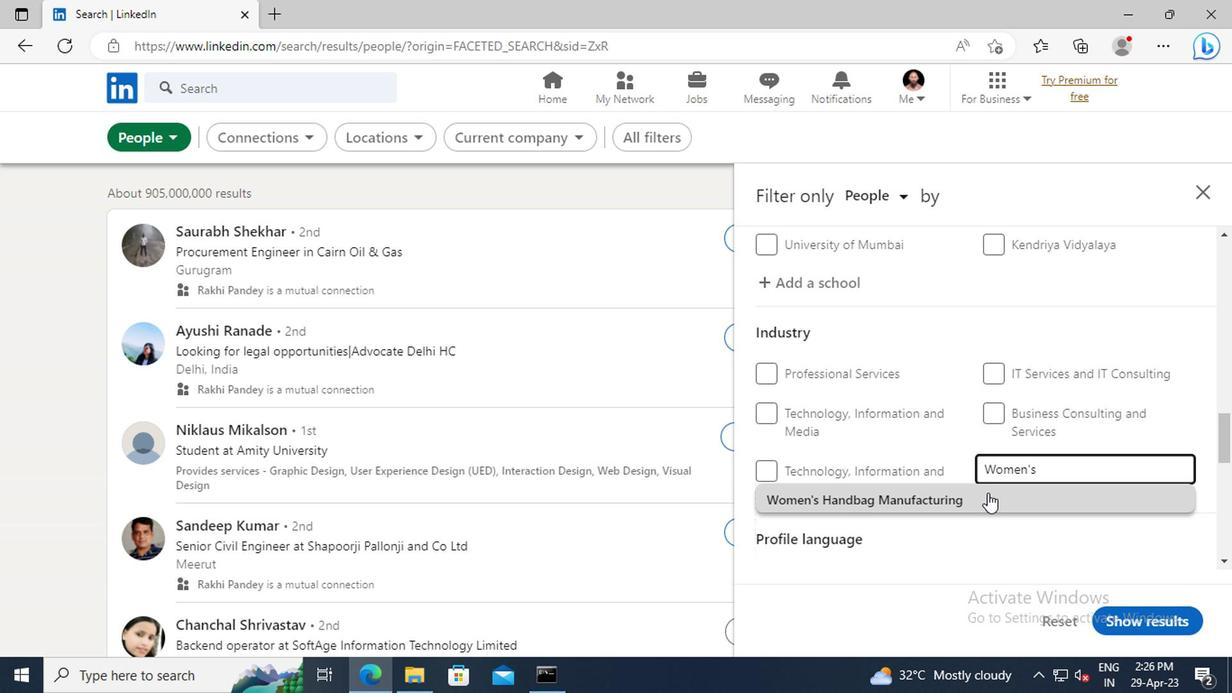 
Action: Mouse scrolled (983, 494) with delta (0, 0)
Screenshot: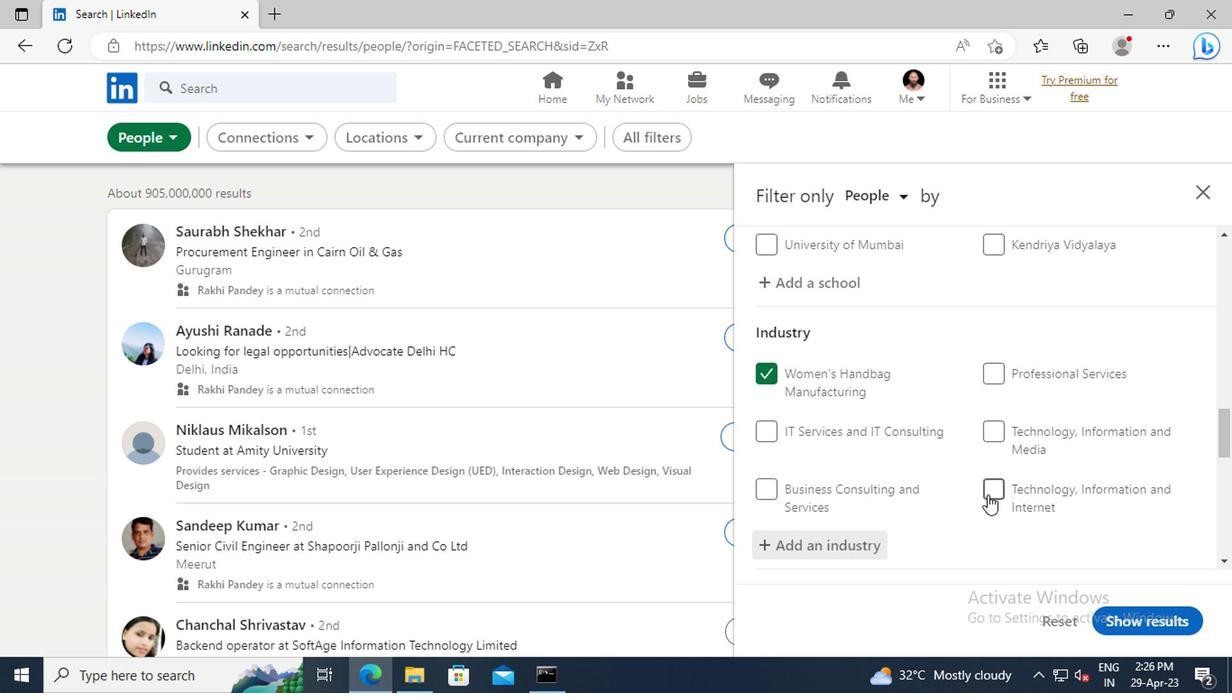 
Action: Mouse moved to (987, 481)
Screenshot: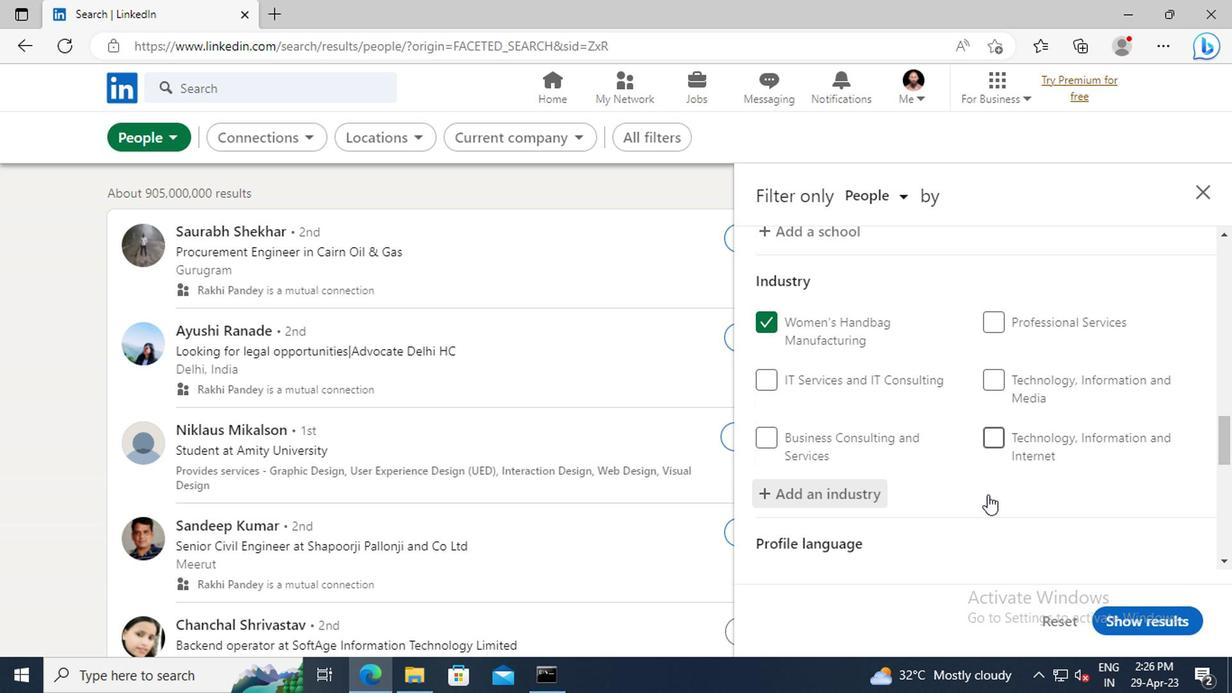 
Action: Mouse scrolled (987, 480) with delta (0, 0)
Screenshot: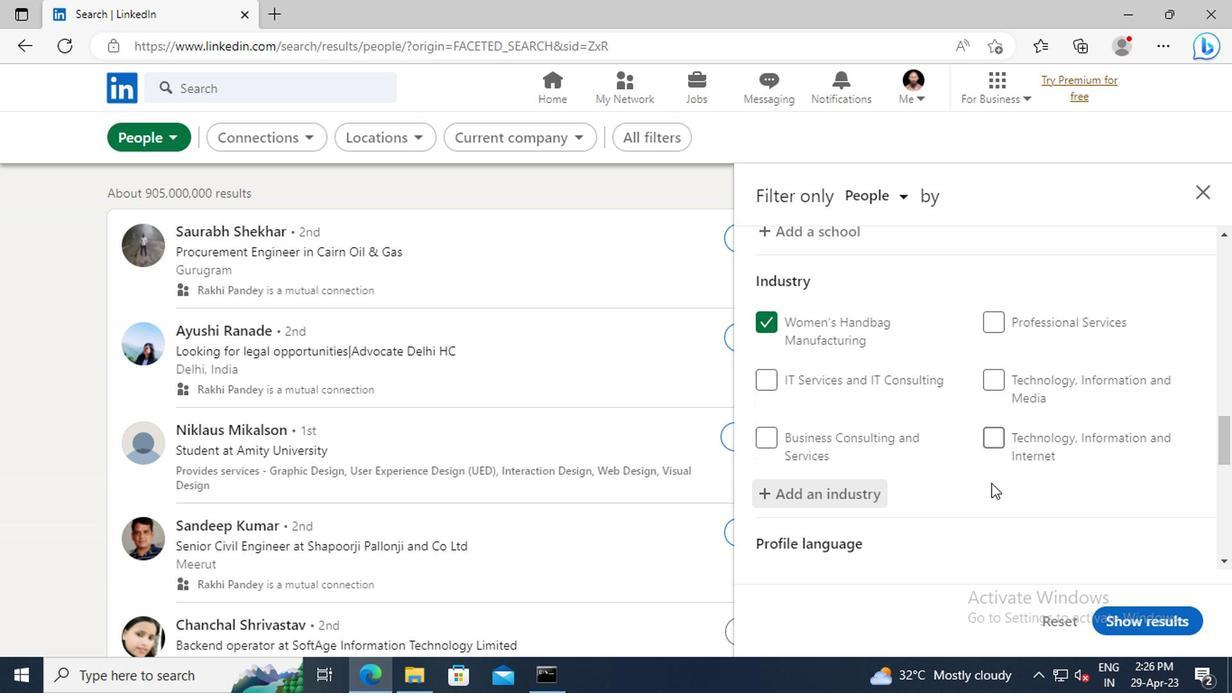 
Action: Mouse scrolled (987, 480) with delta (0, 0)
Screenshot: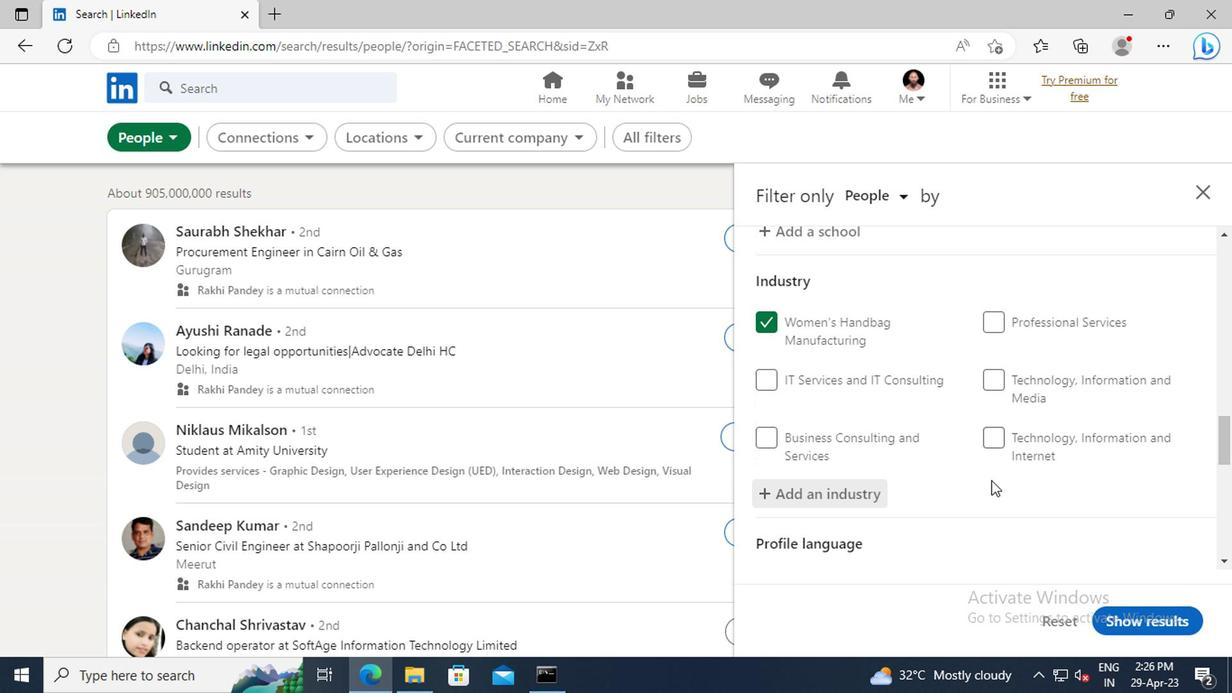 
Action: Mouse moved to (993, 450)
Screenshot: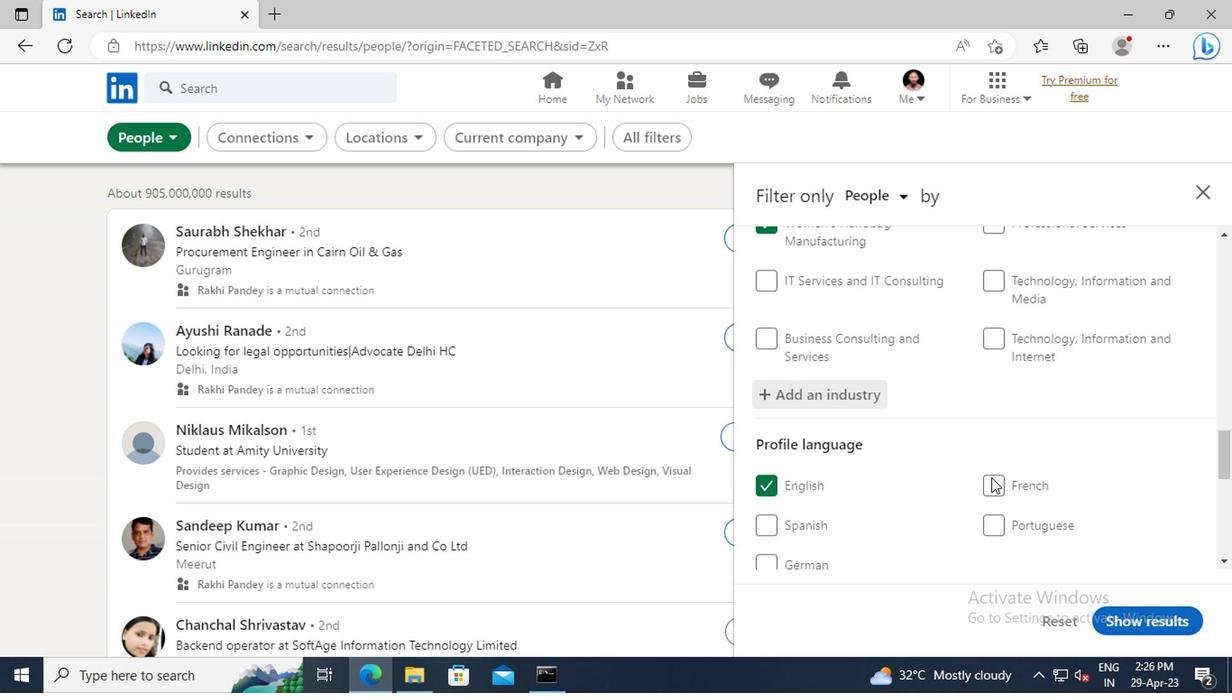 
Action: Mouse scrolled (993, 449) with delta (0, 0)
Screenshot: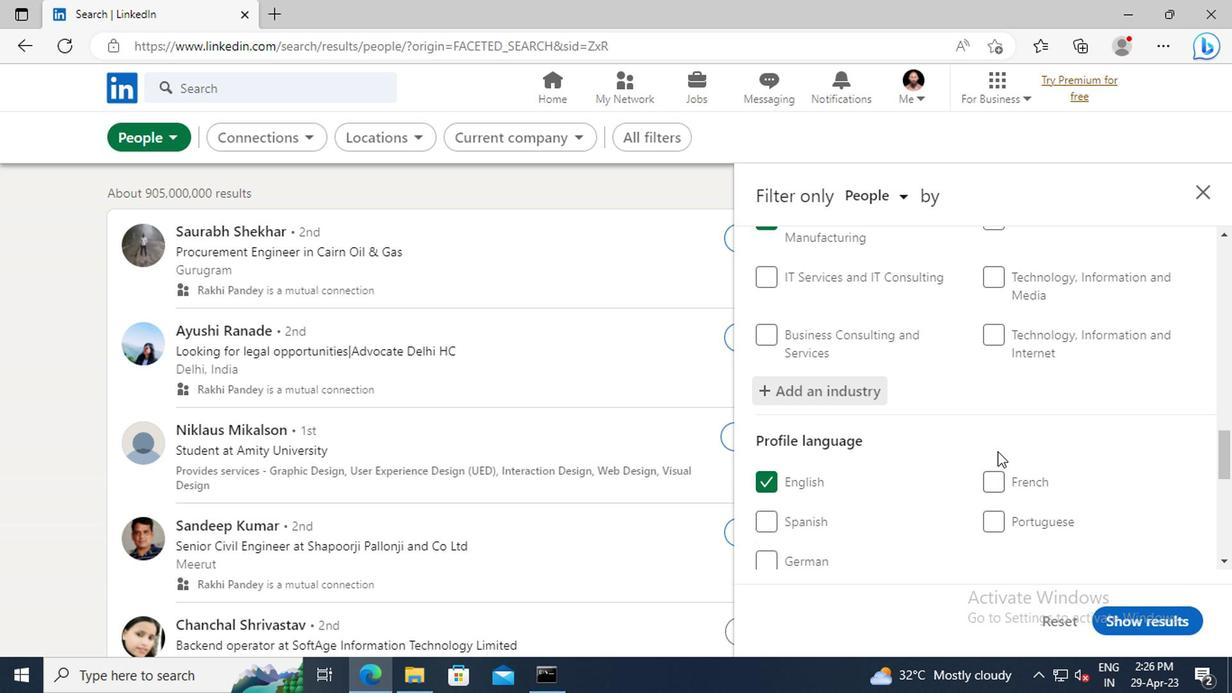
Action: Mouse scrolled (993, 449) with delta (0, 0)
Screenshot: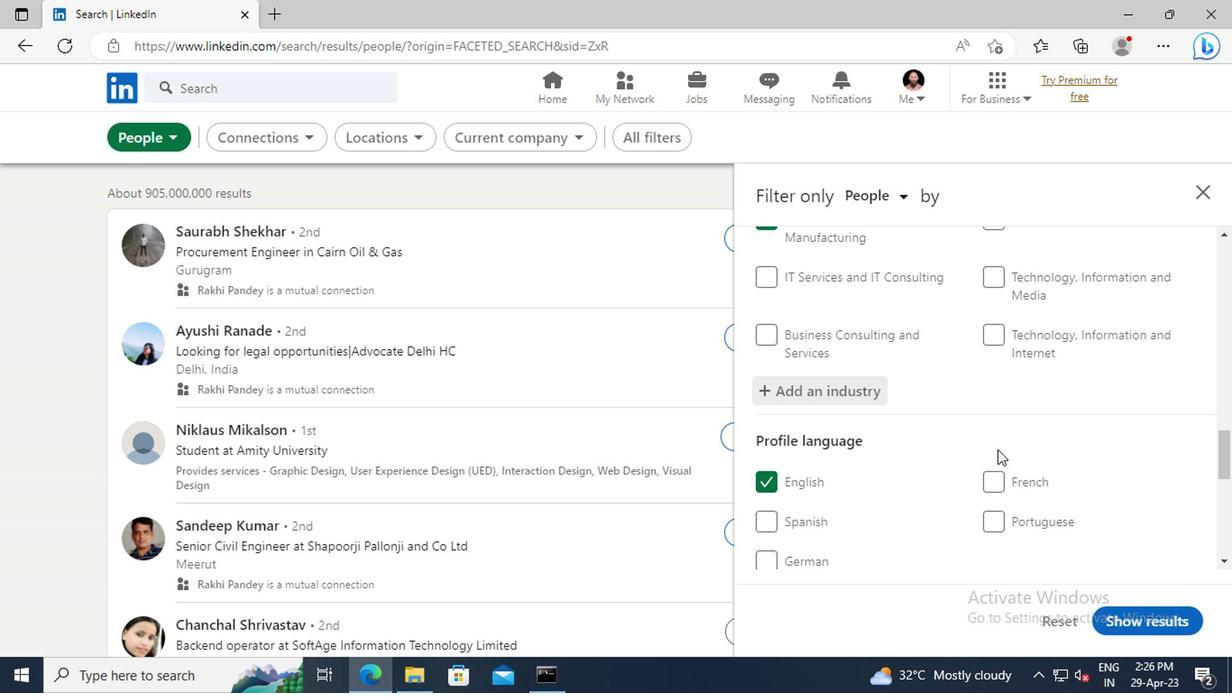 
Action: Mouse moved to (1001, 432)
Screenshot: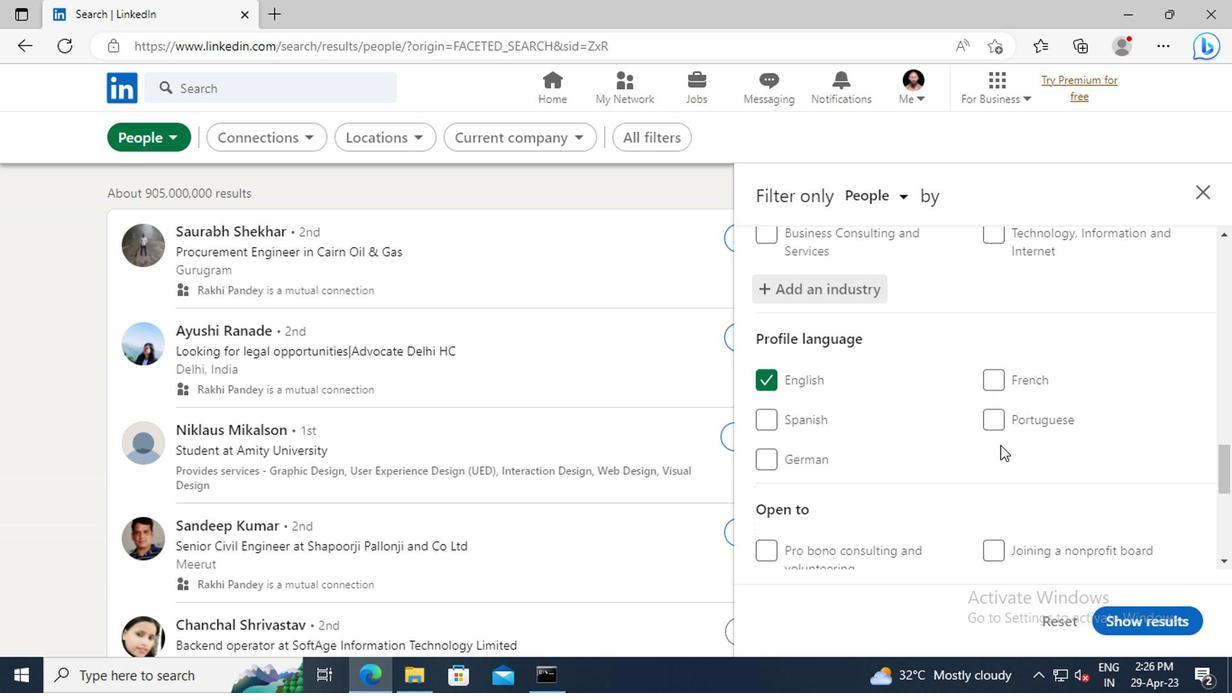 
Action: Mouse scrolled (1001, 431) with delta (0, 0)
Screenshot: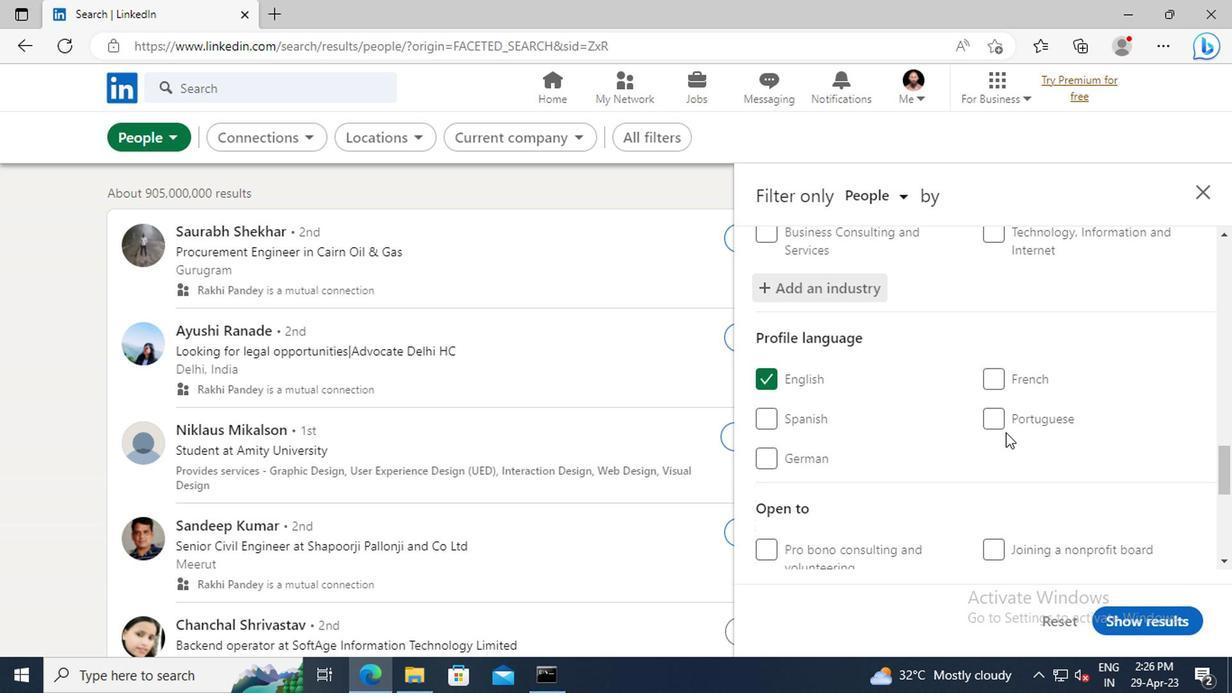 
Action: Mouse scrolled (1001, 431) with delta (0, 0)
Screenshot: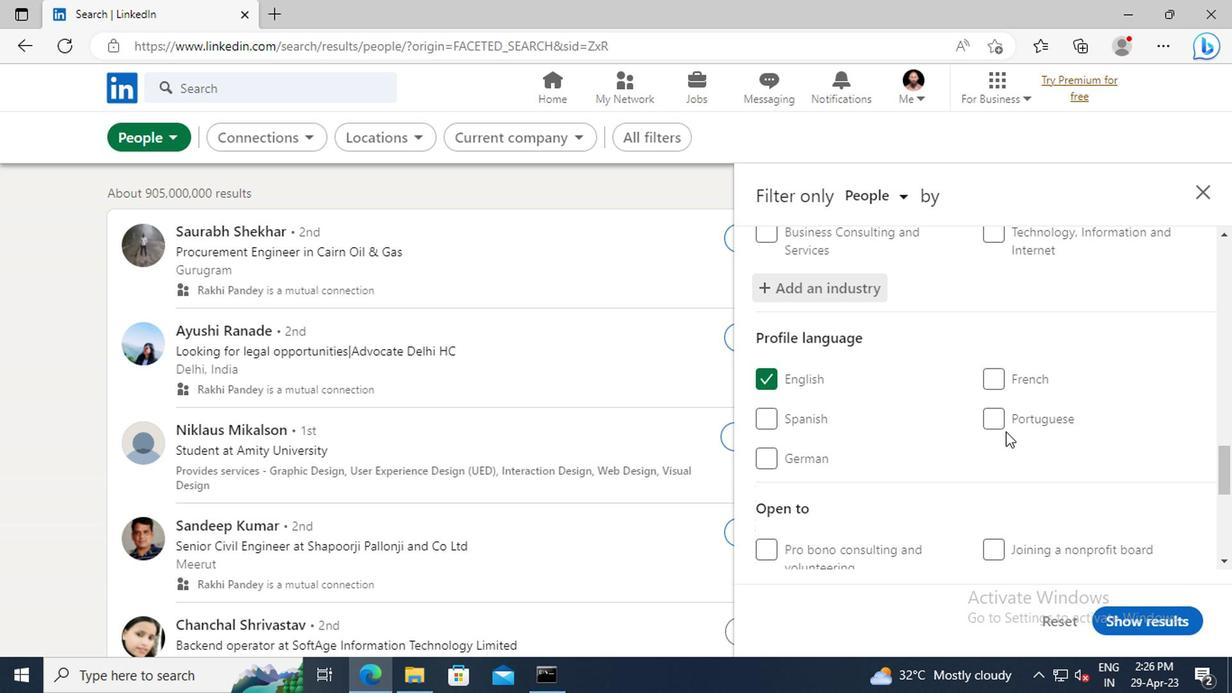 
Action: Mouse moved to (1003, 429)
Screenshot: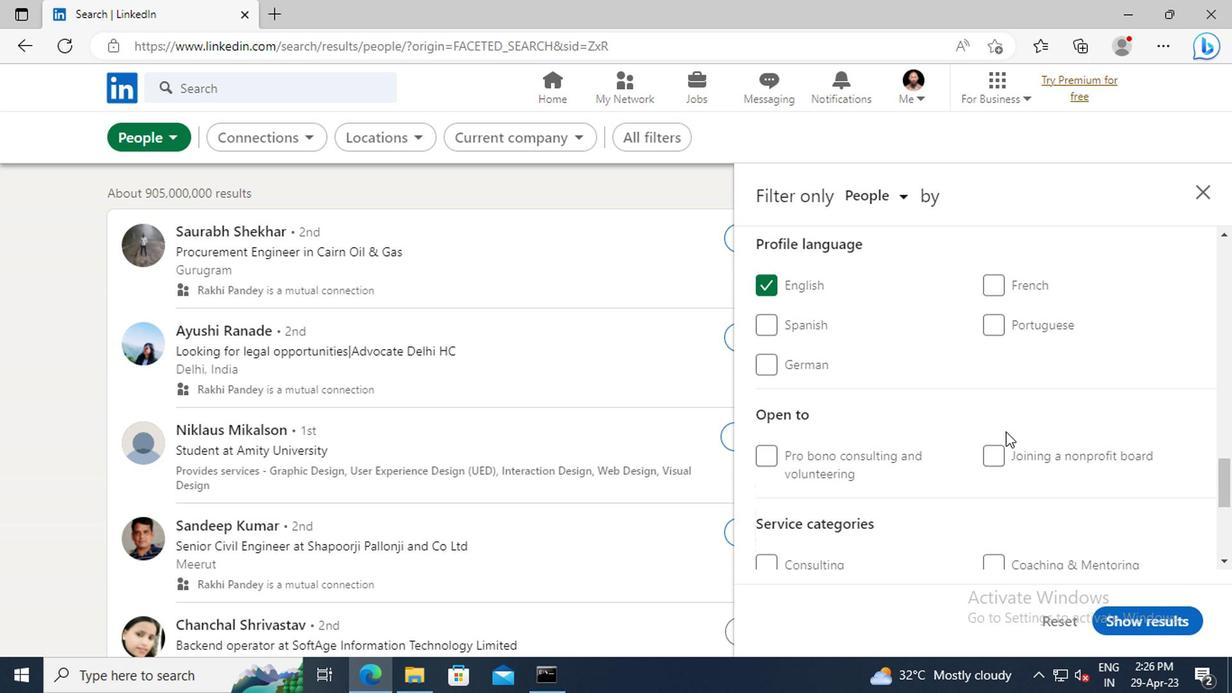 
Action: Mouse scrolled (1003, 429) with delta (0, 0)
Screenshot: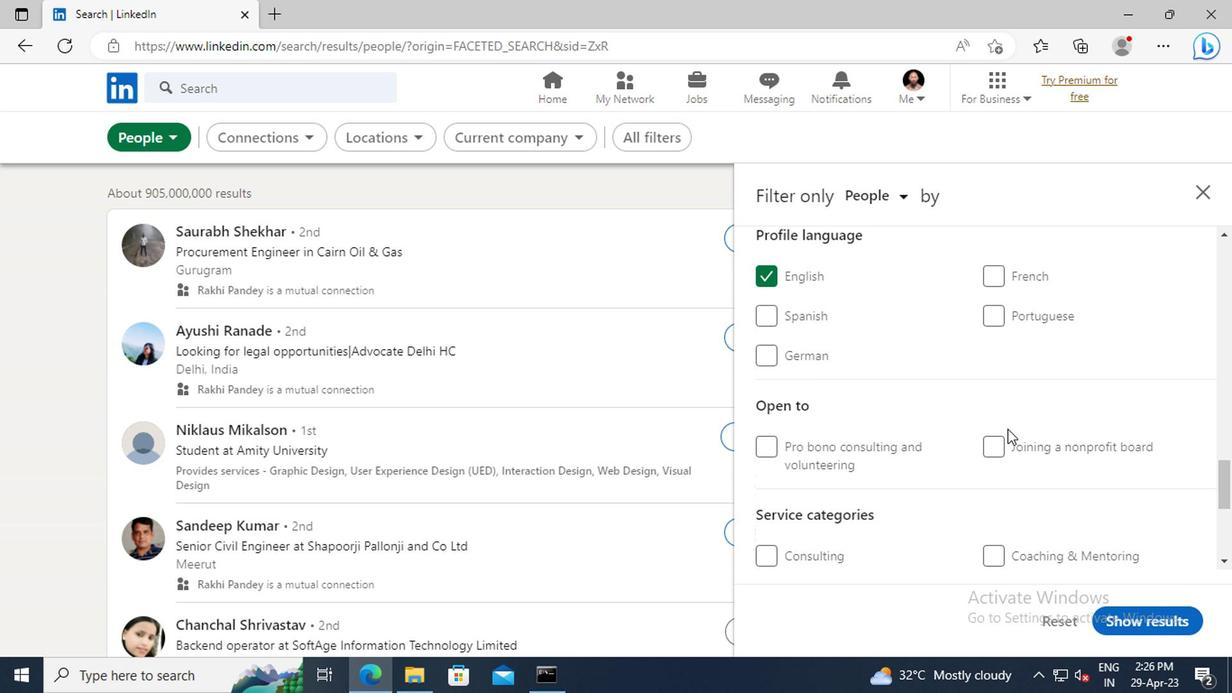 
Action: Mouse scrolled (1003, 429) with delta (0, 0)
Screenshot: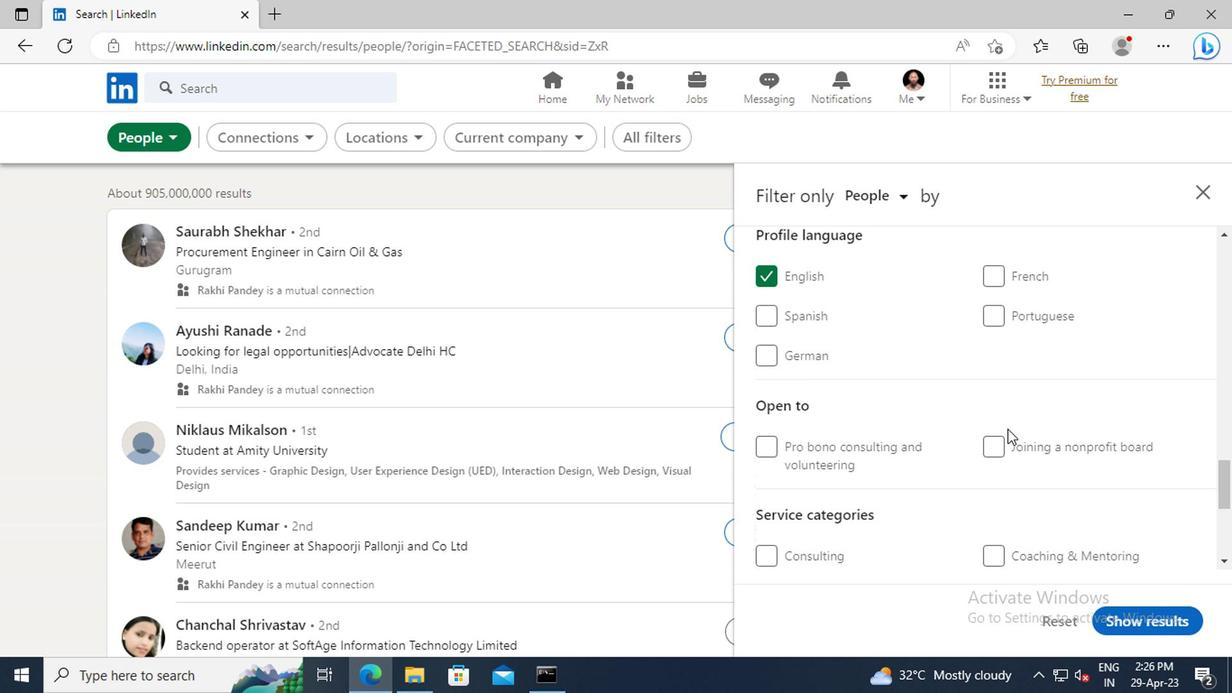 
Action: Mouse scrolled (1003, 429) with delta (0, 0)
Screenshot: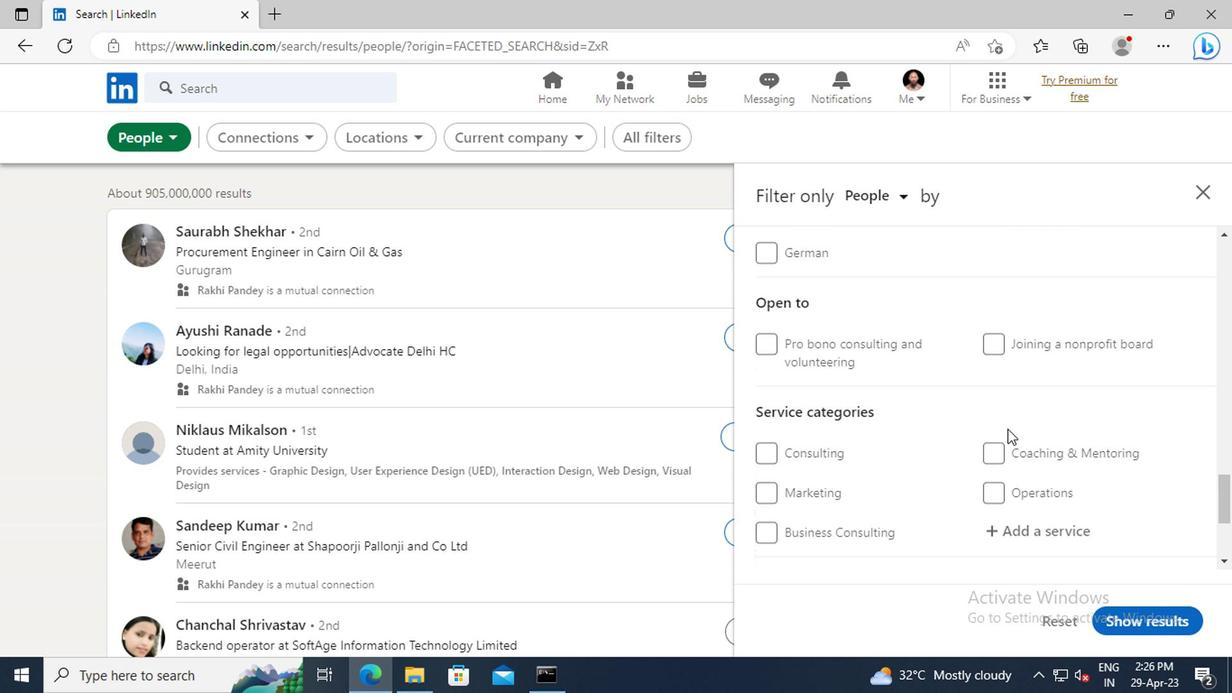 
Action: Mouse moved to (996, 481)
Screenshot: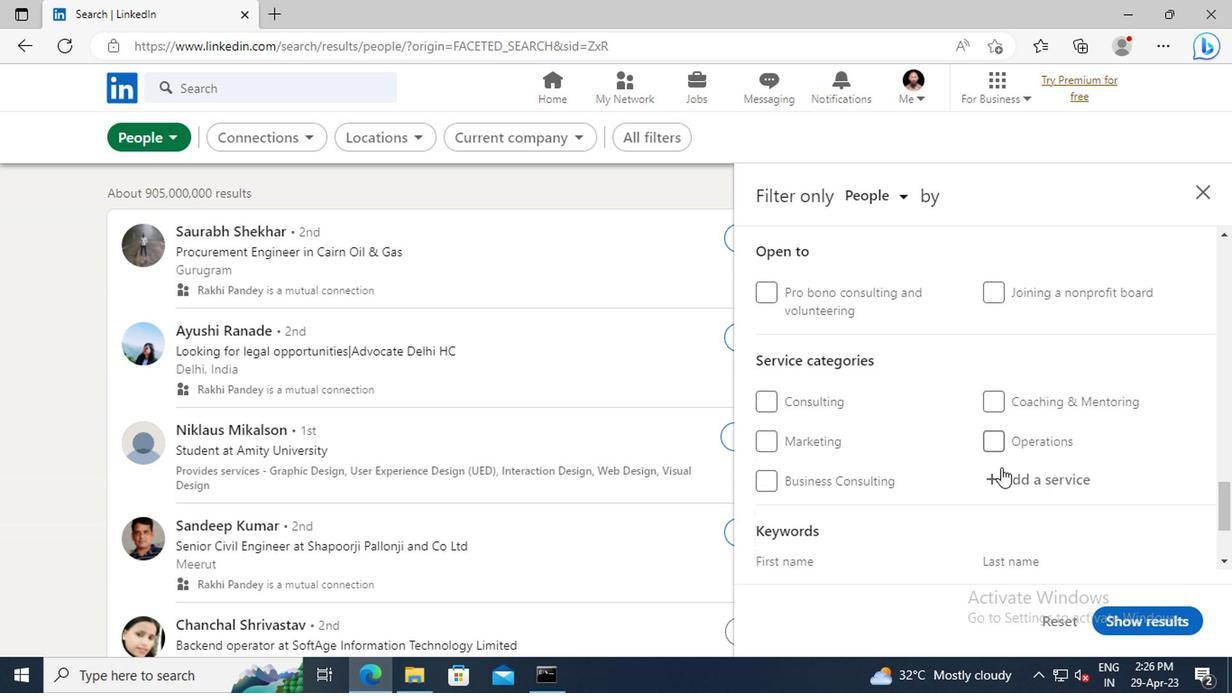 
Action: Mouse pressed left at (996, 481)
Screenshot: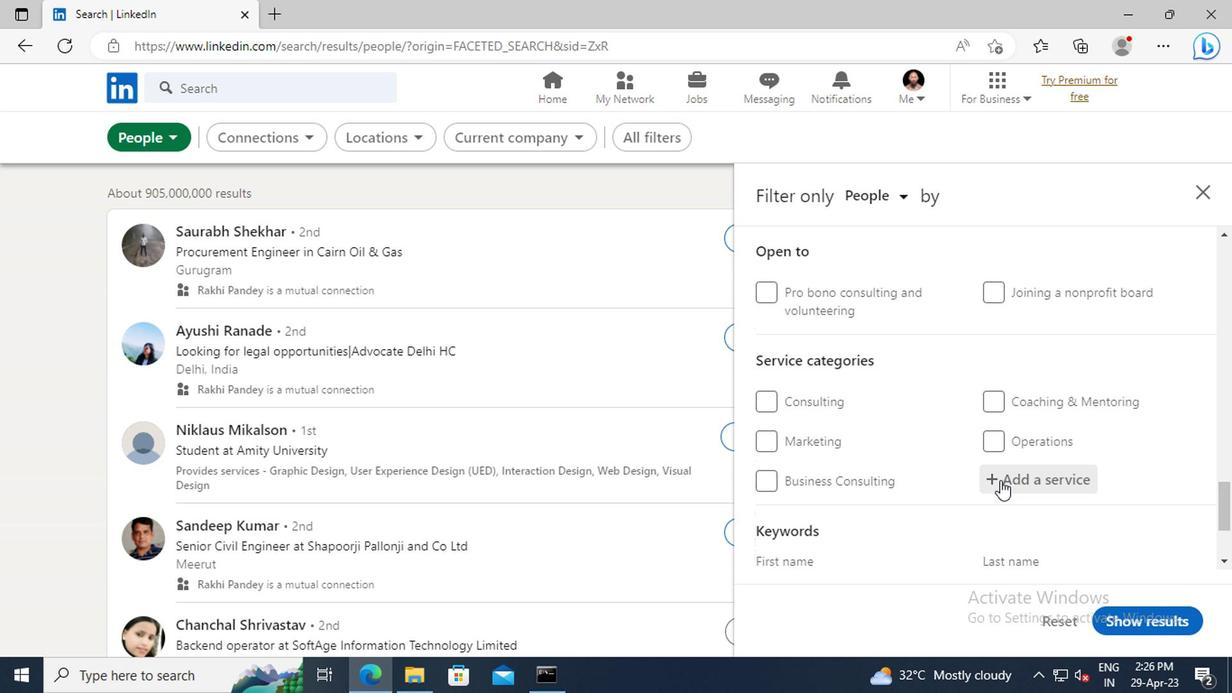 
Action: Key pressed <Key.shift>FINANCIAL<Key.space><Key.shift>ADV
Screenshot: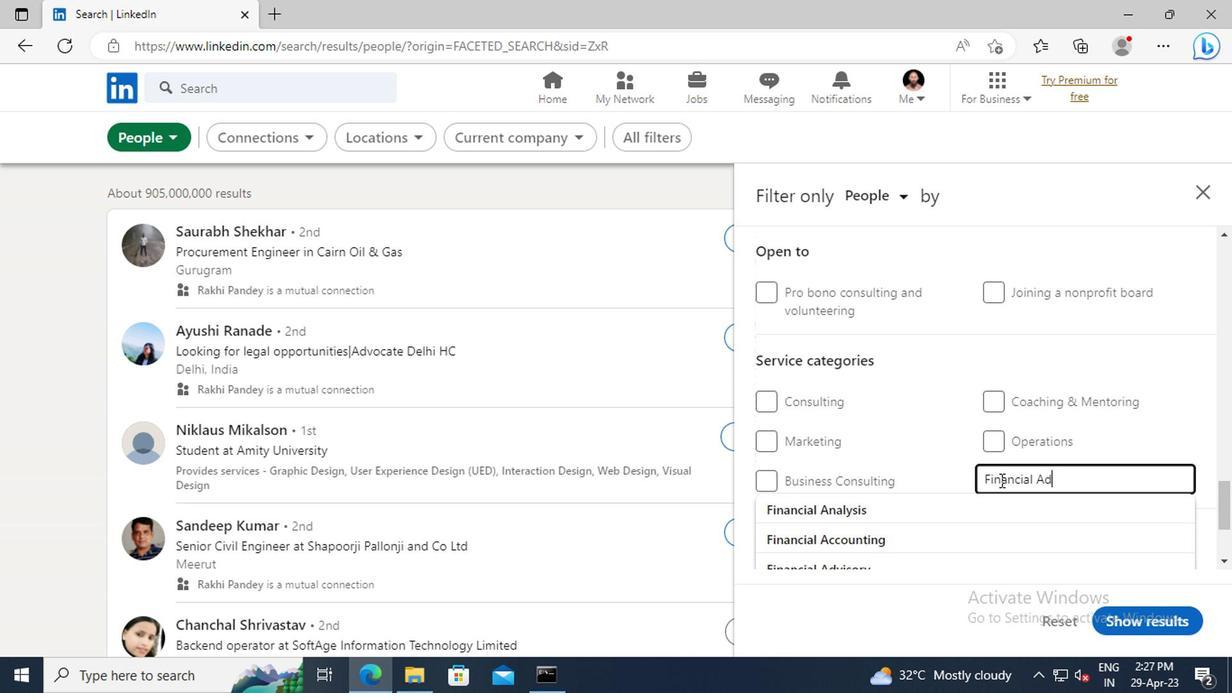 
Action: Mouse moved to (976, 504)
Screenshot: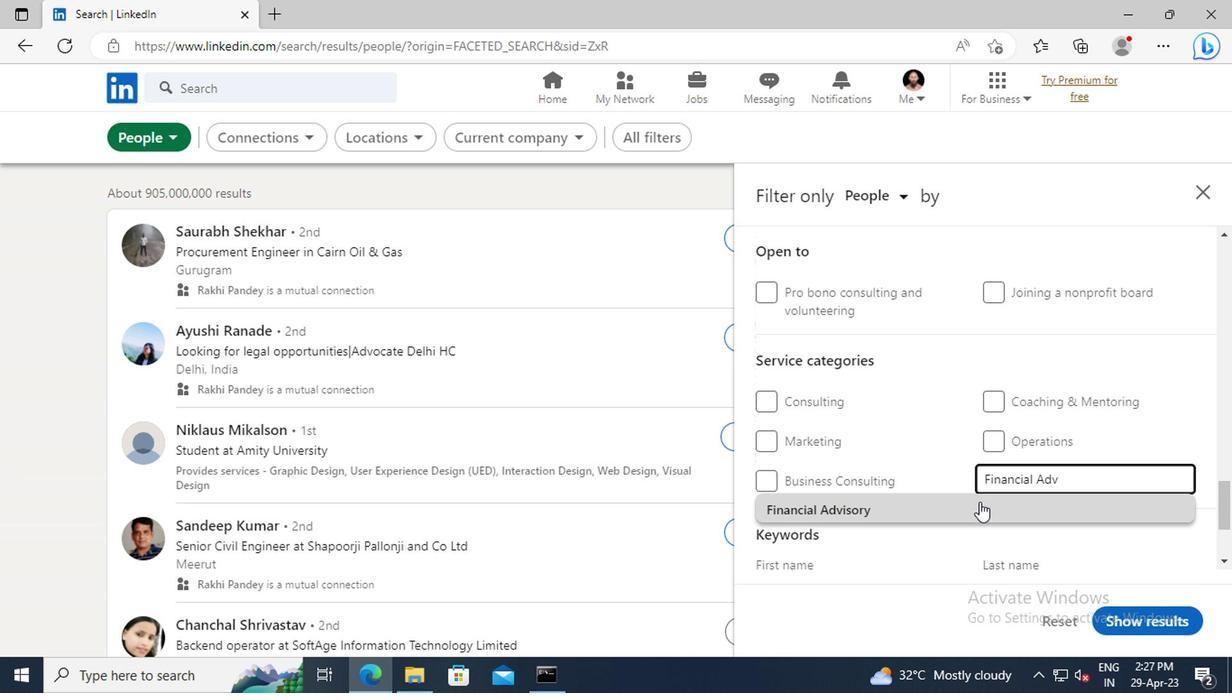 
Action: Mouse pressed left at (976, 504)
Screenshot: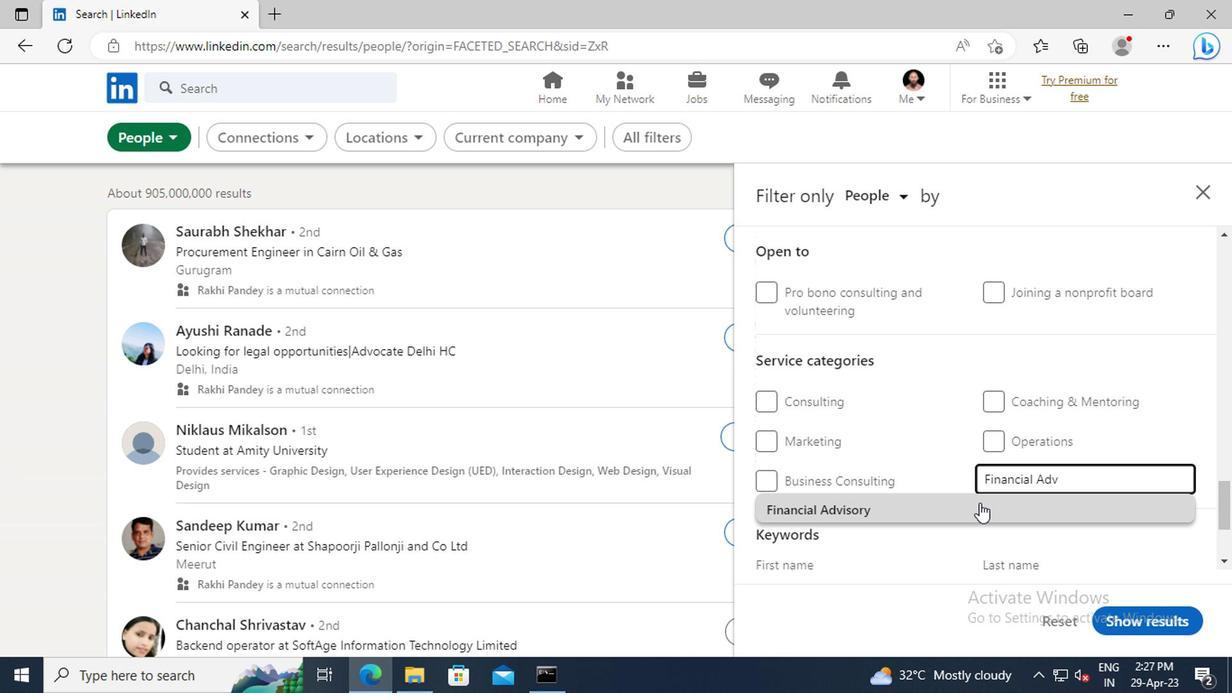 
Action: Mouse moved to (977, 505)
Screenshot: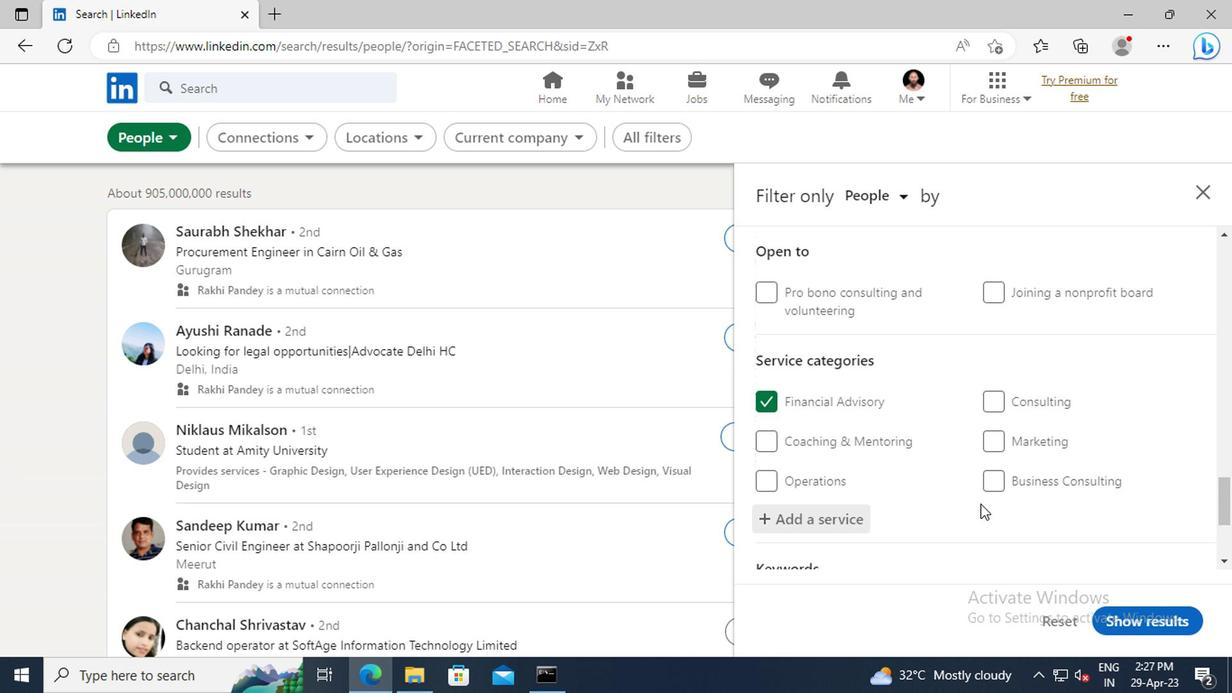 
Action: Mouse scrolled (977, 504) with delta (0, -1)
Screenshot: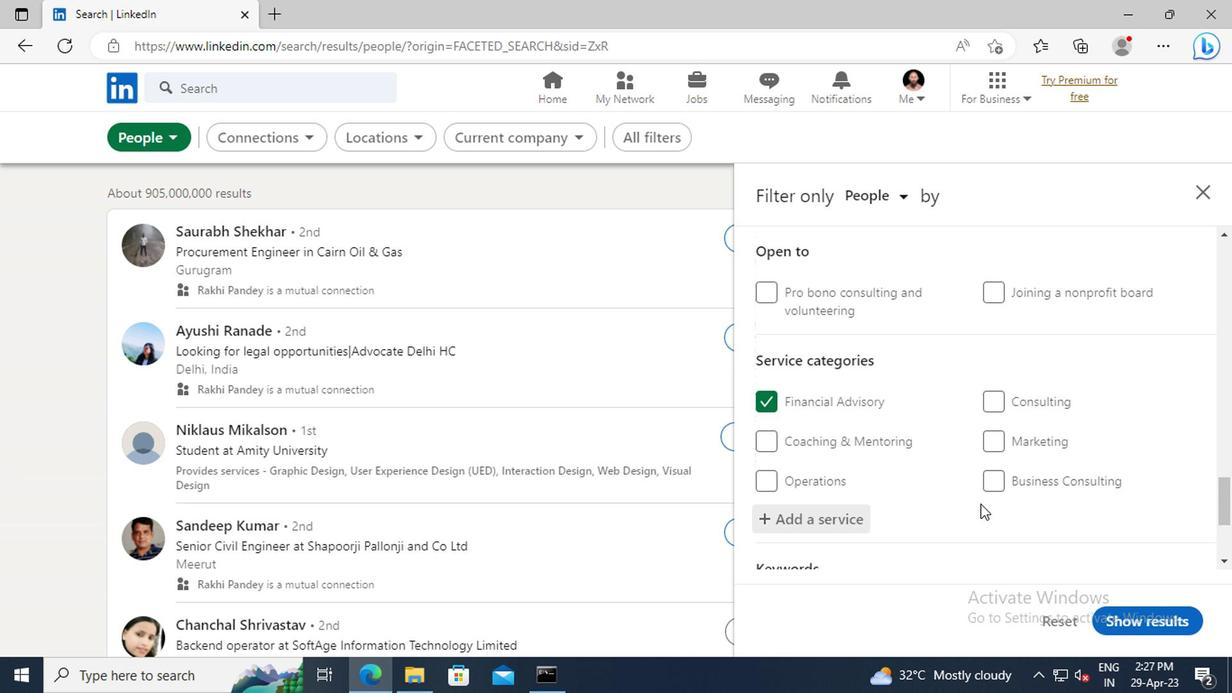
Action: Mouse scrolled (977, 504) with delta (0, -1)
Screenshot: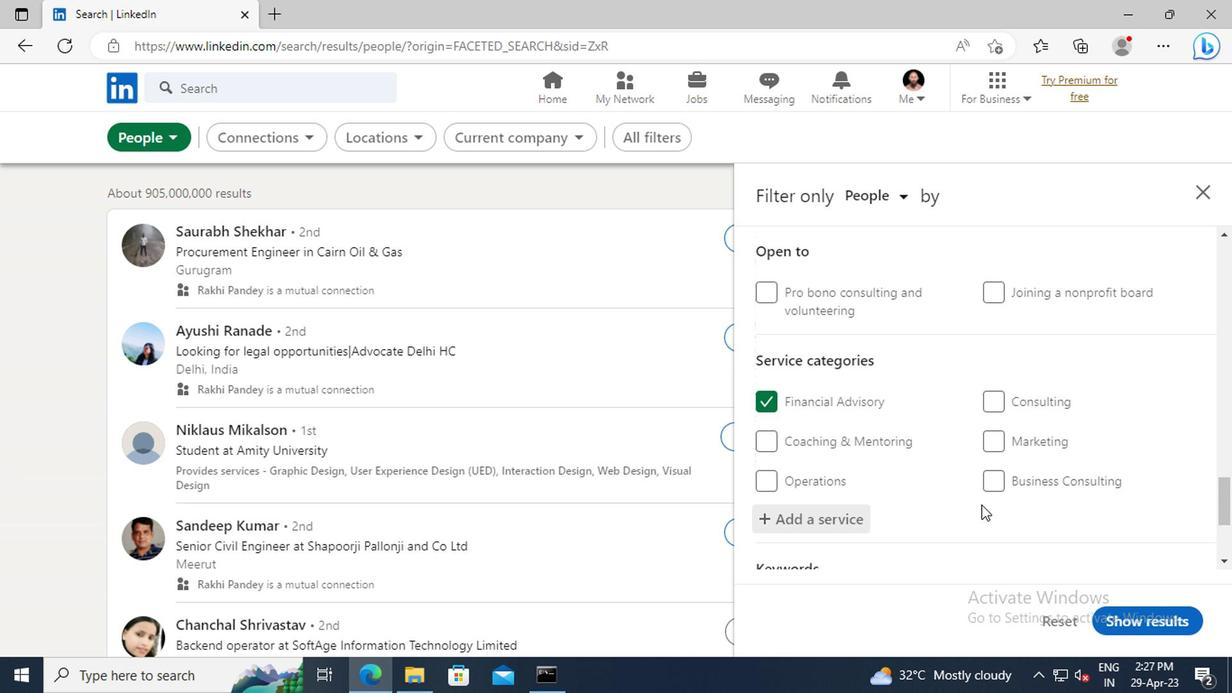 
Action: Mouse scrolled (977, 504) with delta (0, -1)
Screenshot: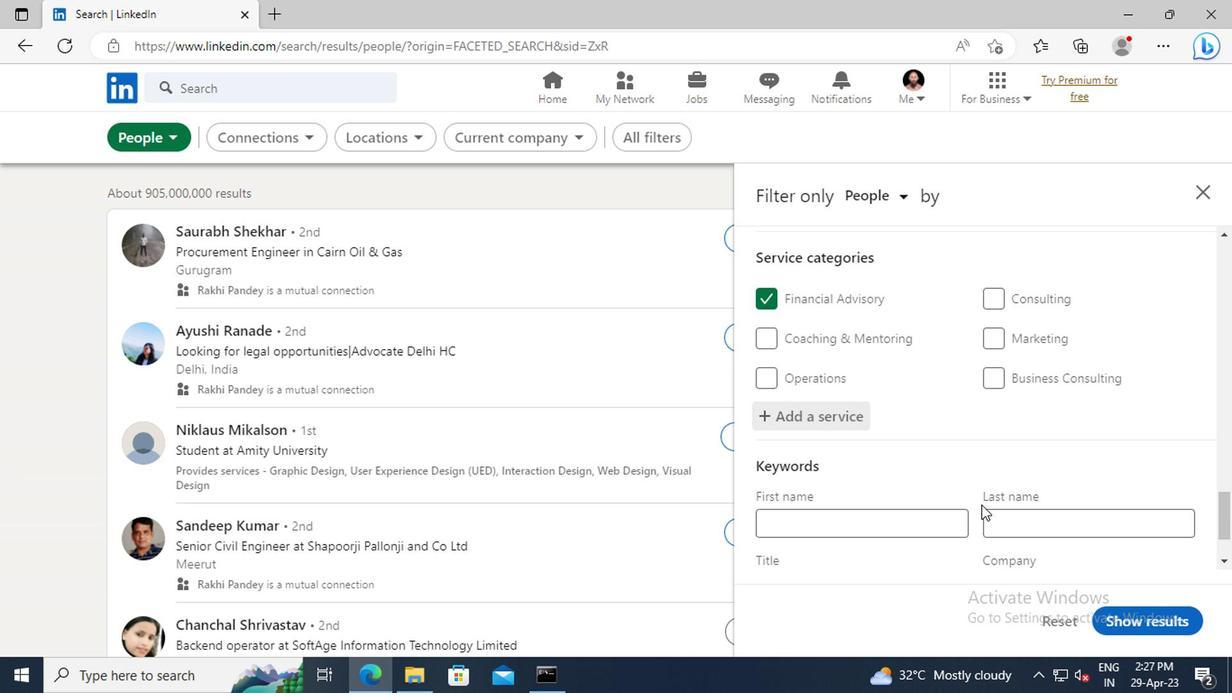 
Action: Mouse scrolled (977, 504) with delta (0, -1)
Screenshot: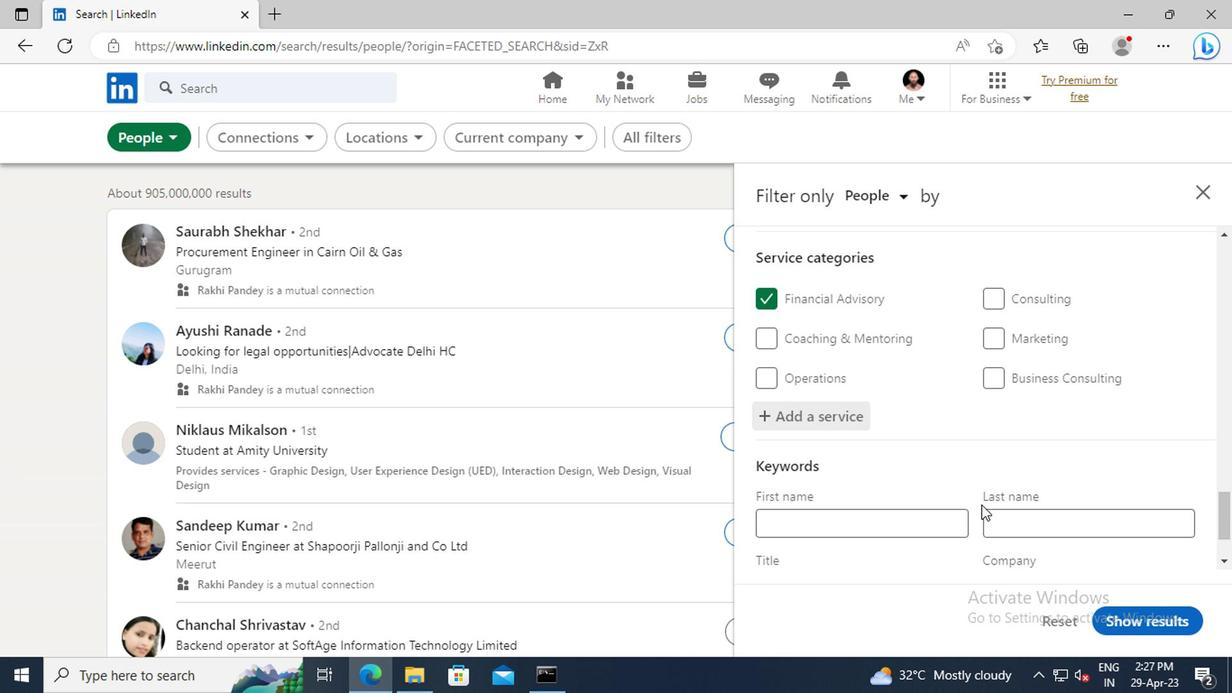 
Action: Mouse scrolled (977, 504) with delta (0, -1)
Screenshot: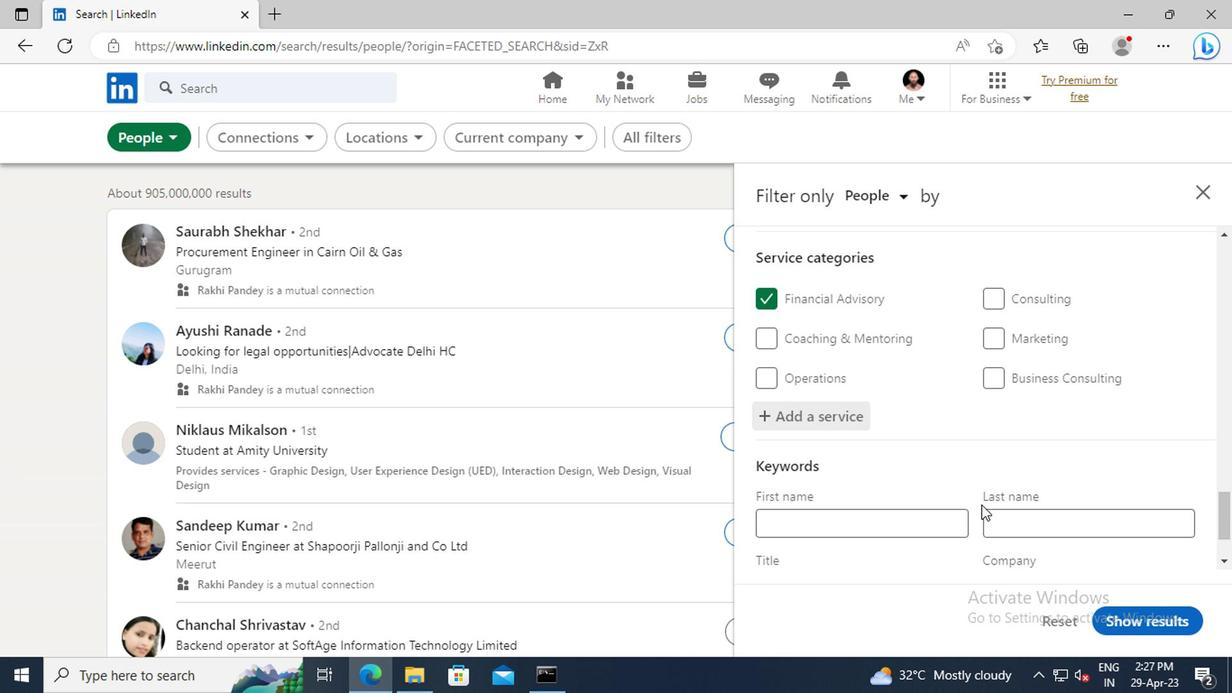 
Action: Mouse scrolled (977, 504) with delta (0, -1)
Screenshot: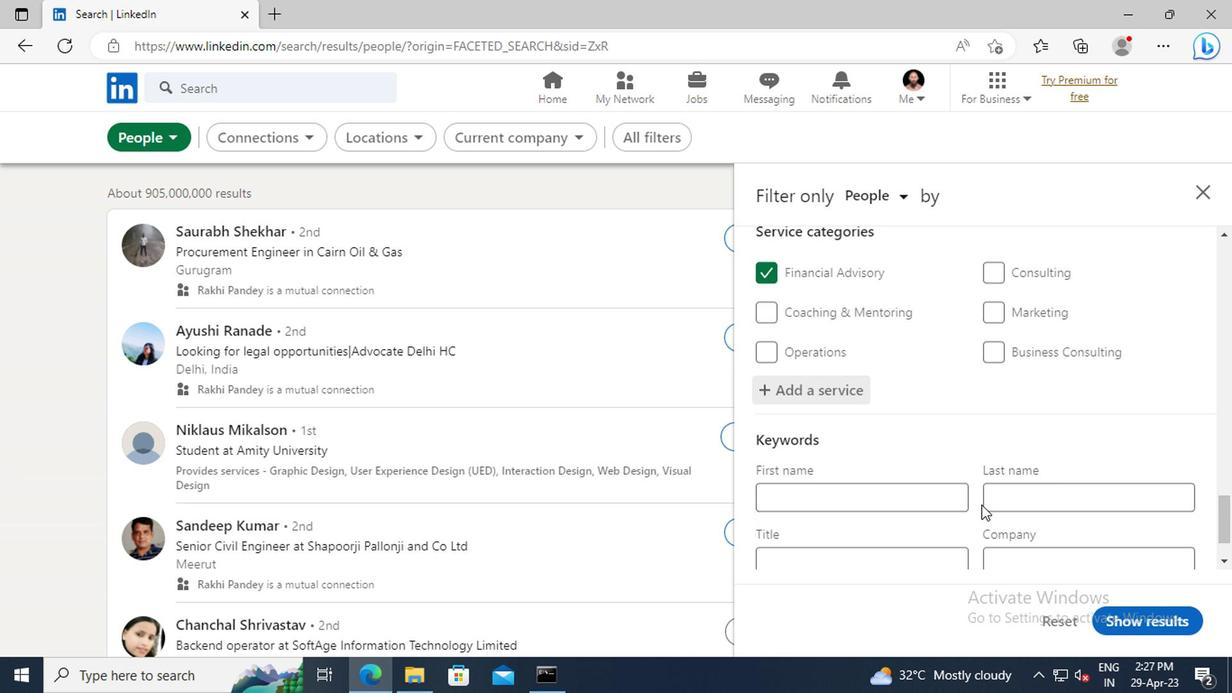 
Action: Mouse moved to (842, 498)
Screenshot: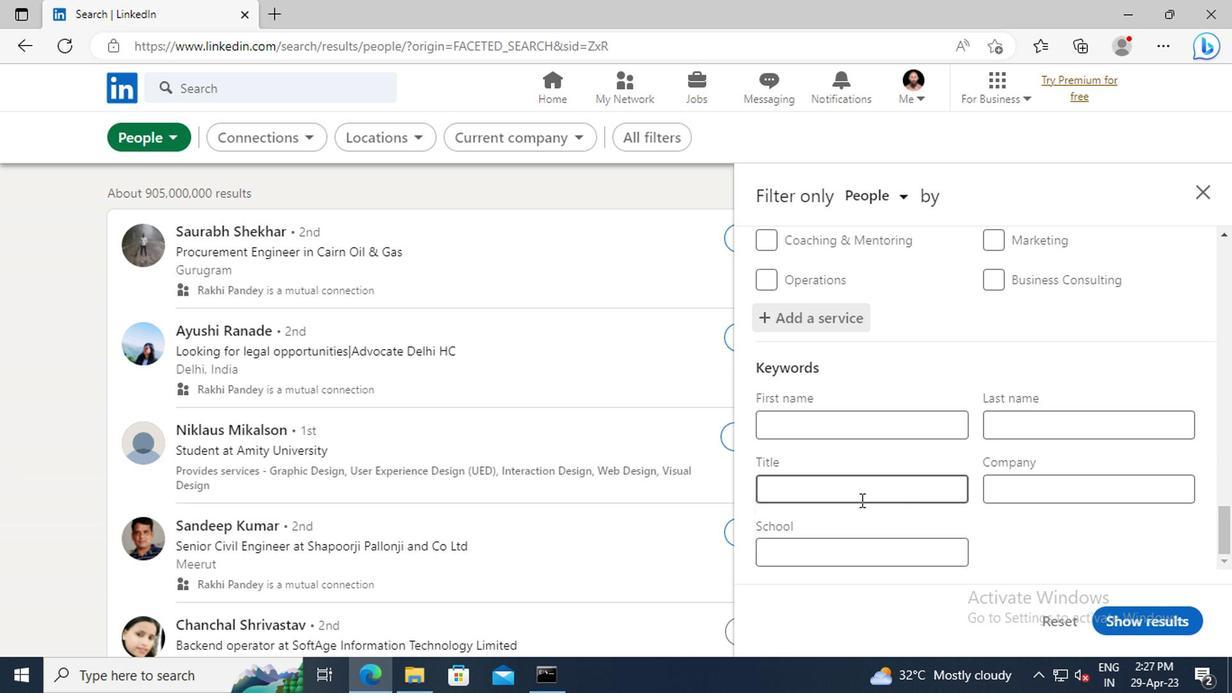 
Action: Mouse pressed left at (842, 498)
Screenshot: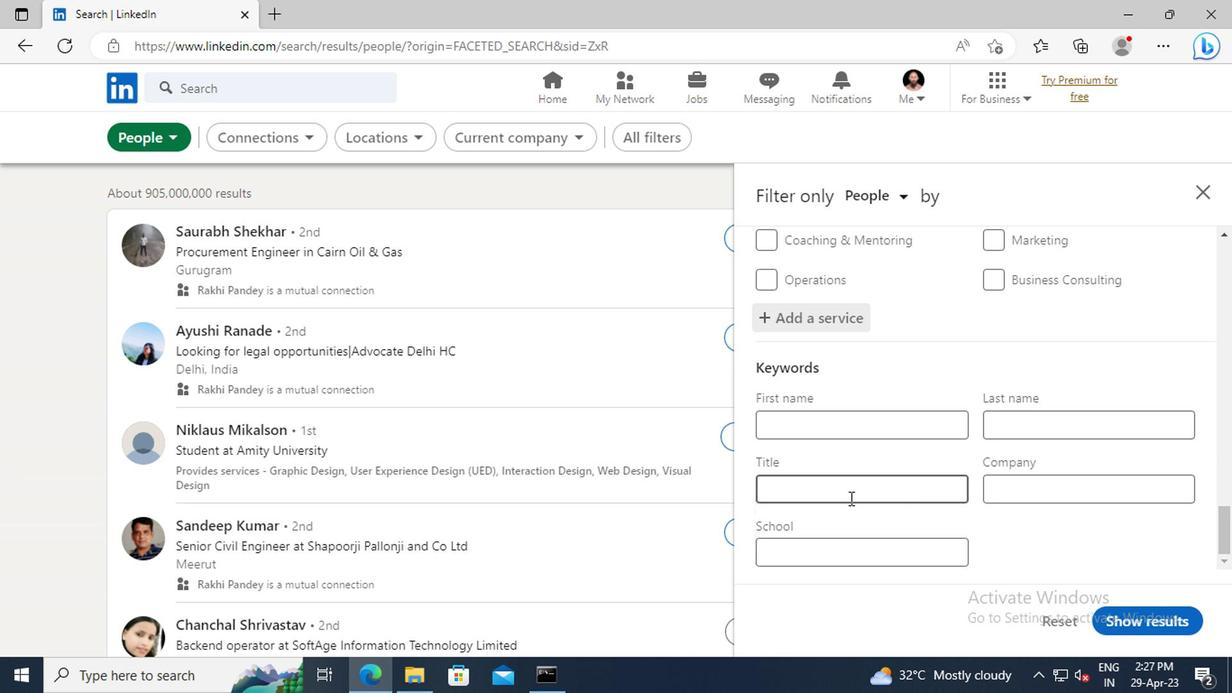 
Action: Key pressed <Key.shift>ARTIFICIAL<Key.space><Key.shift>INTELLIGENCE<Key.space><Key.shift>ENGINEER<Key.enter>
Screenshot: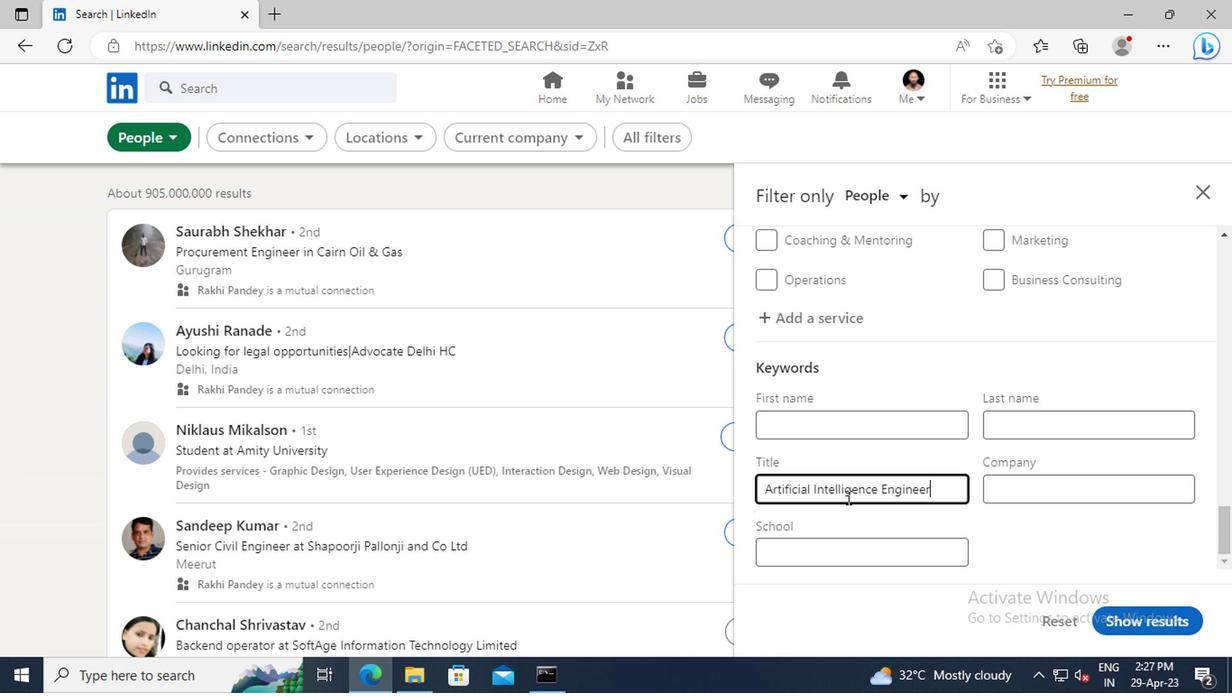 
Action: Mouse moved to (1107, 618)
Screenshot: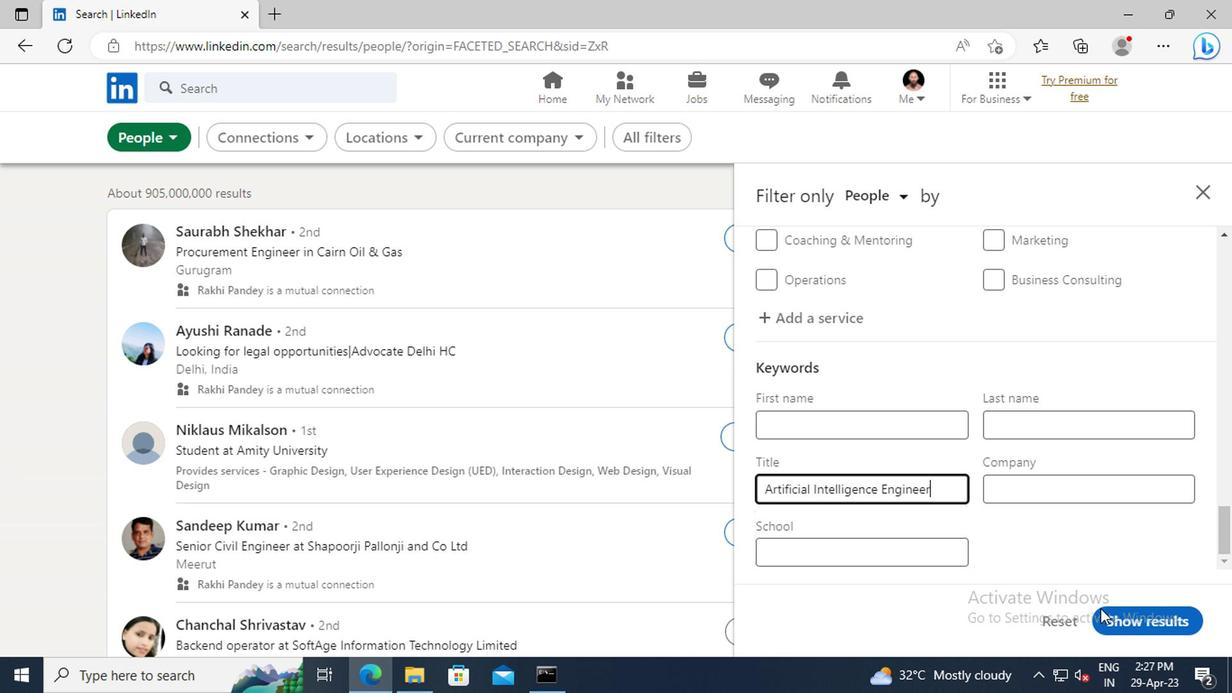 
Action: Mouse pressed left at (1107, 618)
Screenshot: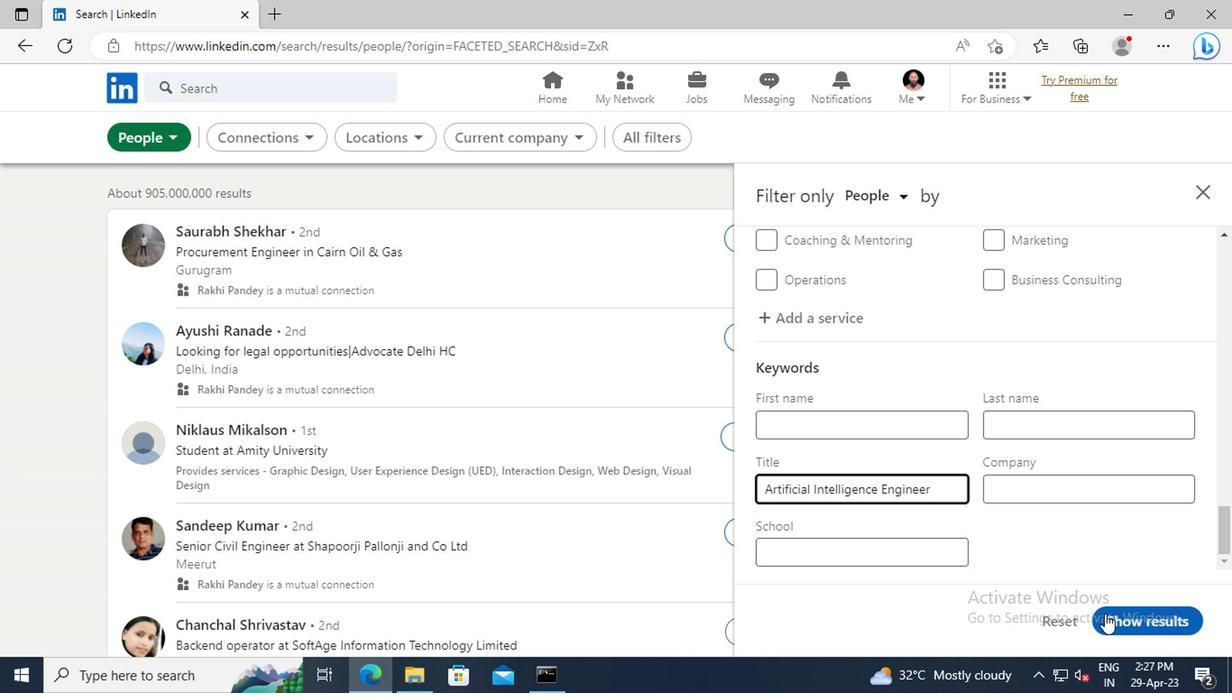 
